 Task: Look for space in Paranavaí, Brazil from 6th September, 2023 to 10th September, 2023 for 1 adult in price range Rs.9000 to Rs.17000. Place can be private room with 1  bedroom having 1 bed and 1 bathroom. Property type can be house, flat, guest house, hotel. Booking option can be shelf check-in. Required host language is Spanish.
Action: Mouse moved to (502, 151)
Screenshot: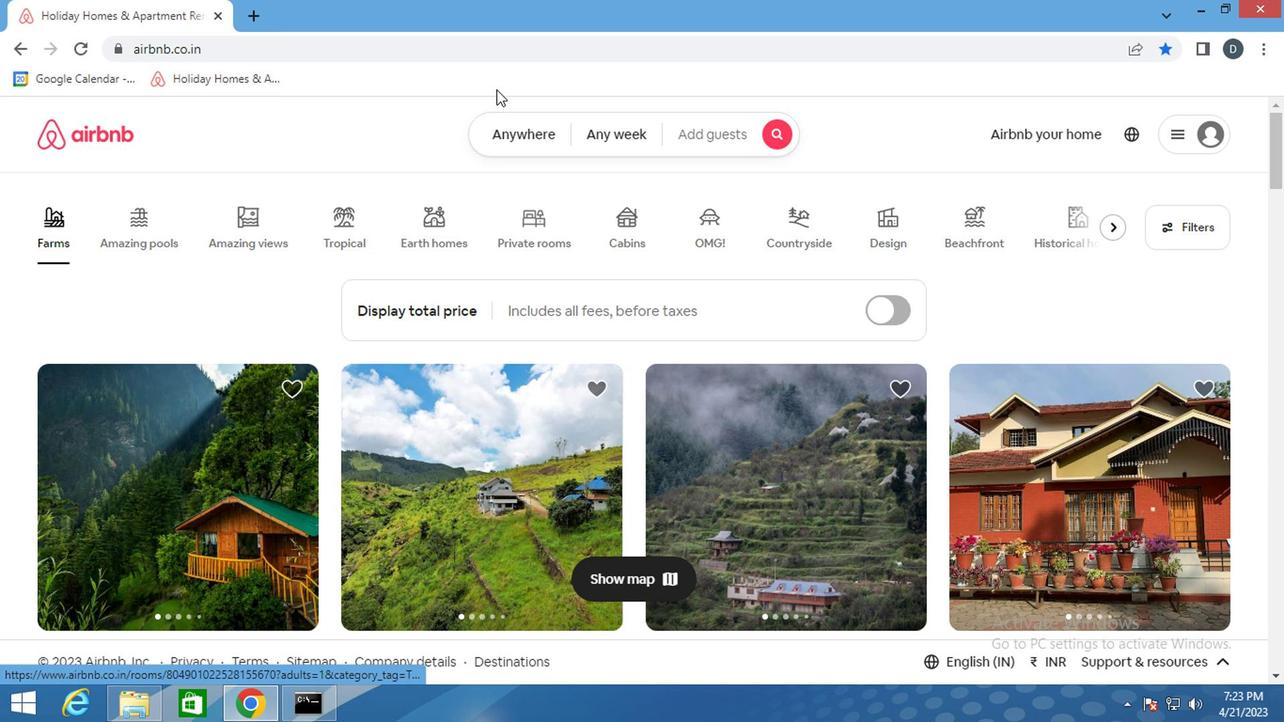 
Action: Mouse pressed left at (502, 151)
Screenshot: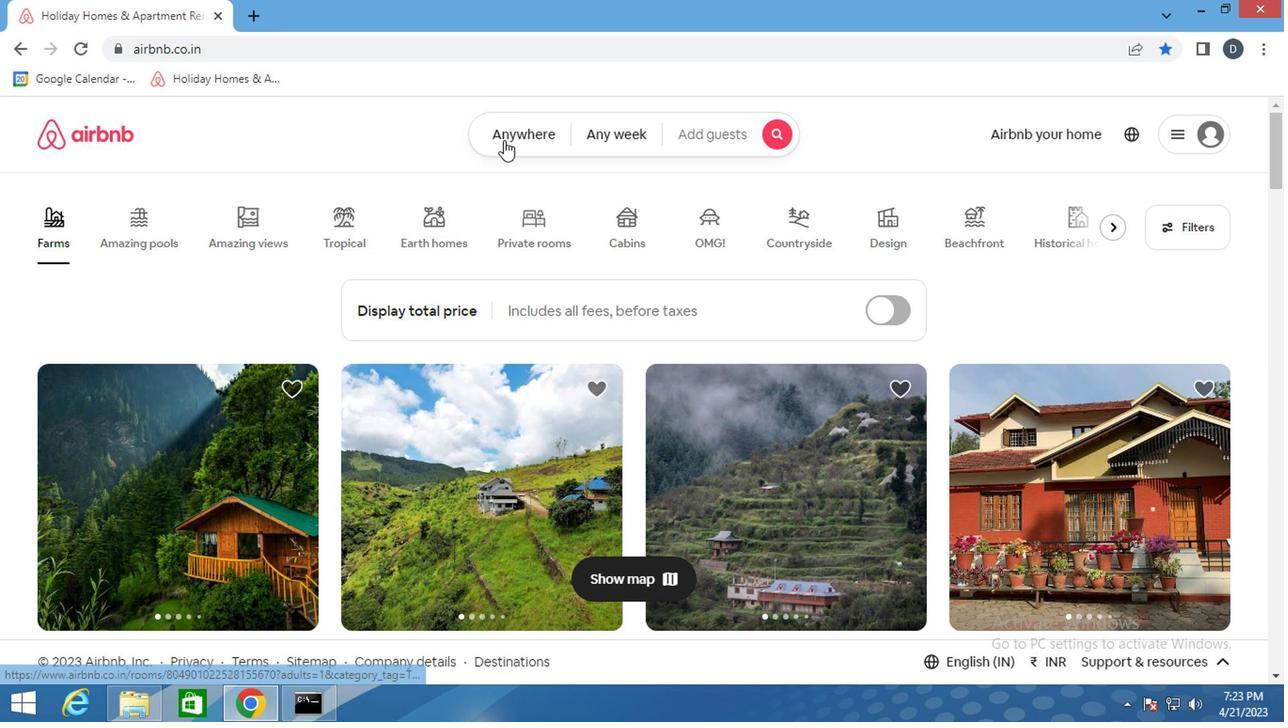 
Action: Mouse moved to (419, 218)
Screenshot: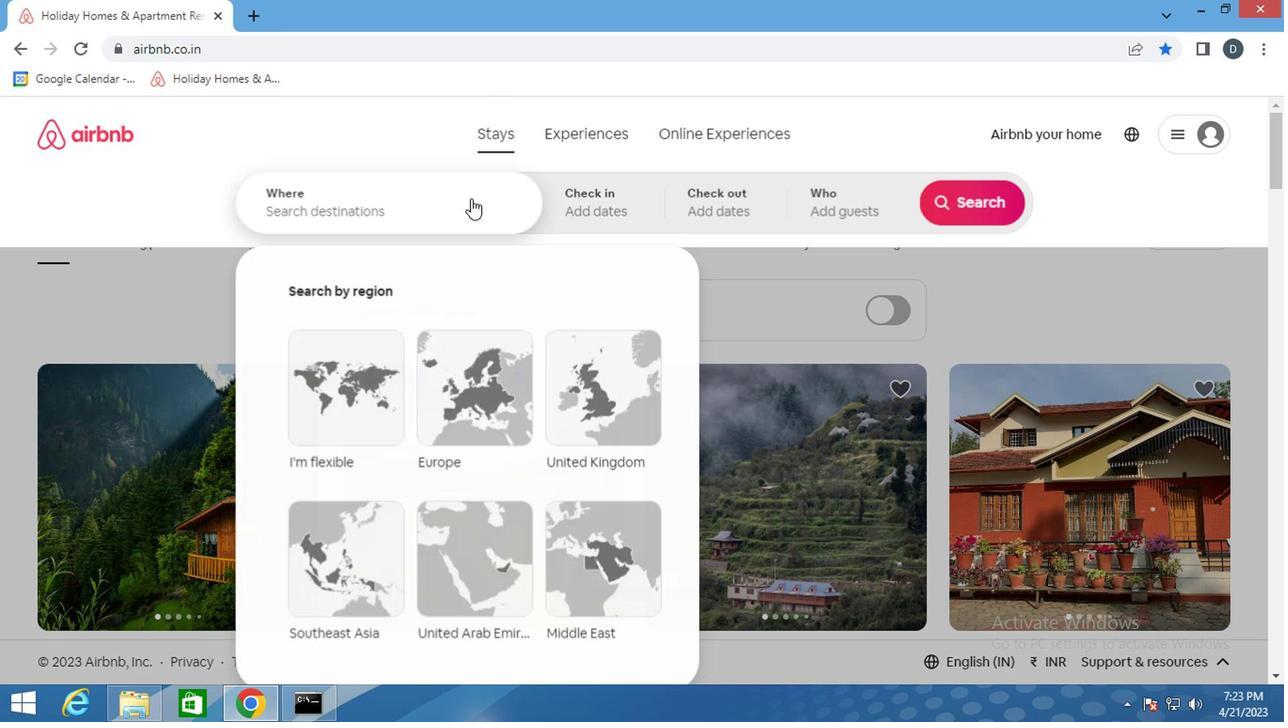 
Action: Mouse pressed left at (419, 218)
Screenshot: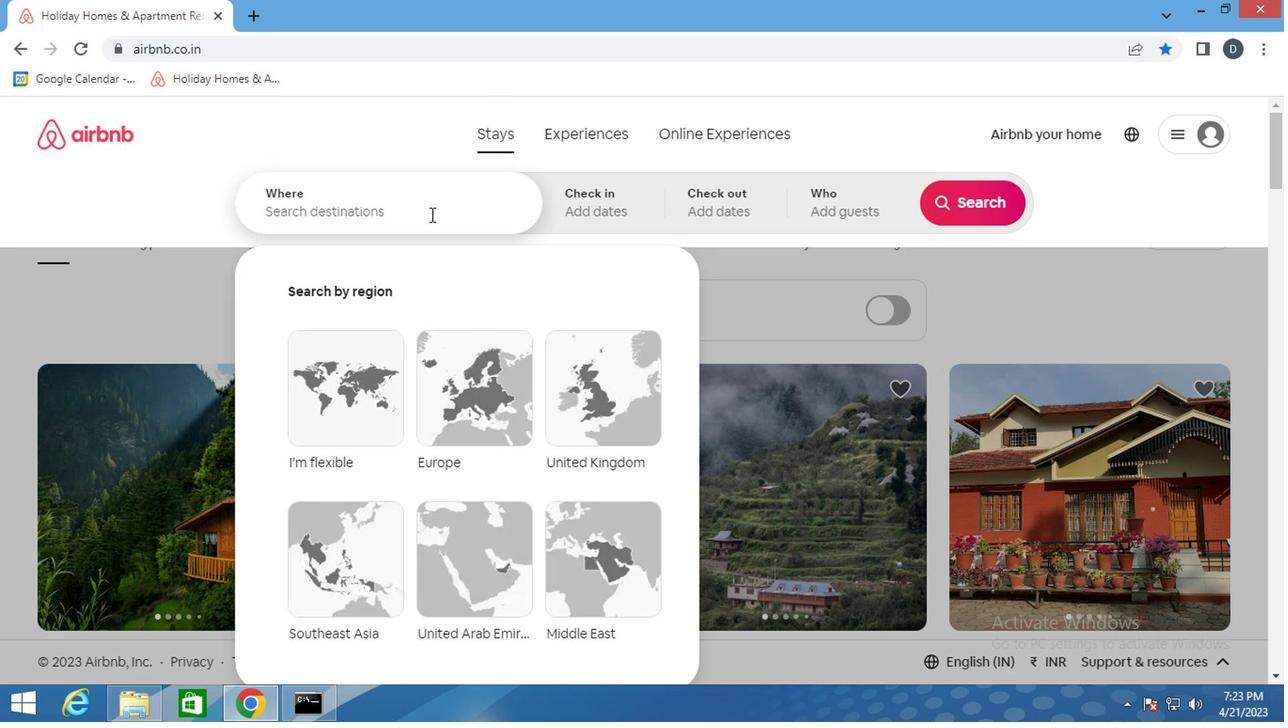 
Action: Key pressed <Key.shift_r>Parana
Screenshot: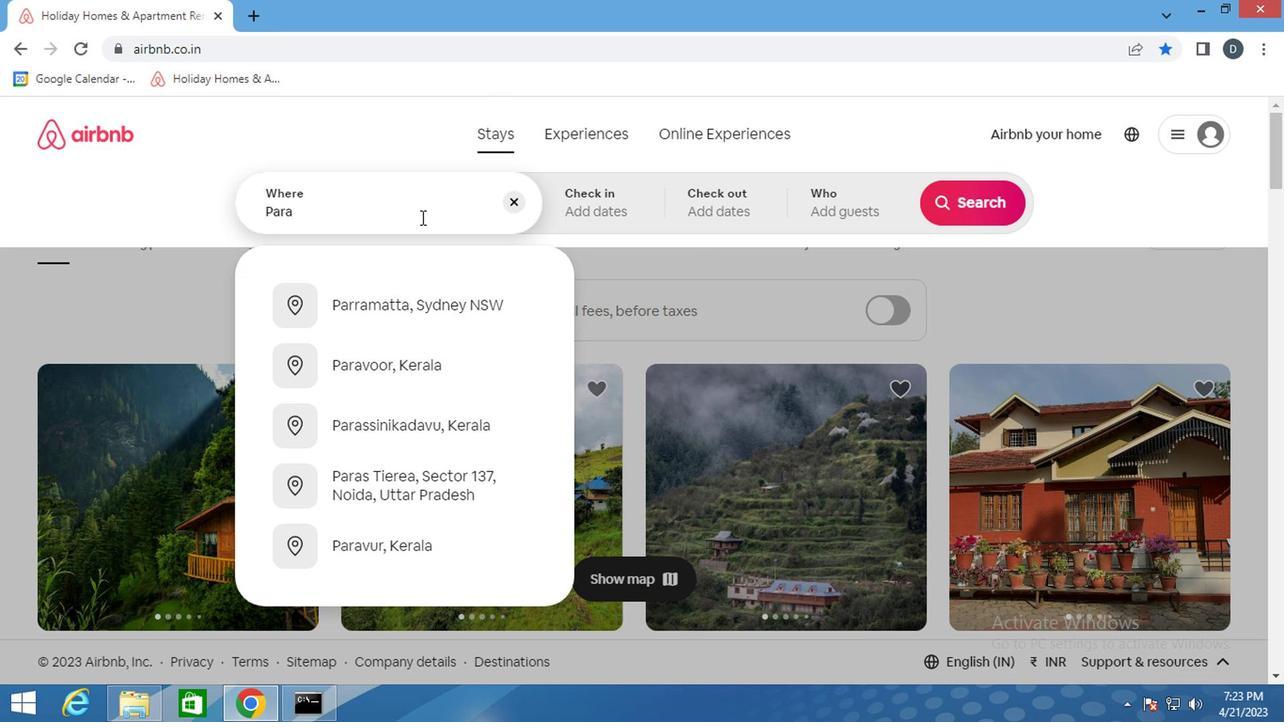 
Action: Mouse moved to (419, 218)
Screenshot: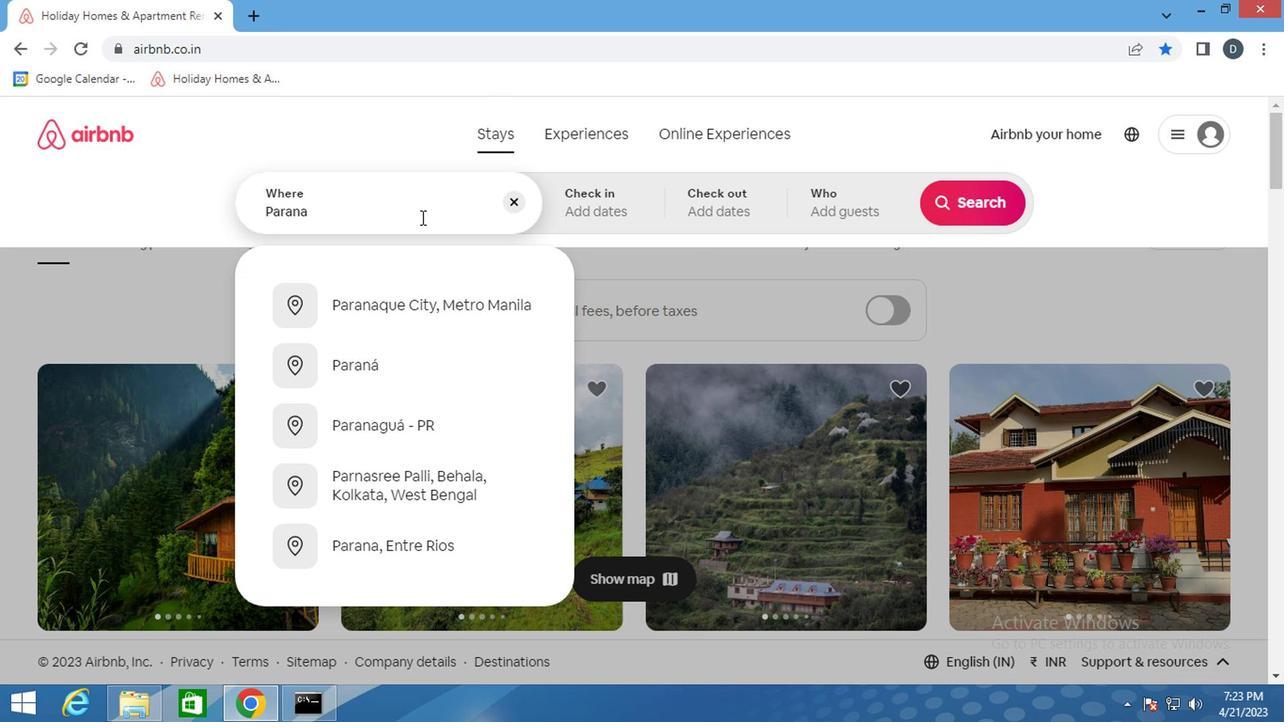
Action: Key pressed vai,<Key.shift>BRAZIL<Key.enter>
Screenshot: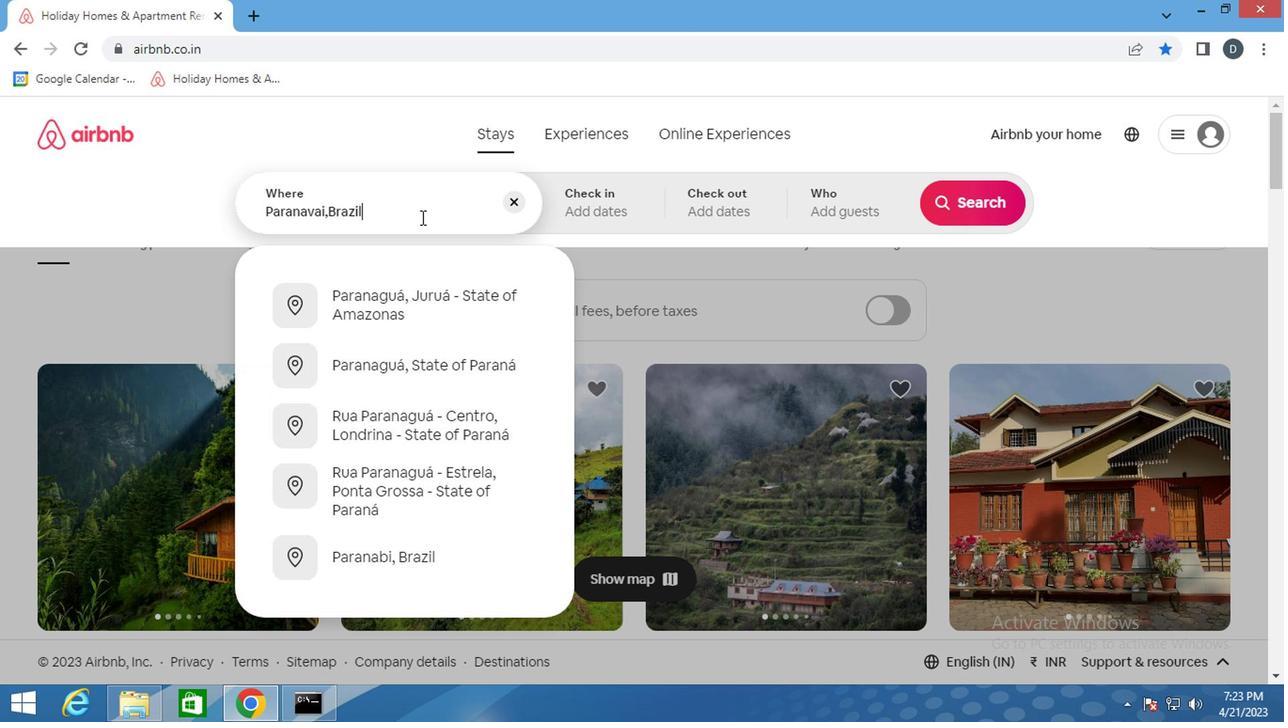 
Action: Mouse moved to (969, 352)
Screenshot: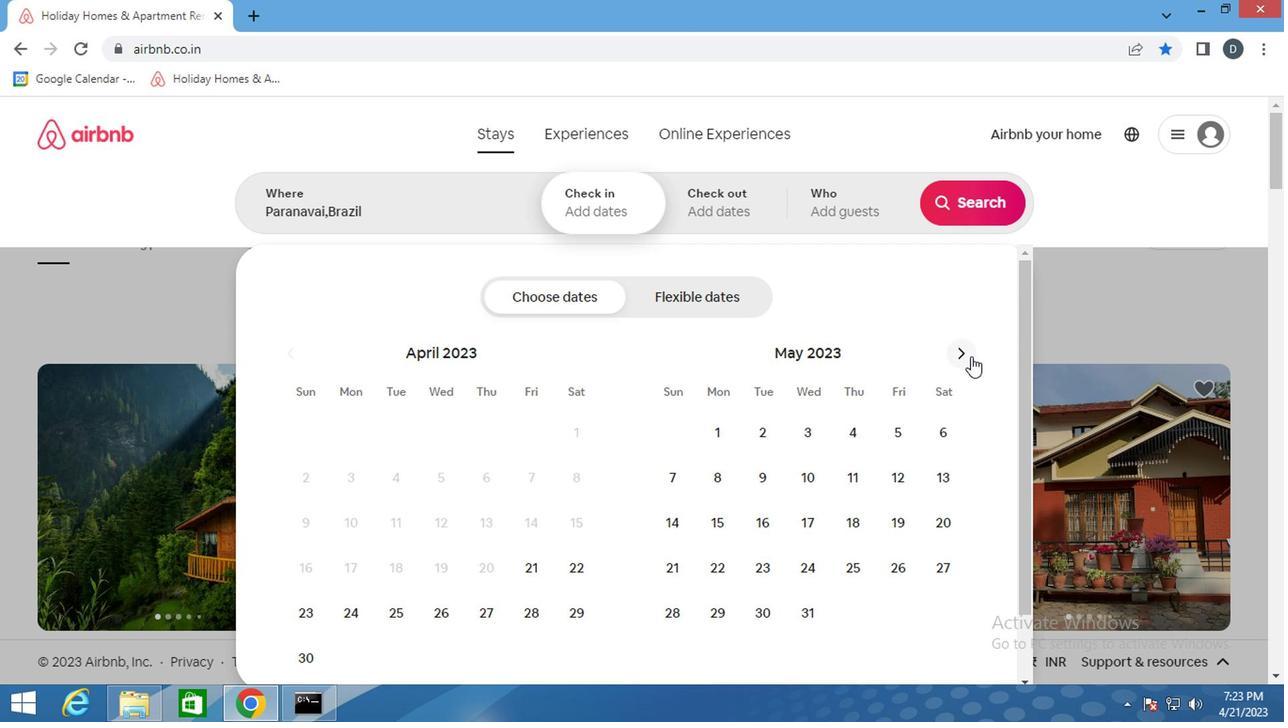 
Action: Mouse pressed left at (969, 352)
Screenshot: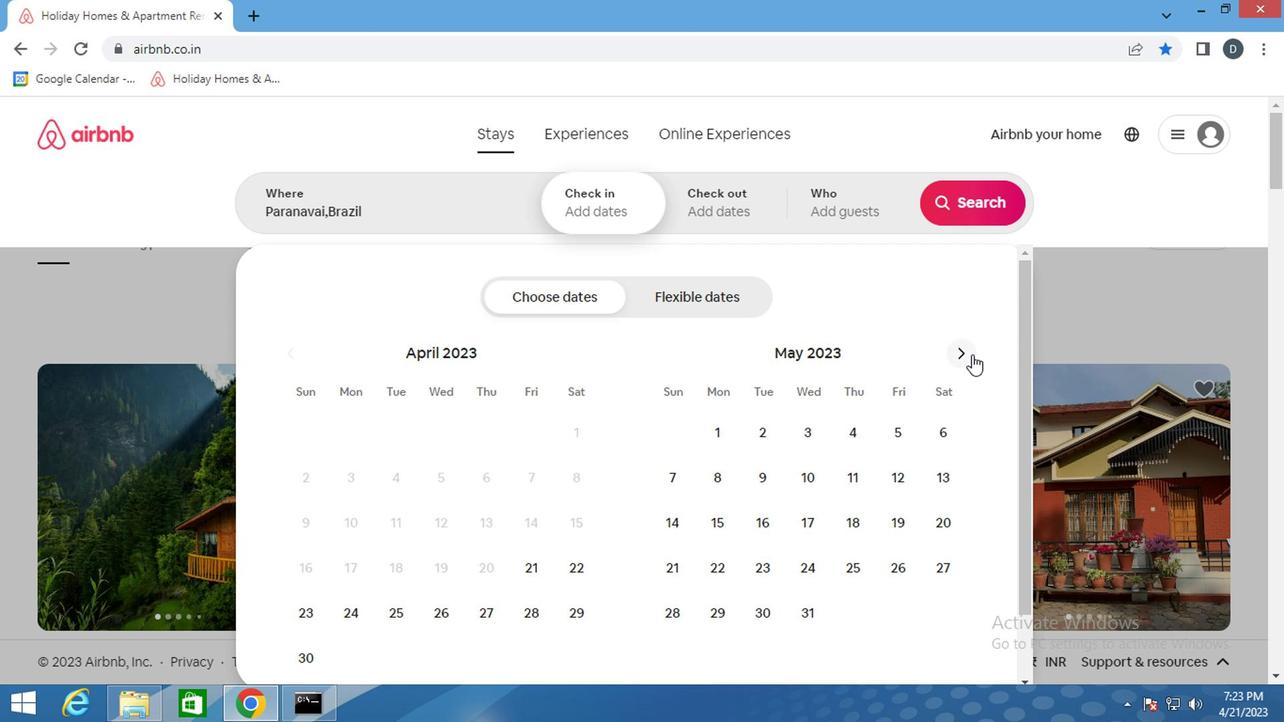 
Action: Mouse pressed left at (969, 352)
Screenshot: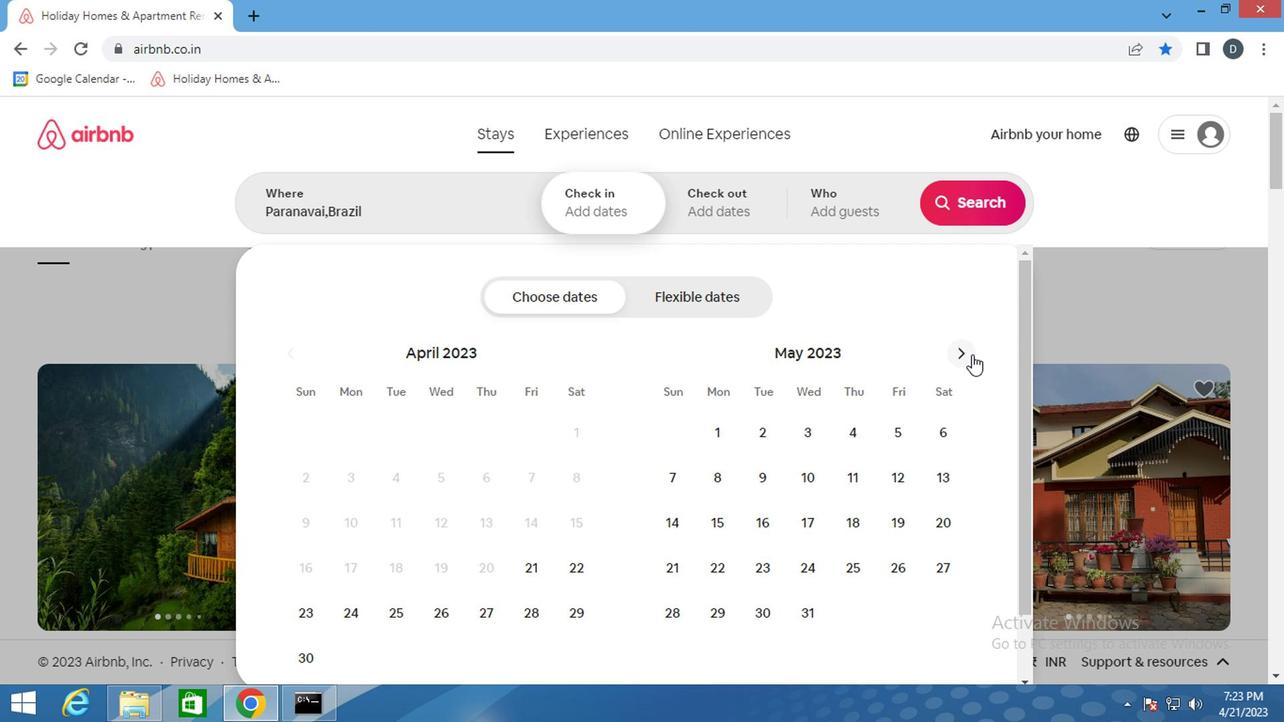 
Action: Mouse pressed left at (969, 352)
Screenshot: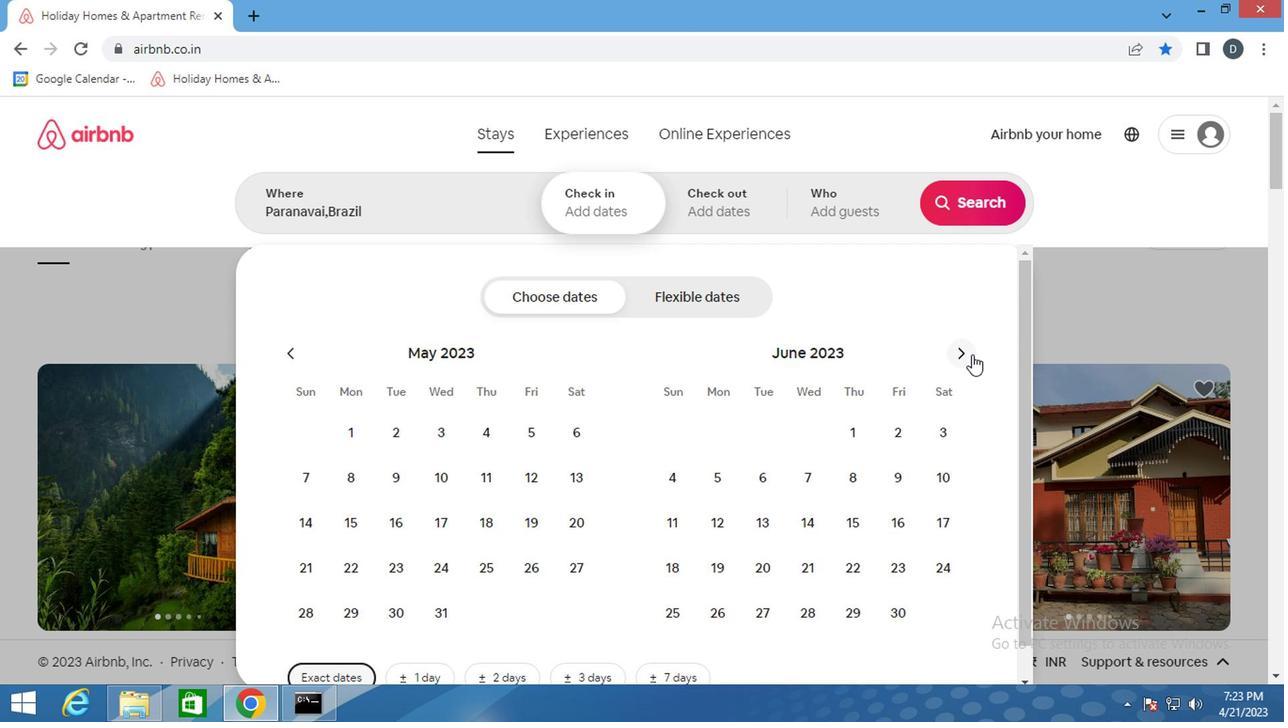 
Action: Mouse pressed left at (969, 352)
Screenshot: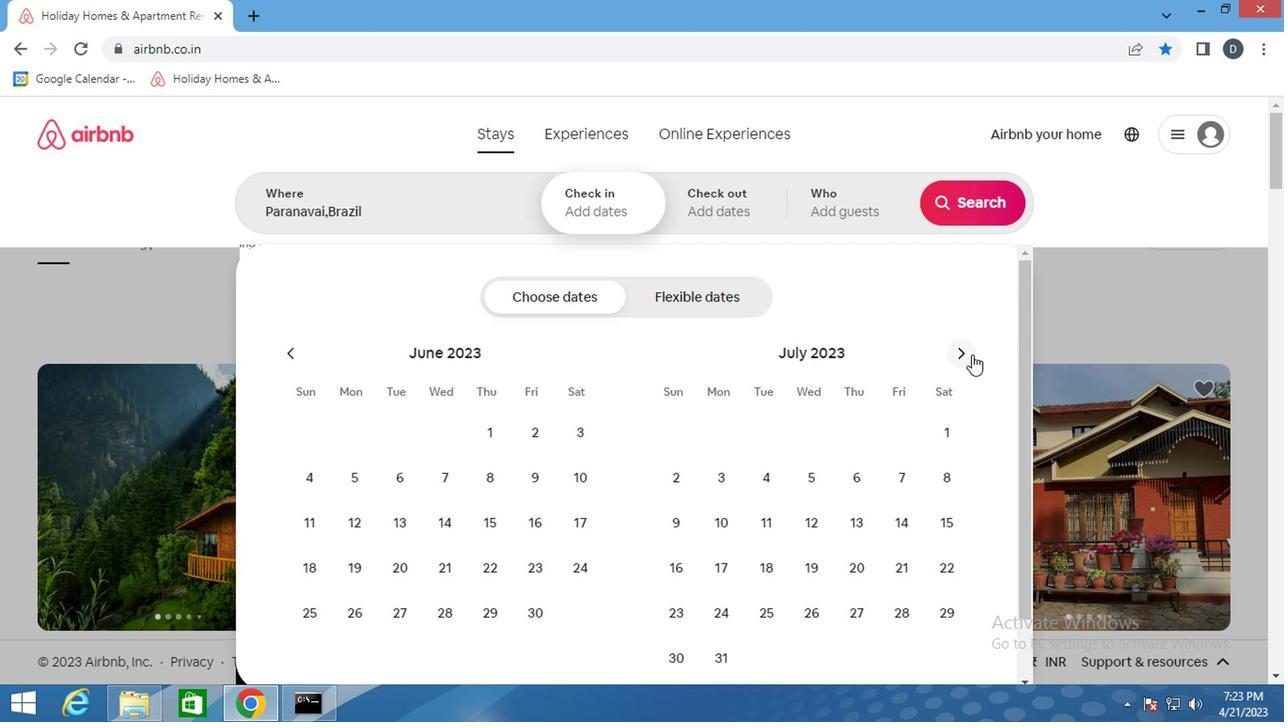 
Action: Mouse pressed left at (969, 352)
Screenshot: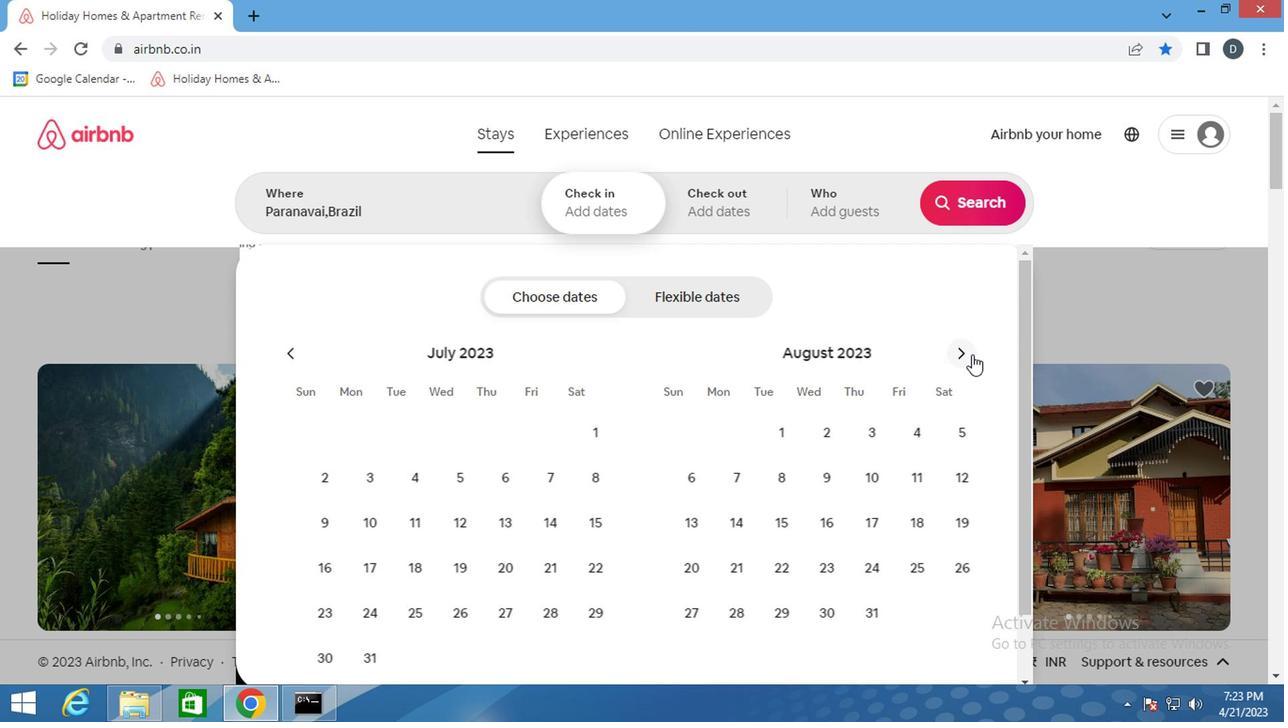 
Action: Mouse moved to (821, 458)
Screenshot: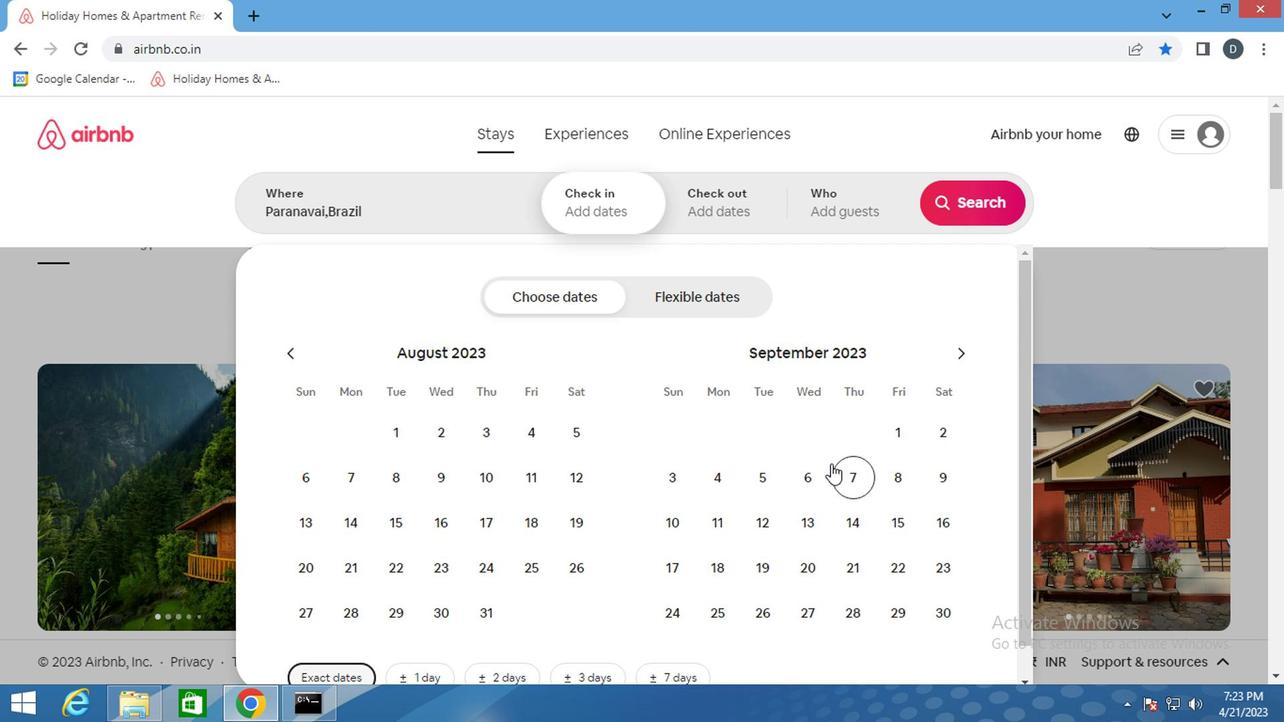 
Action: Mouse pressed left at (821, 458)
Screenshot: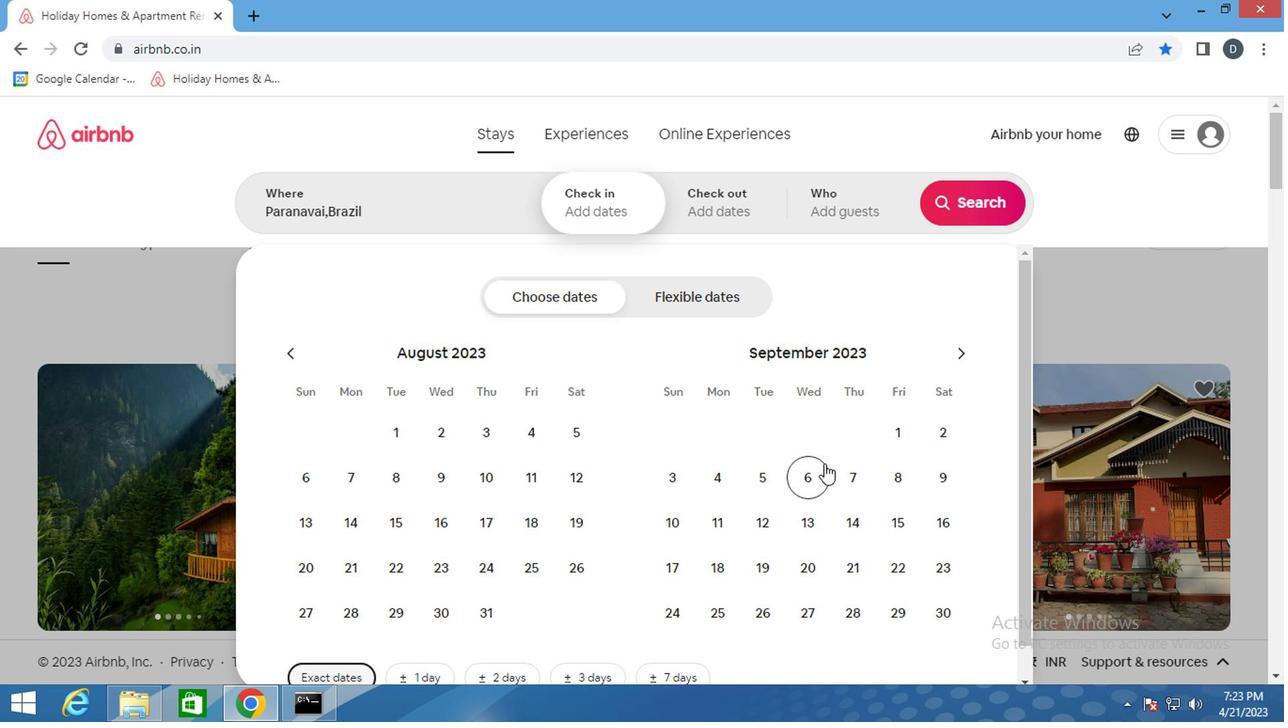 
Action: Mouse moved to (682, 517)
Screenshot: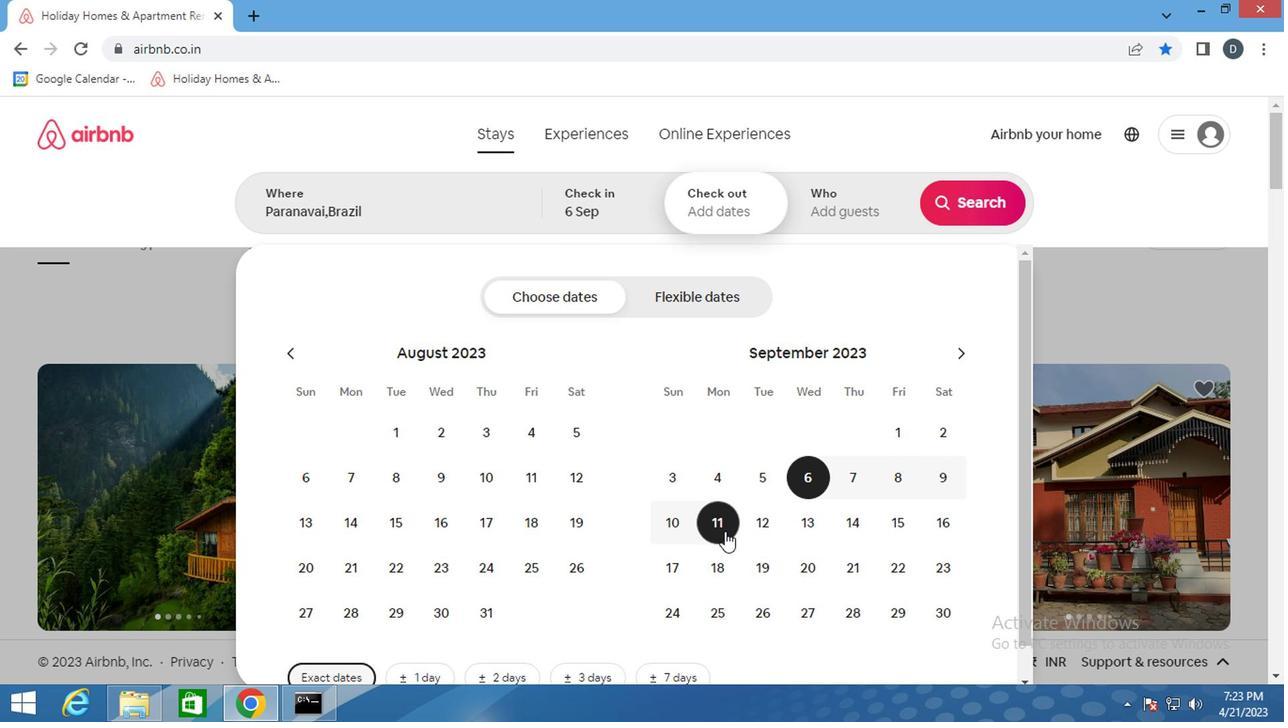 
Action: Mouse pressed left at (682, 517)
Screenshot: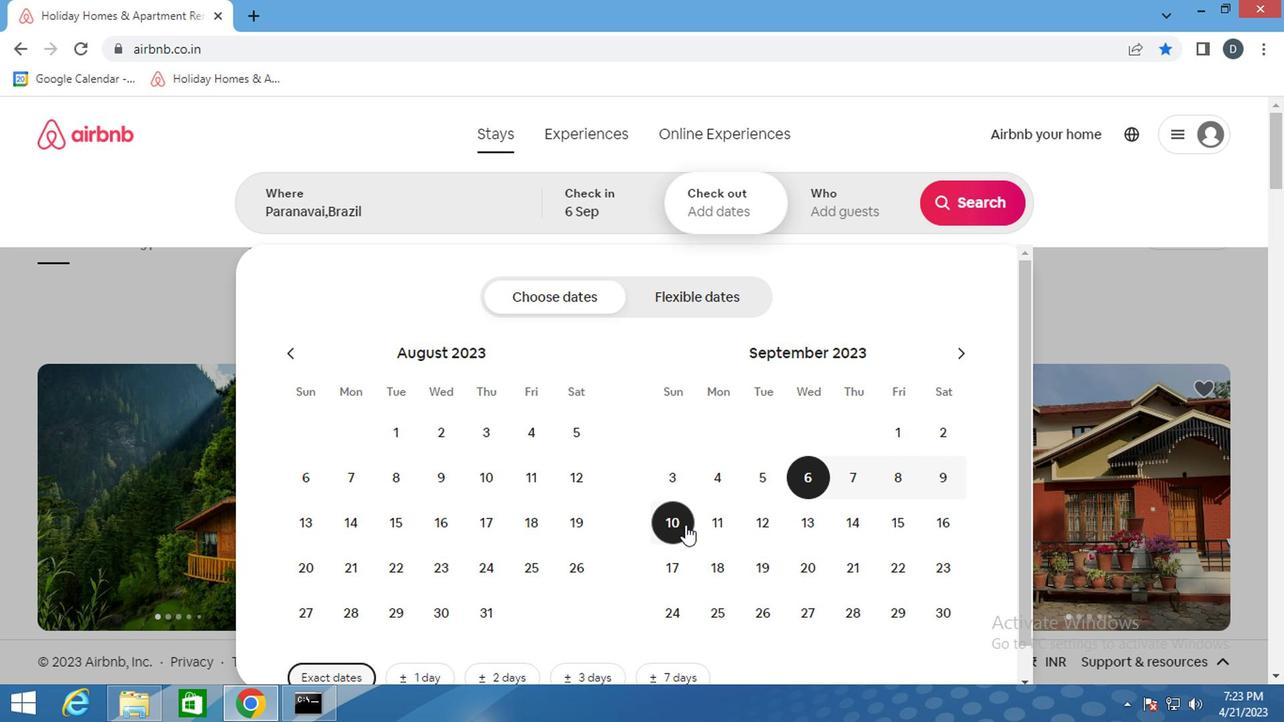 
Action: Mouse moved to (811, 184)
Screenshot: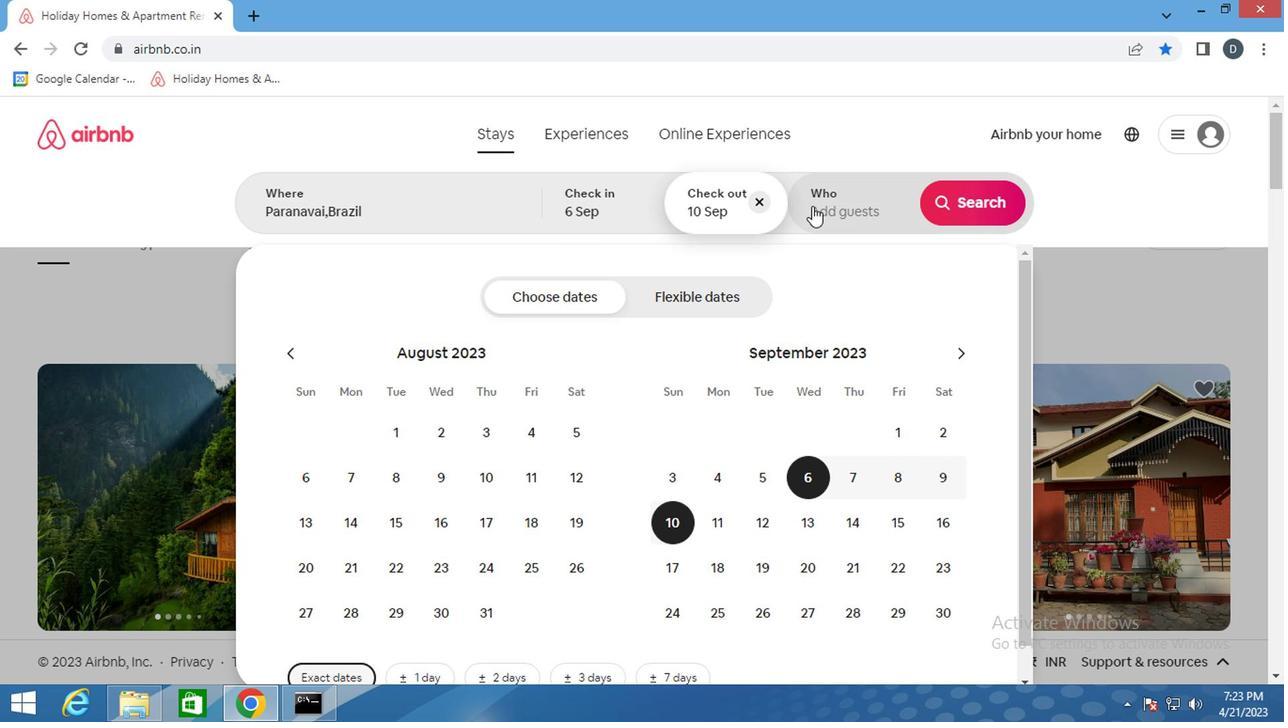 
Action: Mouse pressed left at (811, 184)
Screenshot: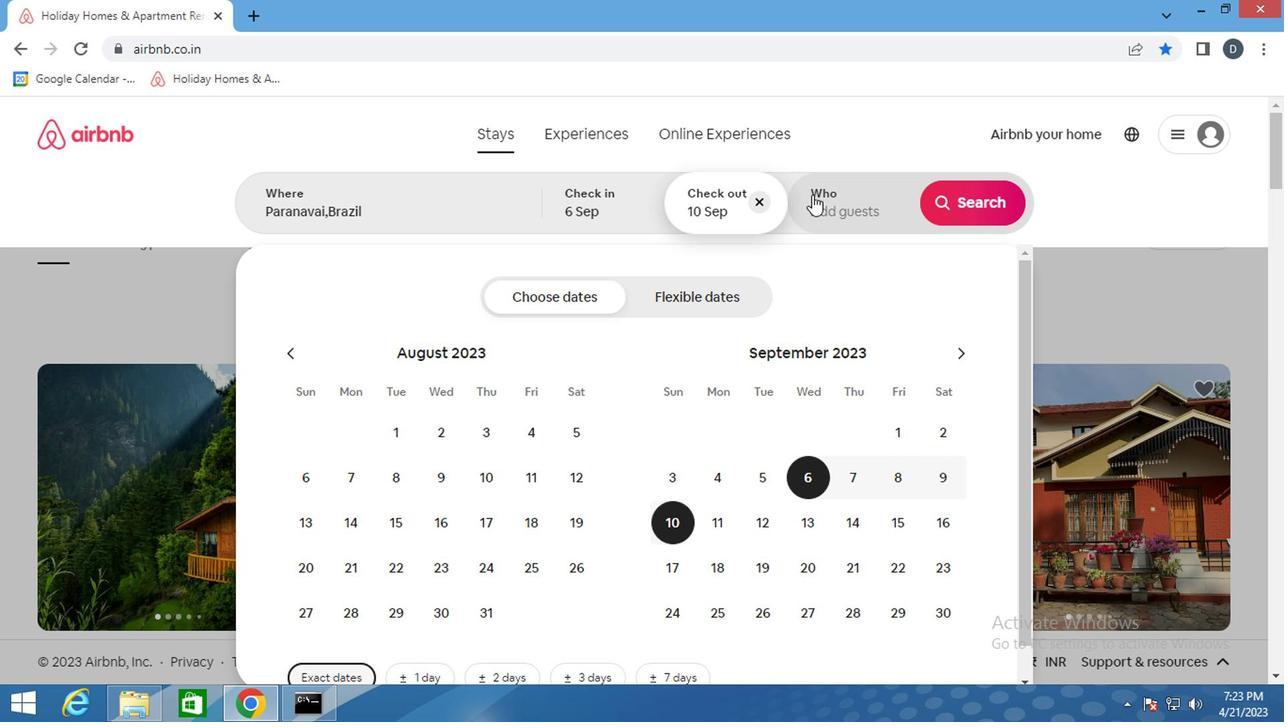 
Action: Mouse moved to (975, 302)
Screenshot: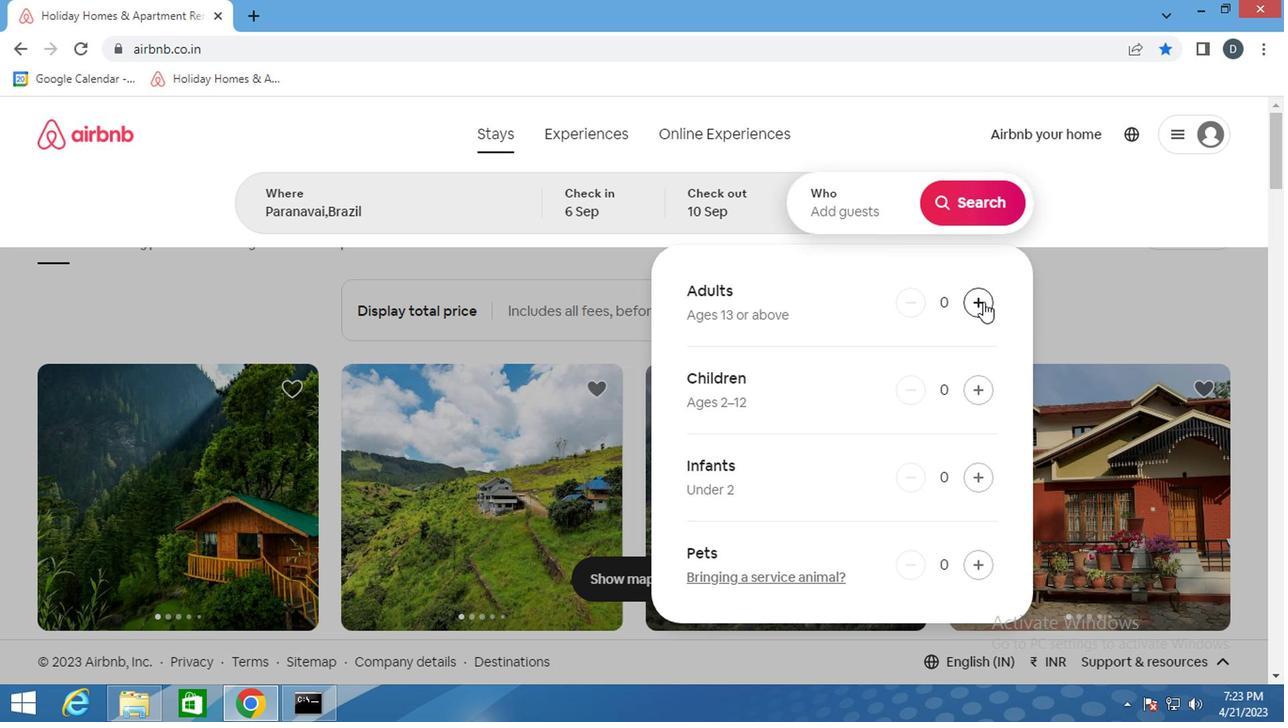 
Action: Mouse pressed left at (975, 302)
Screenshot: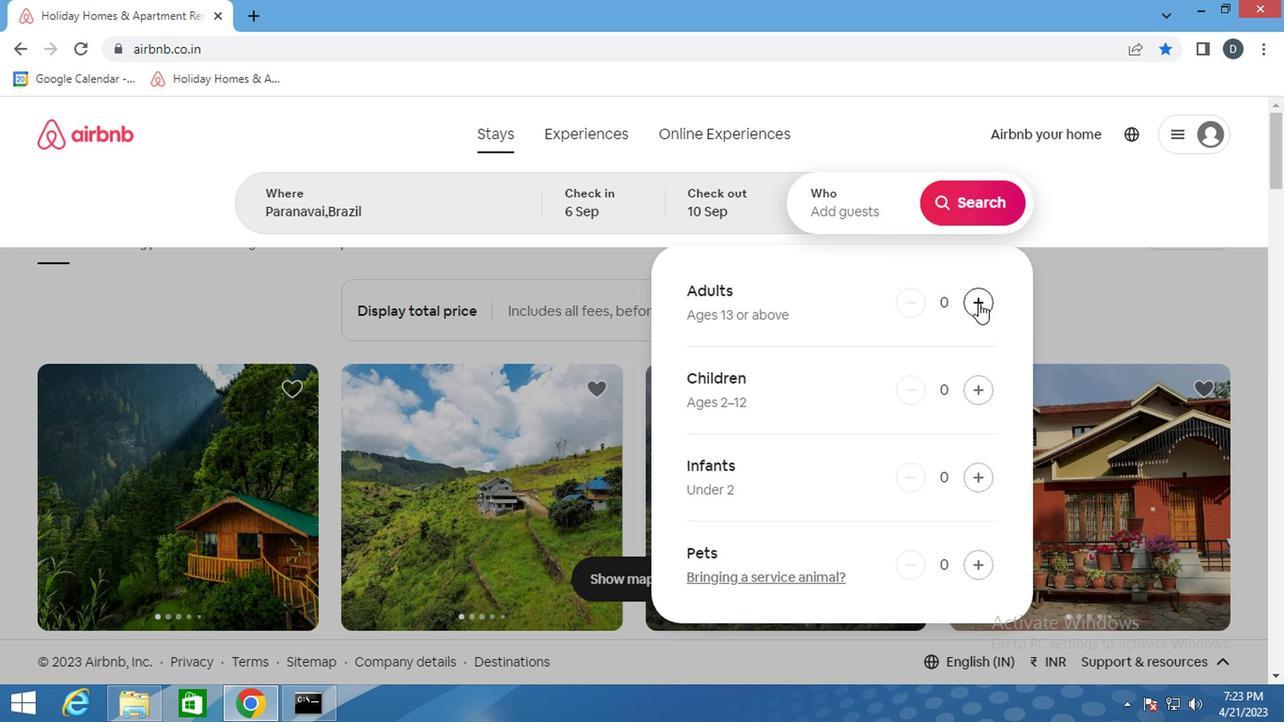 
Action: Mouse moved to (969, 206)
Screenshot: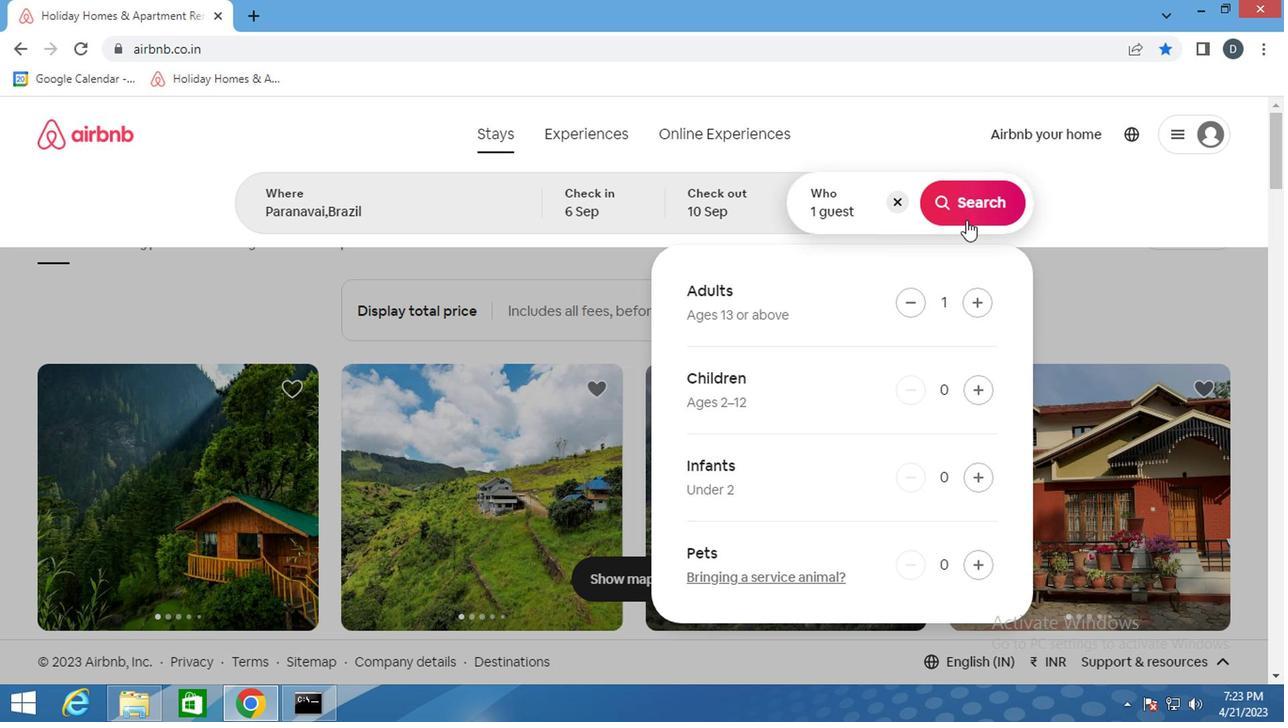 
Action: Mouse pressed left at (969, 206)
Screenshot: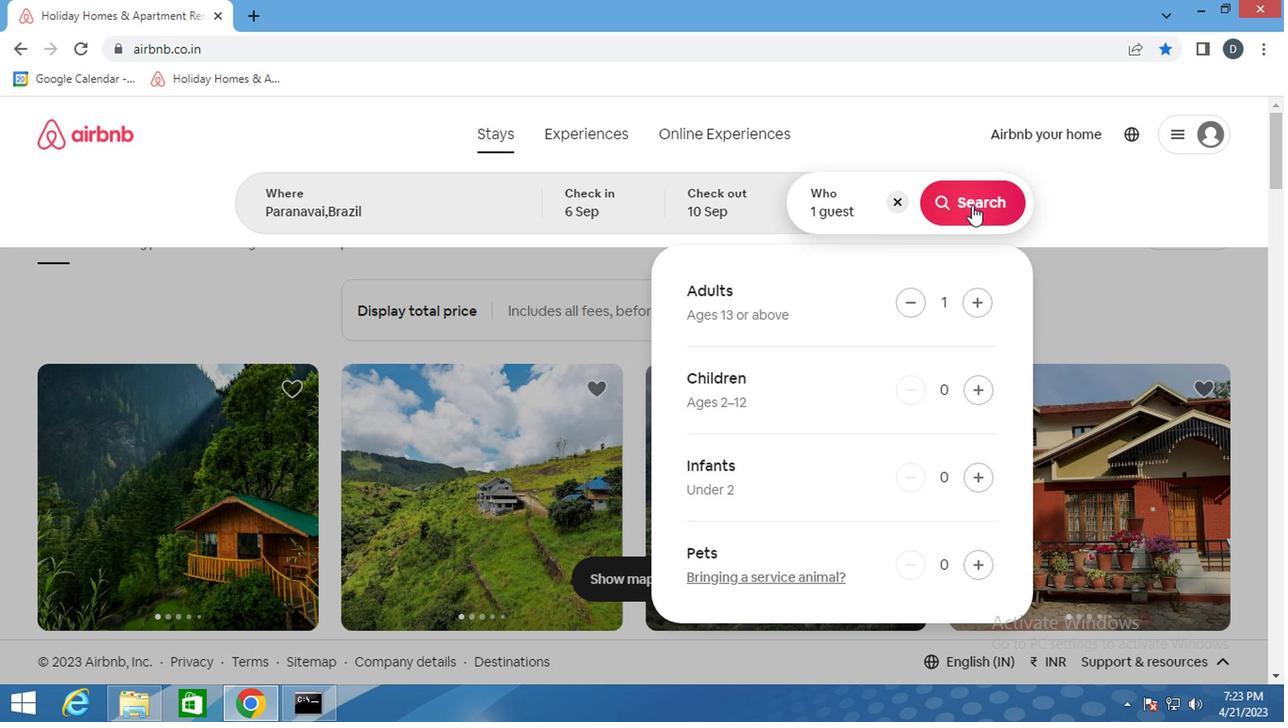 
Action: Mouse moved to (1213, 213)
Screenshot: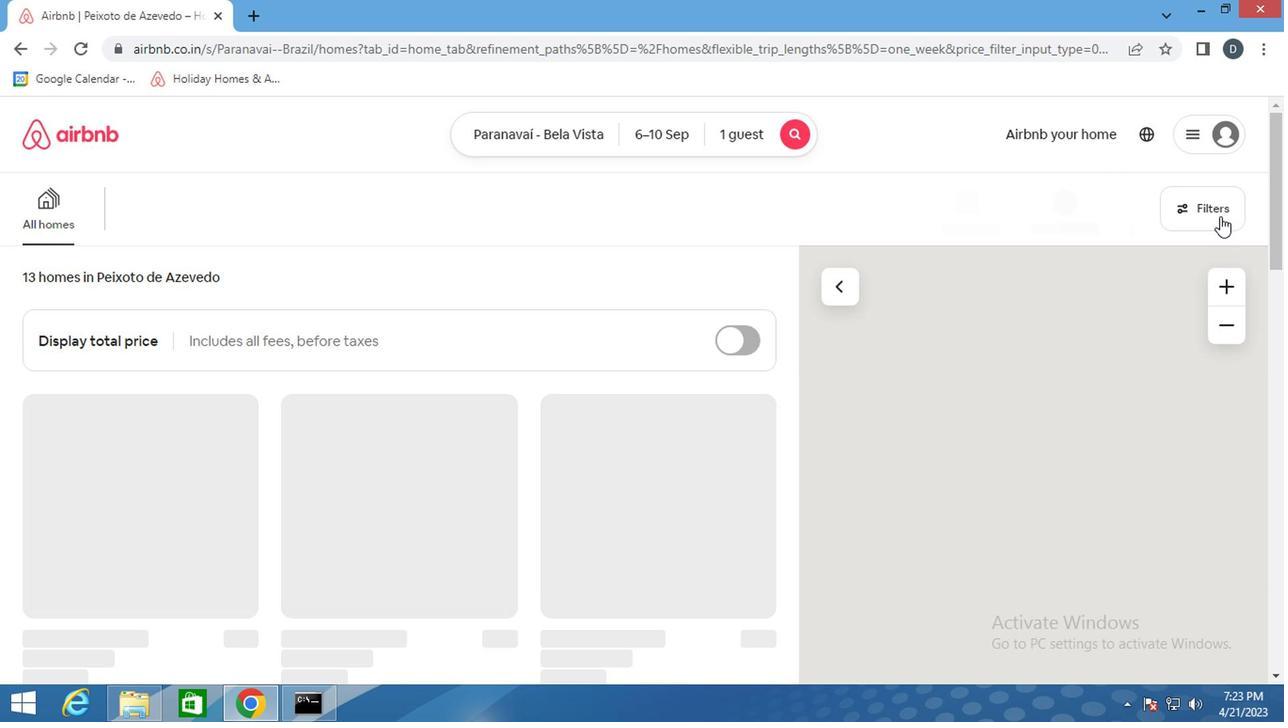 
Action: Mouse pressed left at (1213, 213)
Screenshot: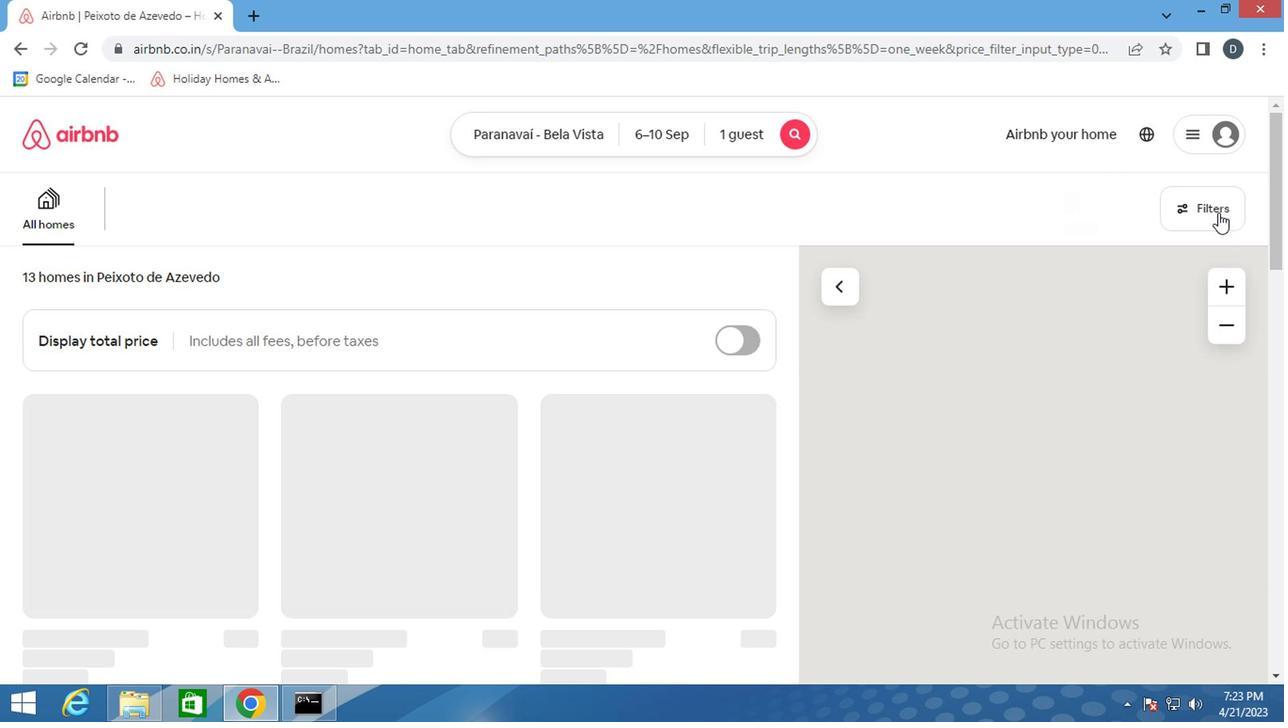 
Action: Mouse moved to (410, 433)
Screenshot: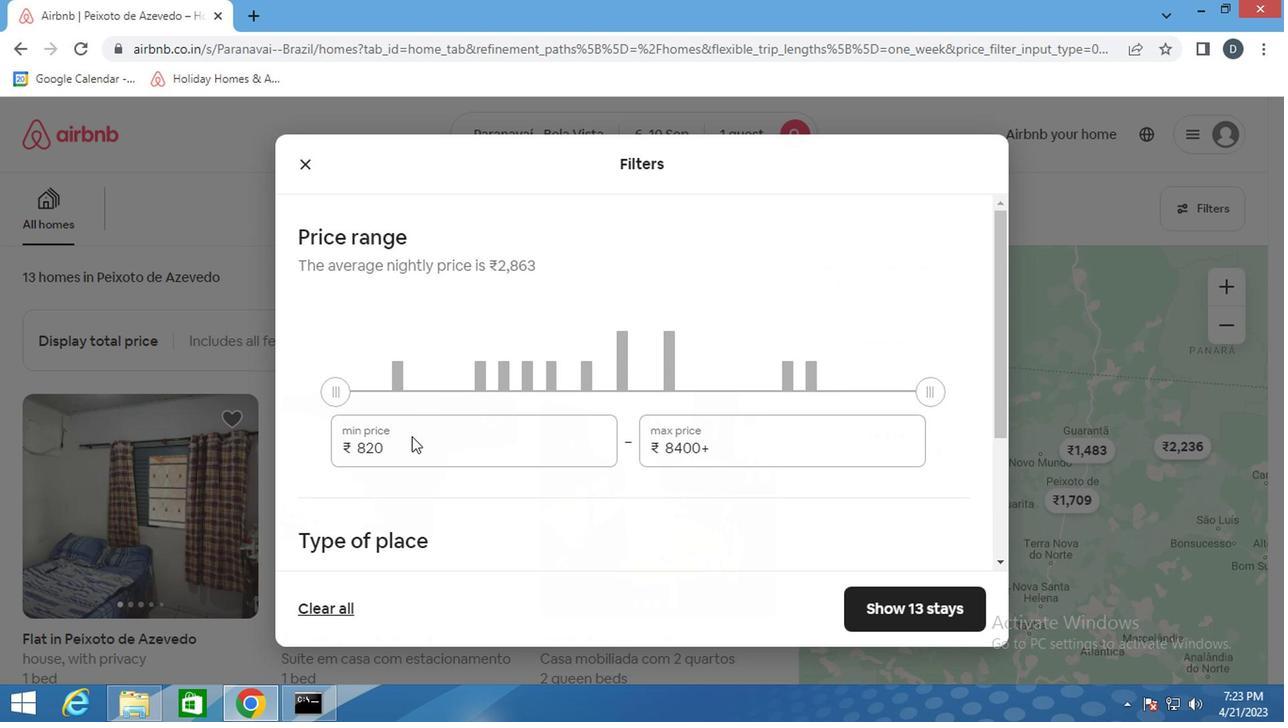 
Action: Mouse pressed left at (410, 433)
Screenshot: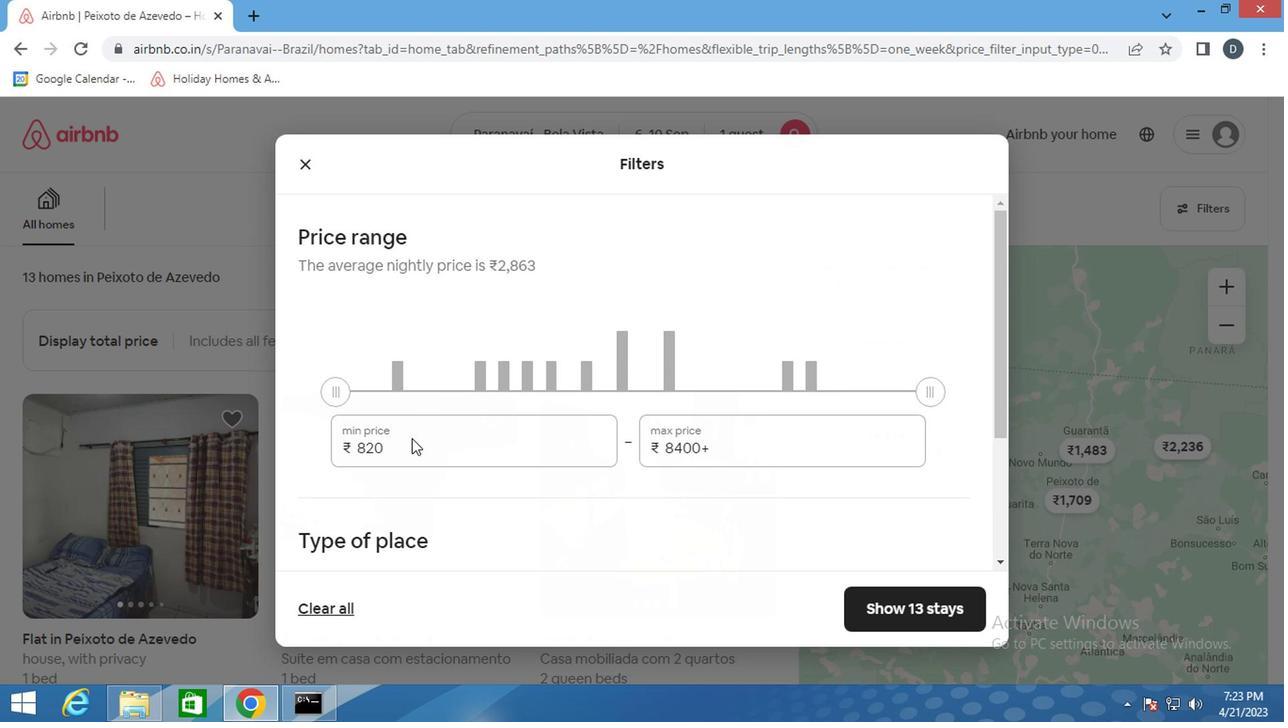 
Action: Mouse moved to (408, 439)
Screenshot: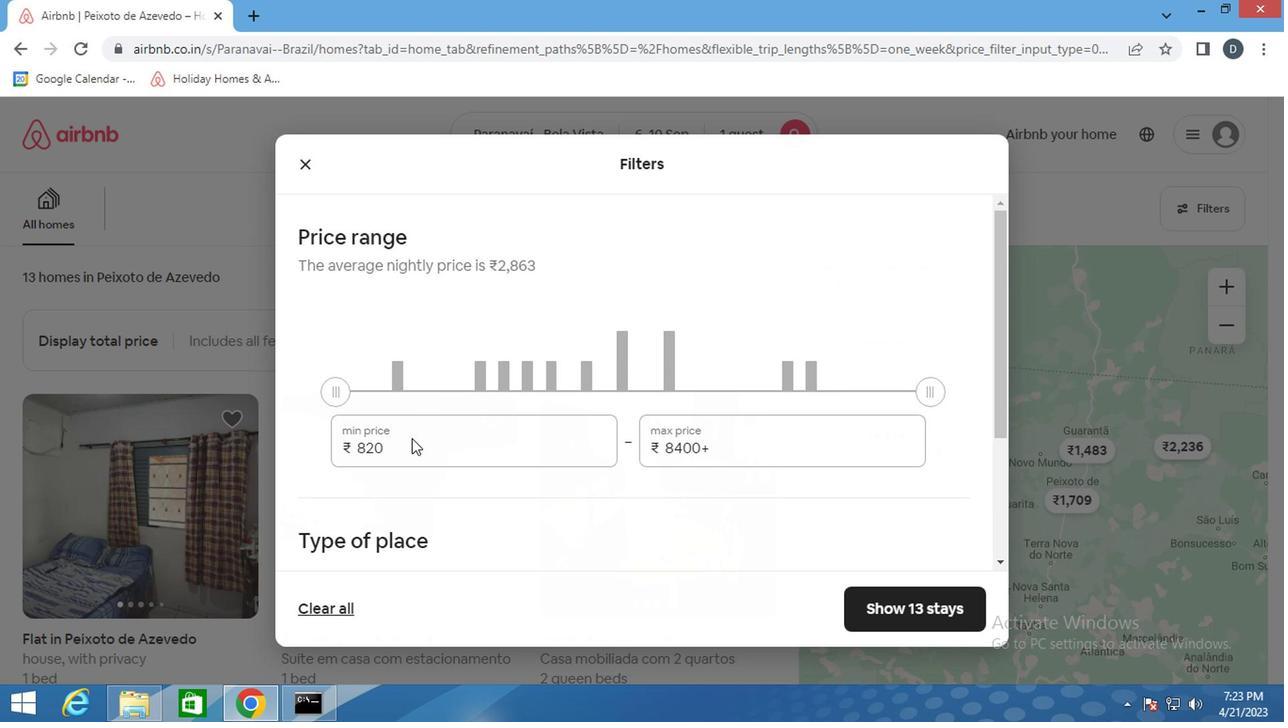 
Action: Mouse pressed left at (408, 439)
Screenshot: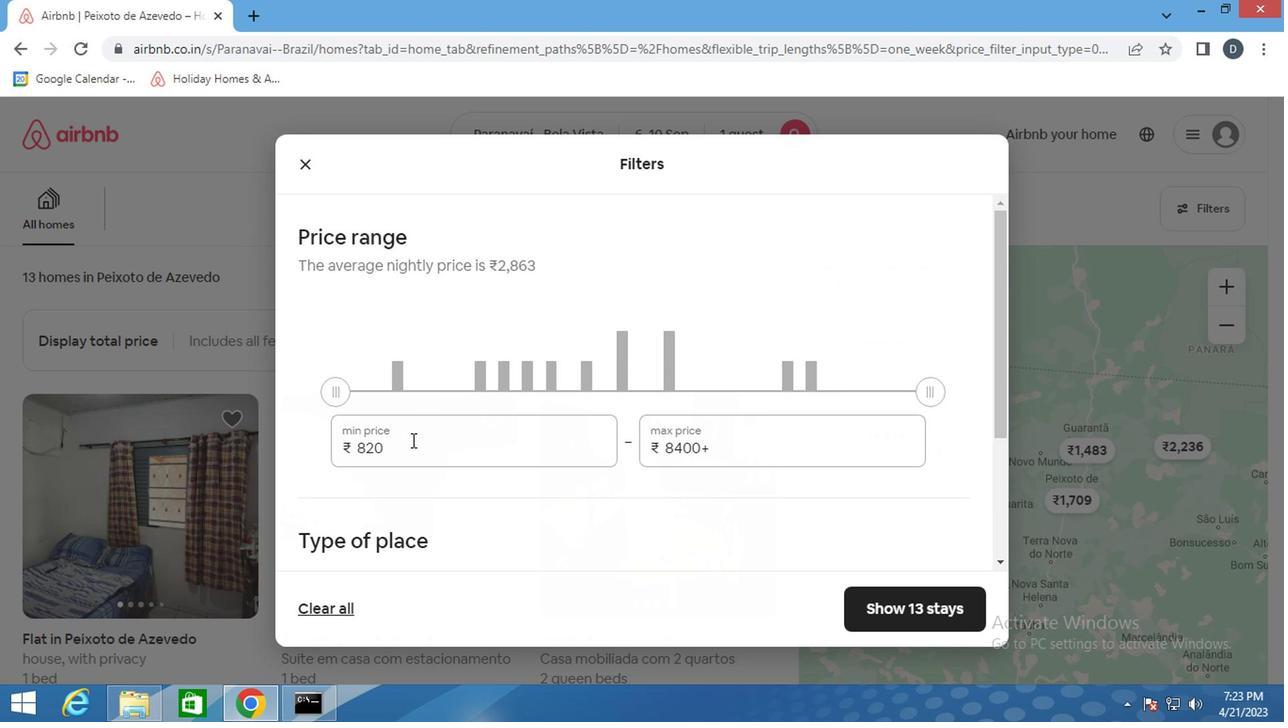 
Action: Mouse moved to (408, 442)
Screenshot: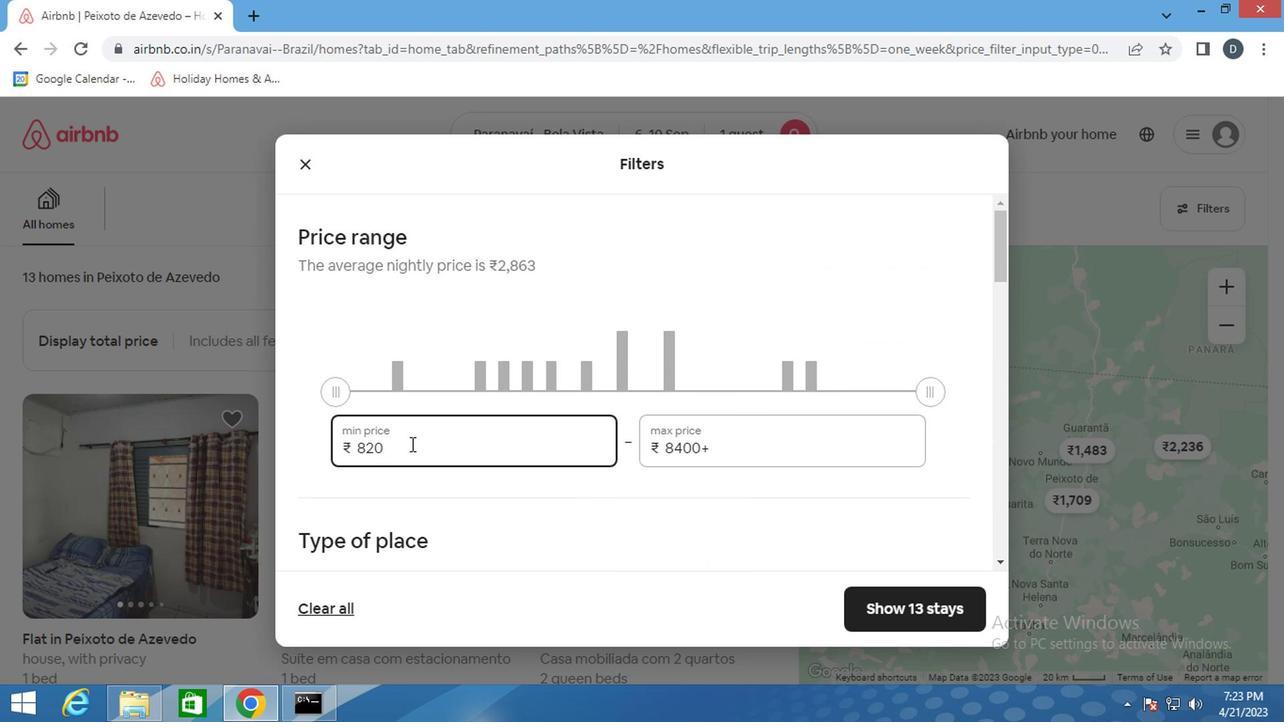 
Action: Mouse pressed left at (408, 442)
Screenshot: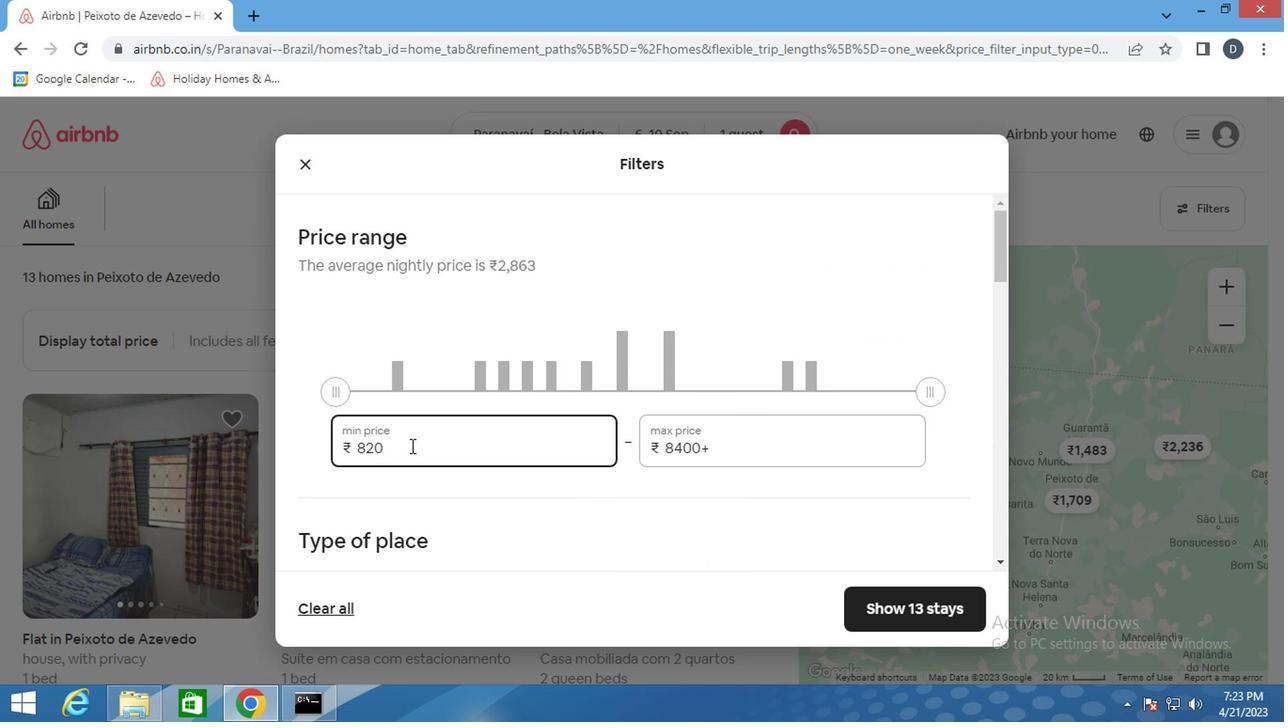 
Action: Mouse pressed left at (408, 442)
Screenshot: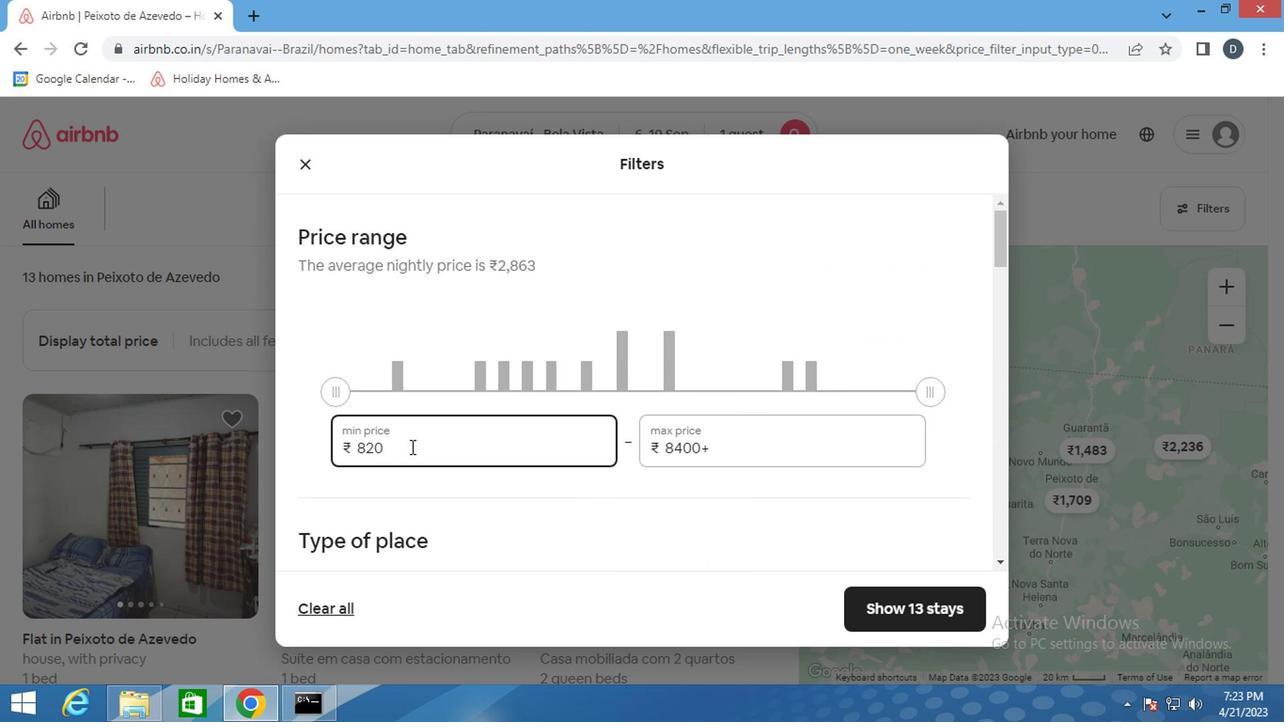 
Action: Key pressed 9000<Key.tab>ctrl+Actrl+1700
Screenshot: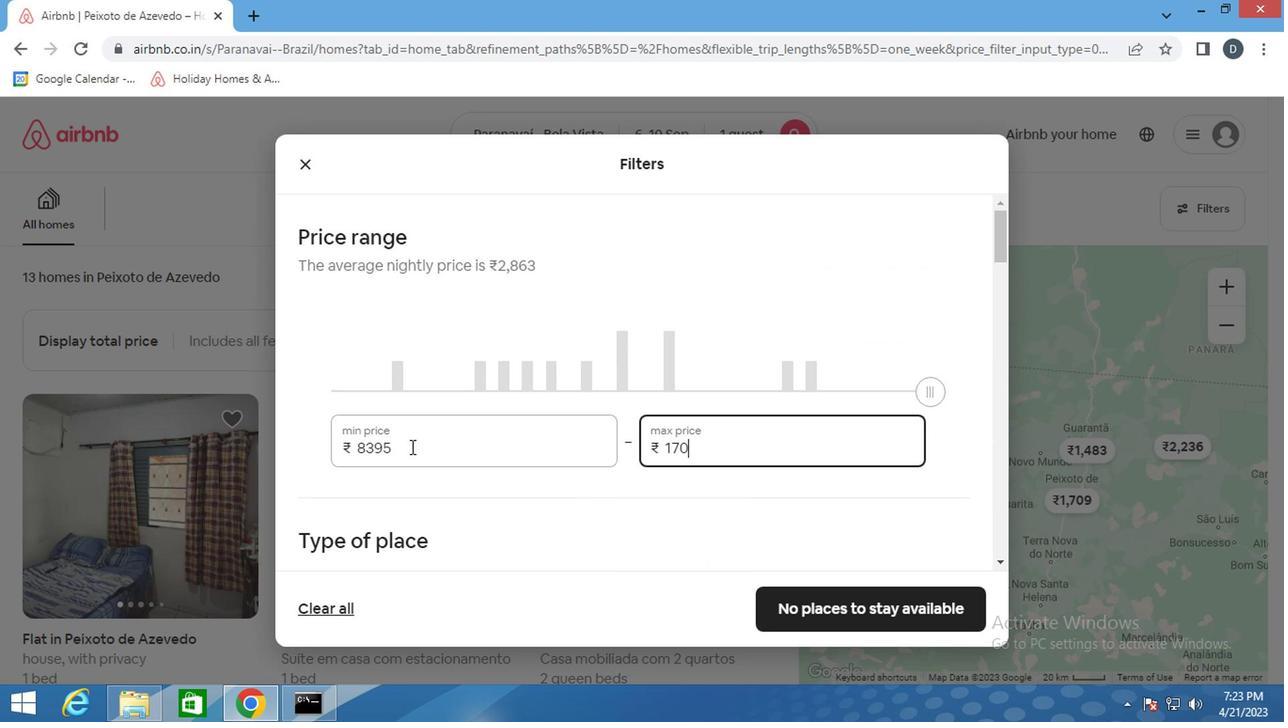 
Action: Mouse moved to (605, 464)
Screenshot: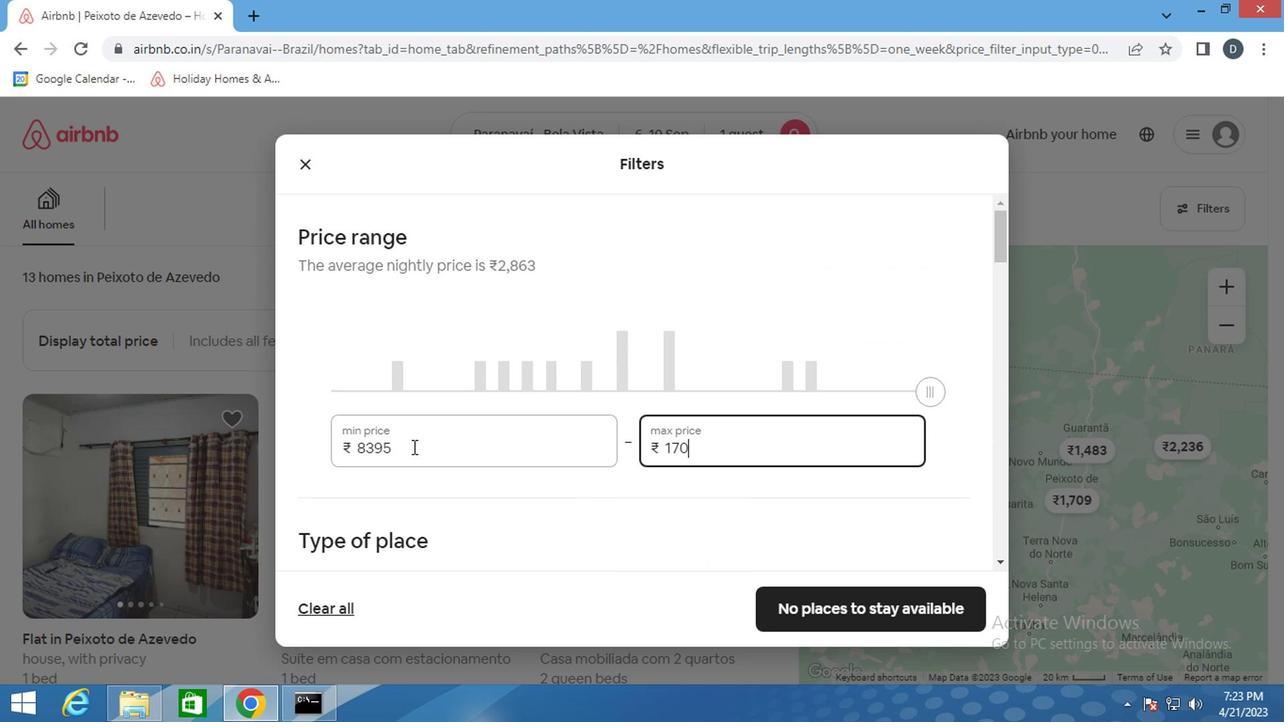 
Action: Key pressed 0
Screenshot: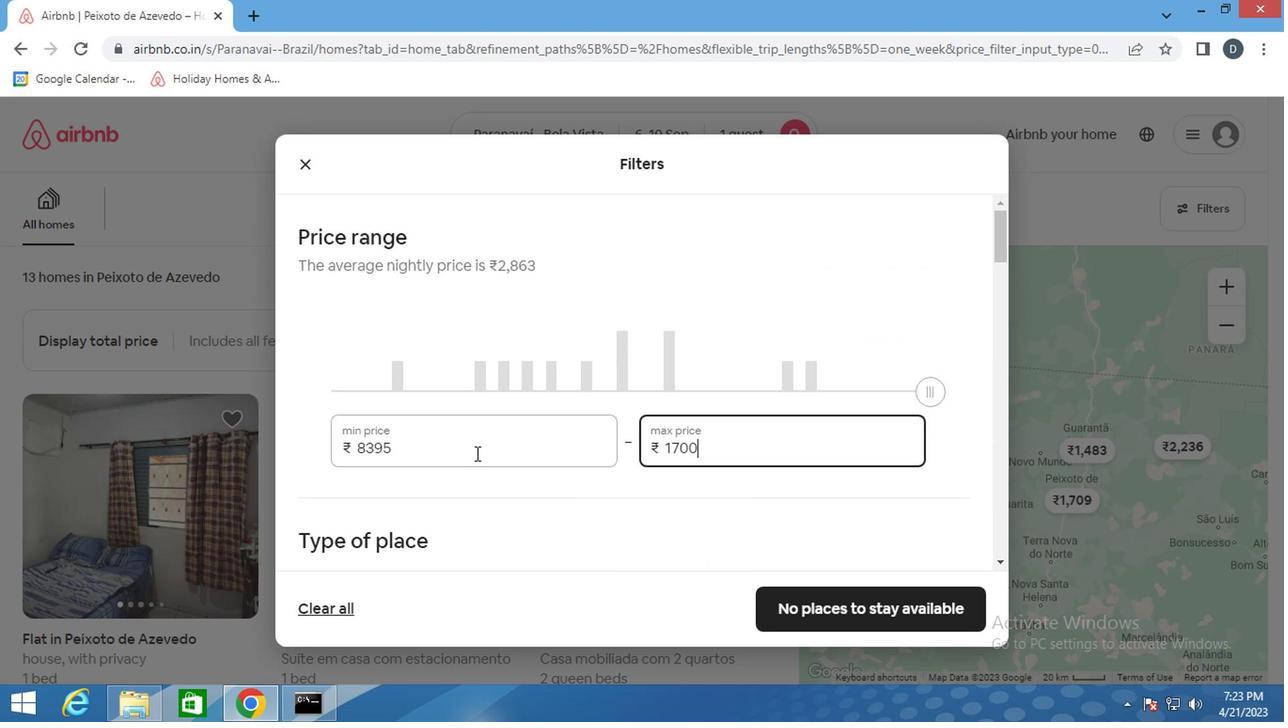 
Action: Mouse moved to (675, 465)
Screenshot: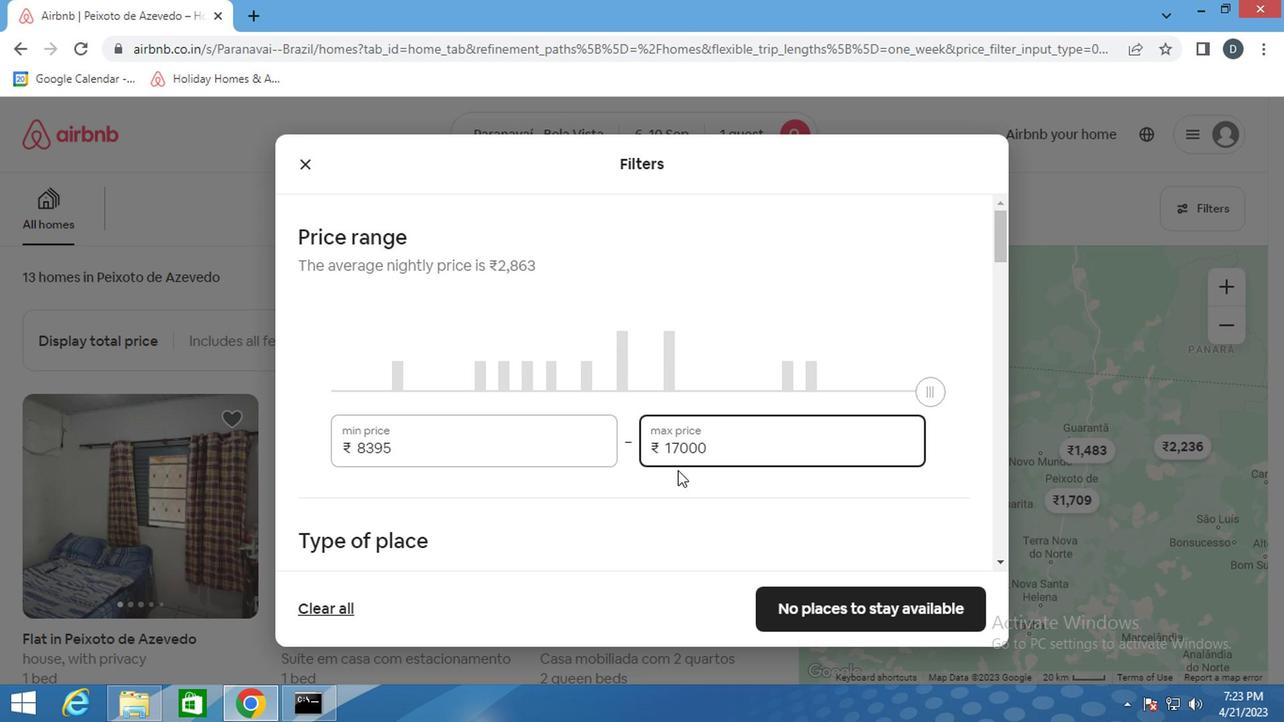 
Action: Mouse scrolled (675, 464) with delta (0, 0)
Screenshot: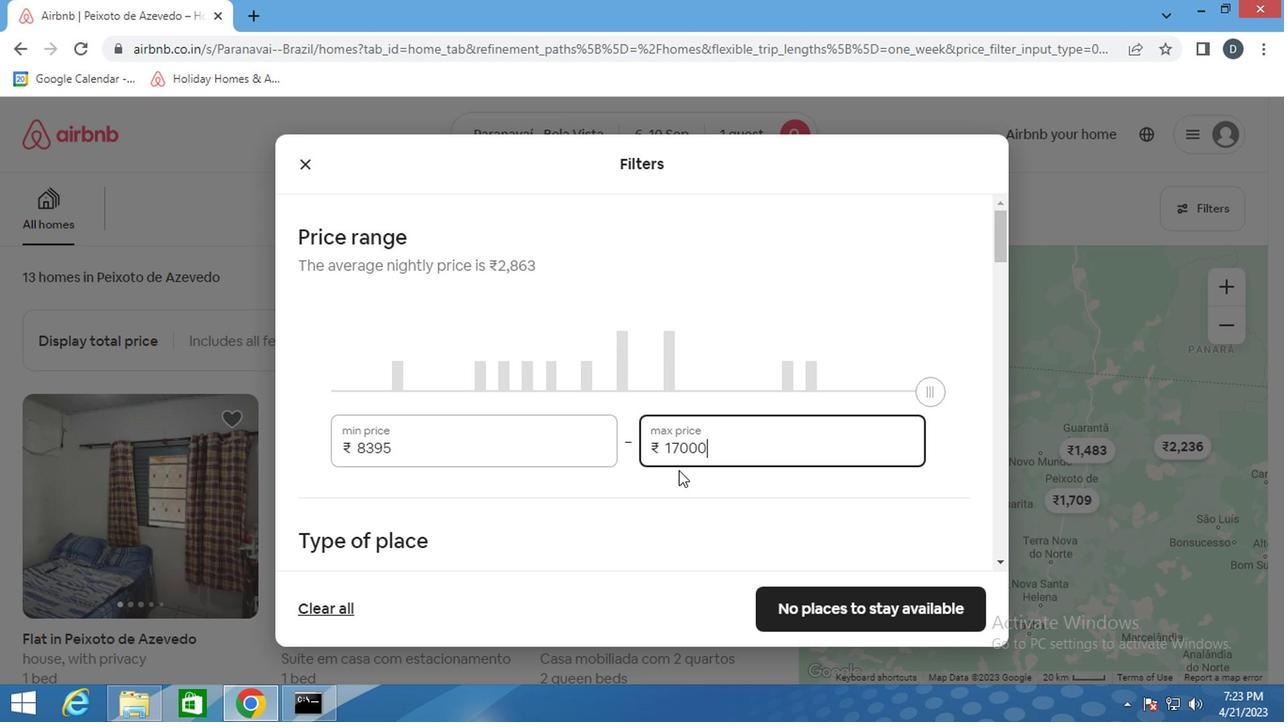 
Action: Mouse scrolled (675, 464) with delta (0, 0)
Screenshot: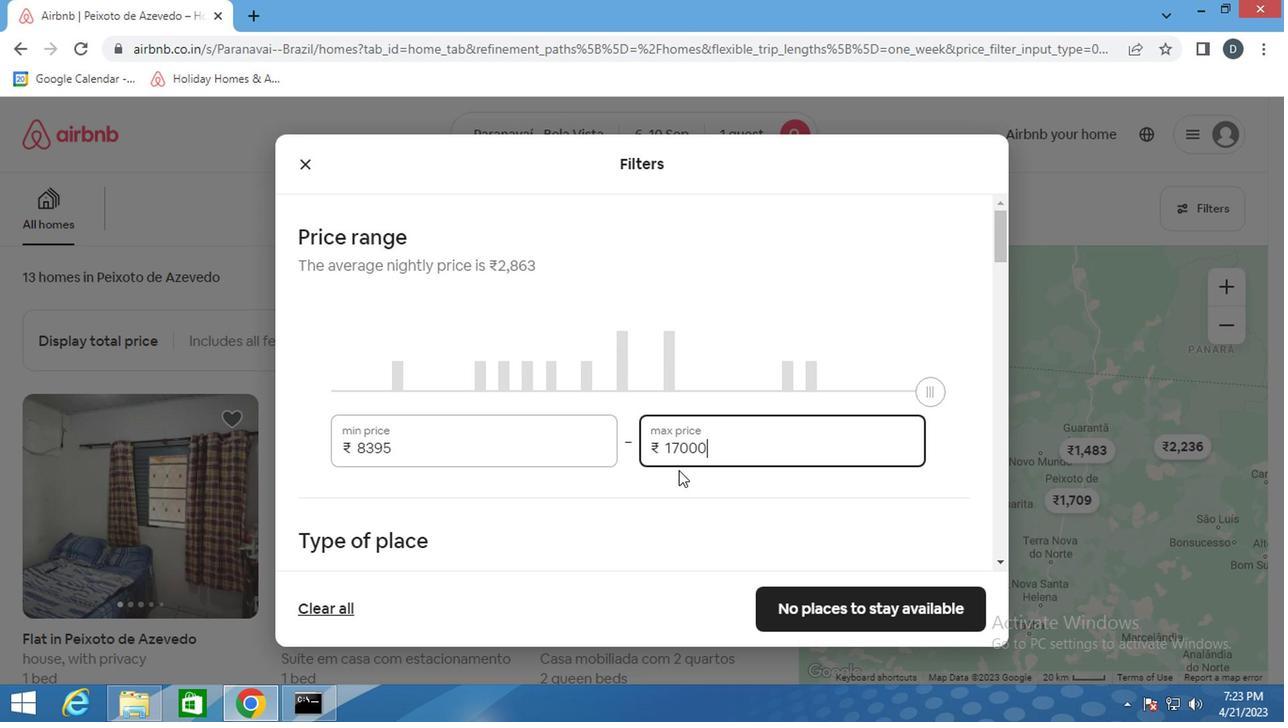 
Action: Mouse moved to (805, 407)
Screenshot: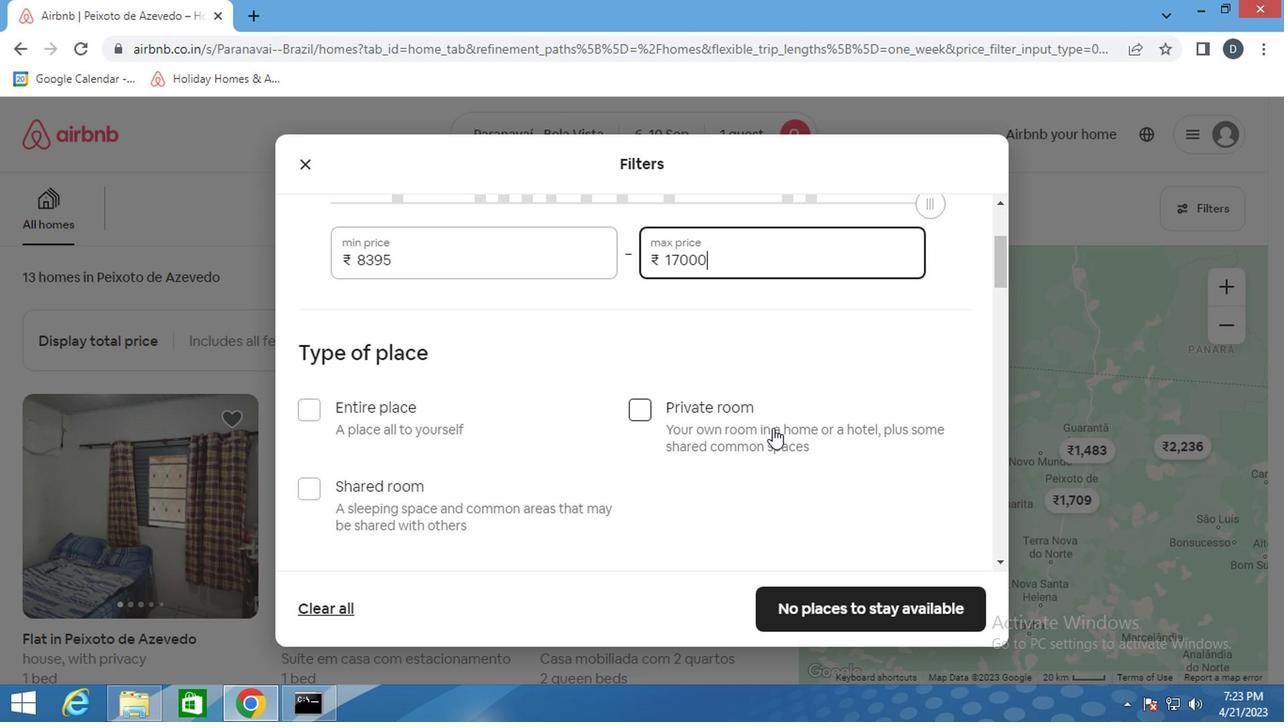 
Action: Mouse pressed left at (805, 407)
Screenshot: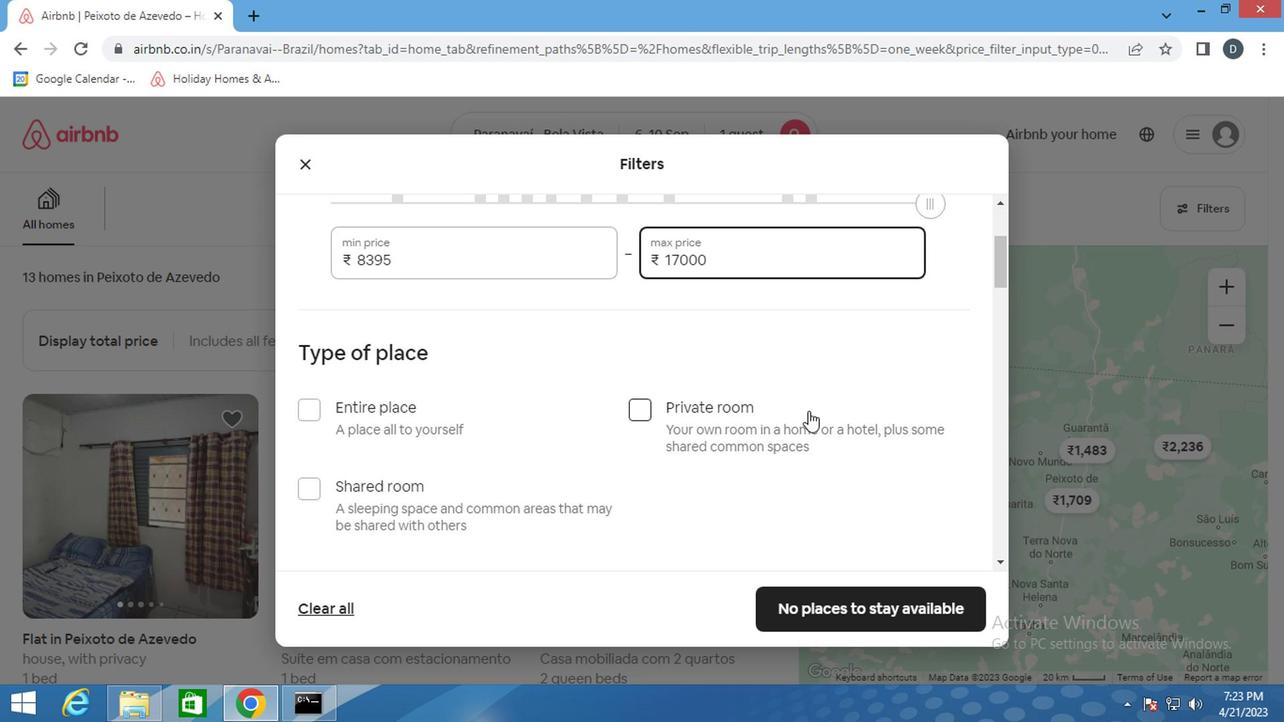 
Action: Mouse moved to (639, 430)
Screenshot: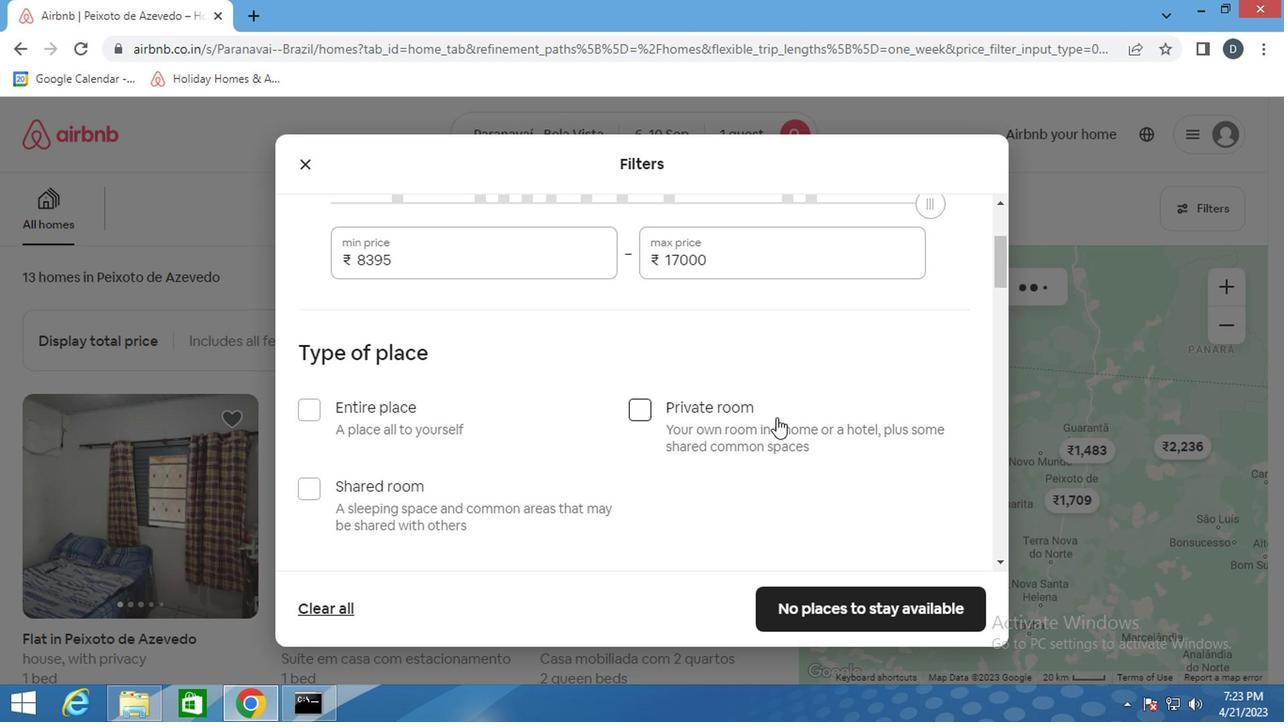
Action: Mouse scrolled (639, 429) with delta (0, 0)
Screenshot: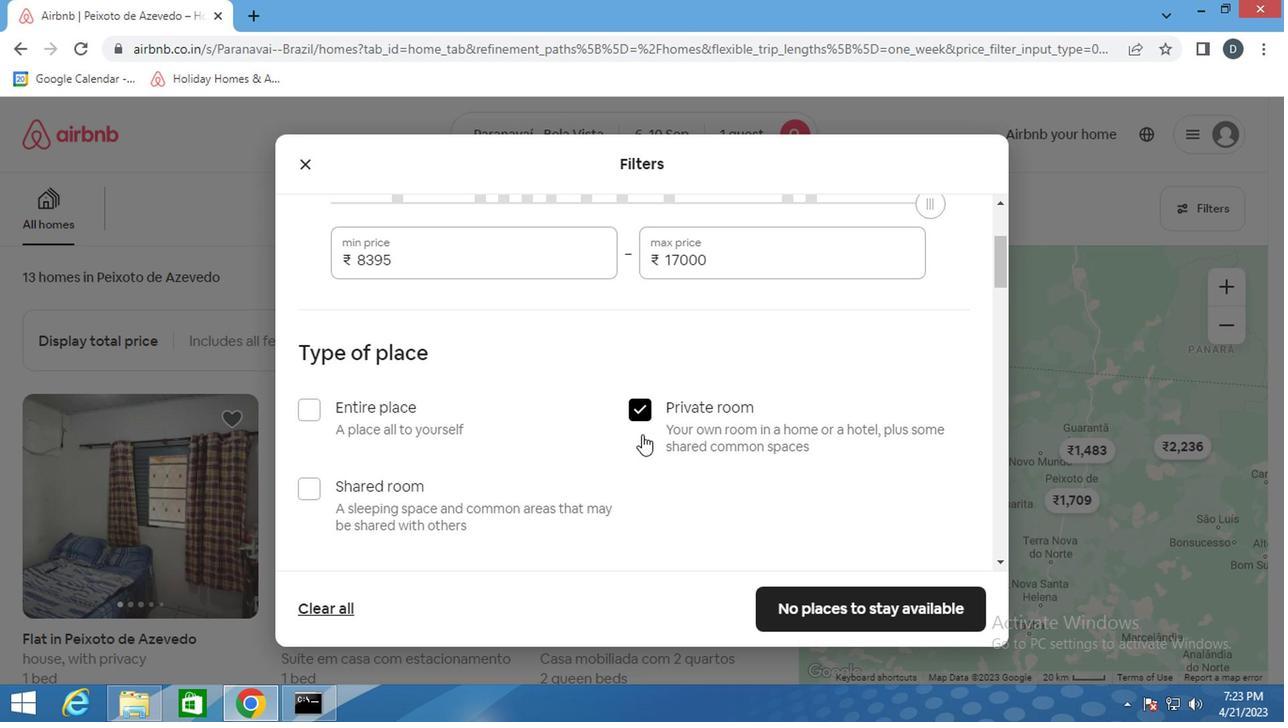 
Action: Mouse scrolled (639, 429) with delta (0, 0)
Screenshot: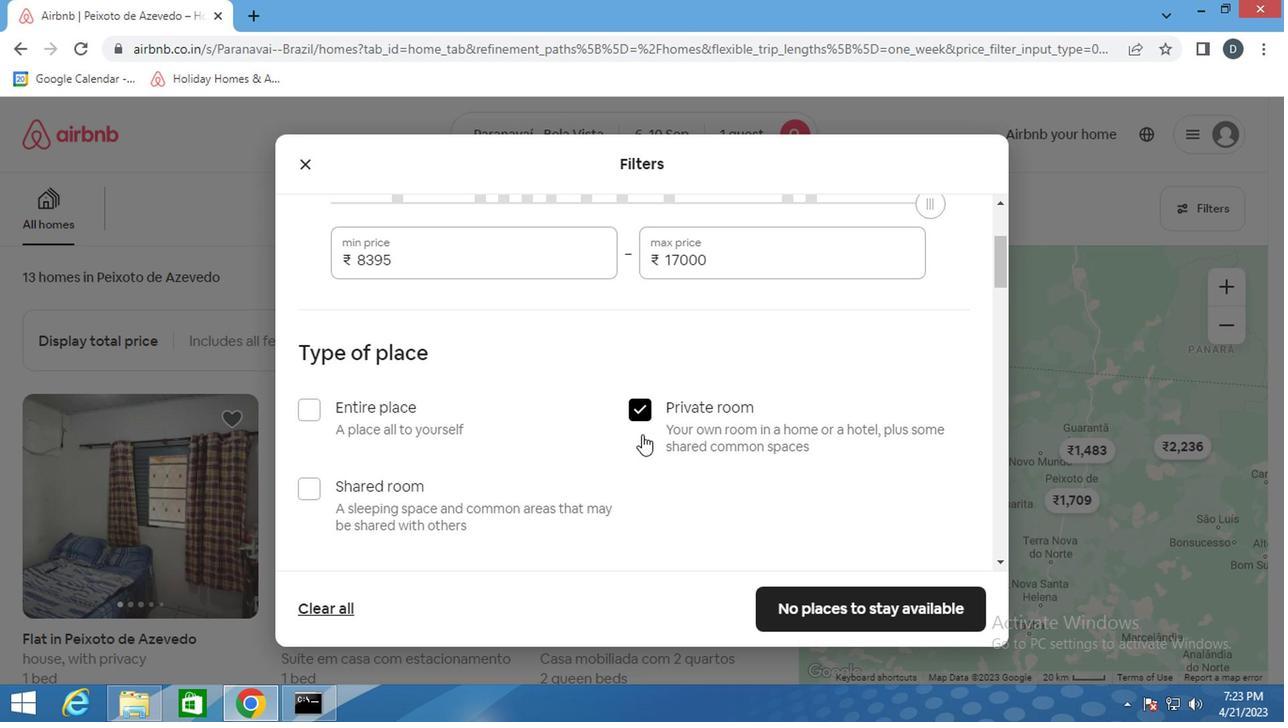 
Action: Mouse moved to (500, 406)
Screenshot: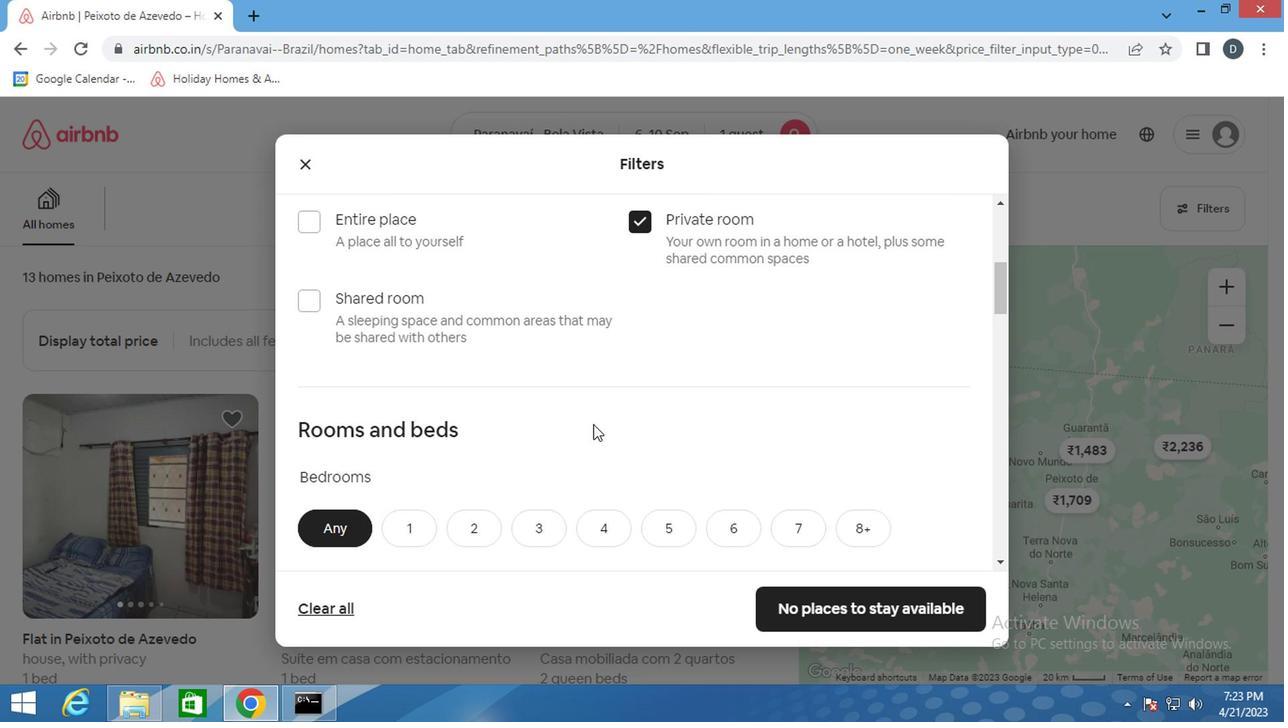 
Action: Mouse scrolled (500, 405) with delta (0, 0)
Screenshot: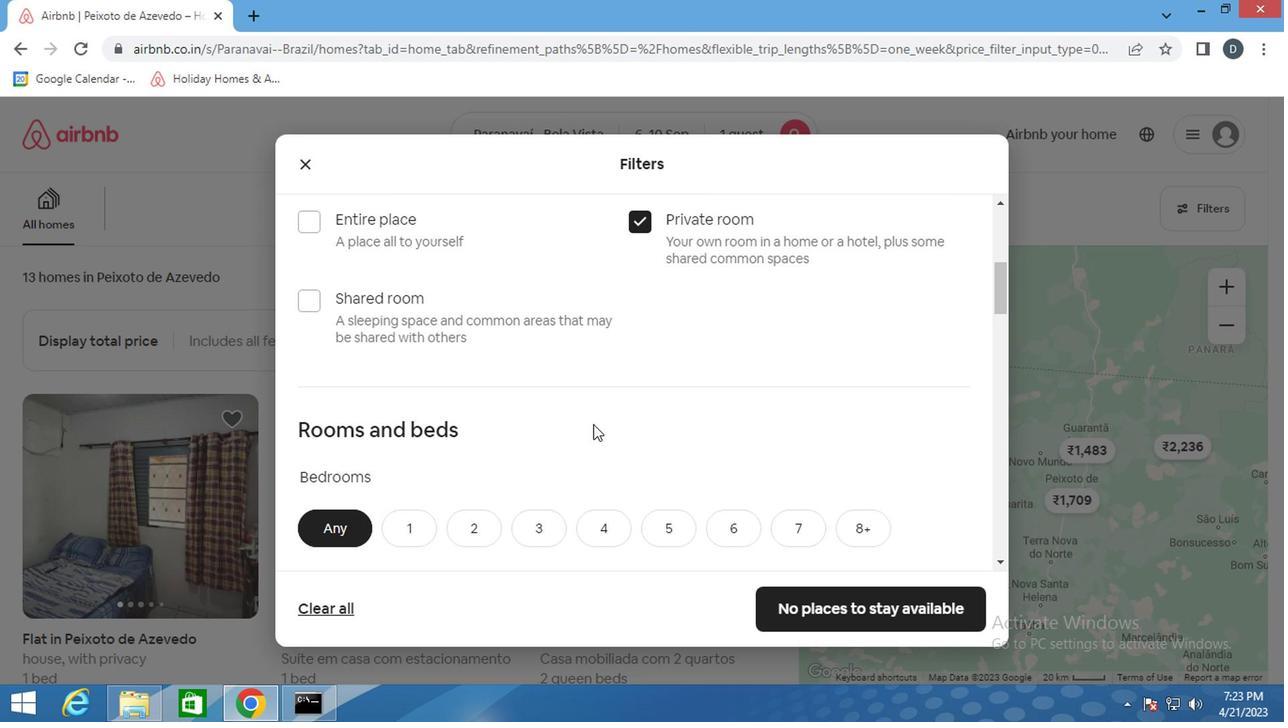 
Action: Mouse moved to (486, 406)
Screenshot: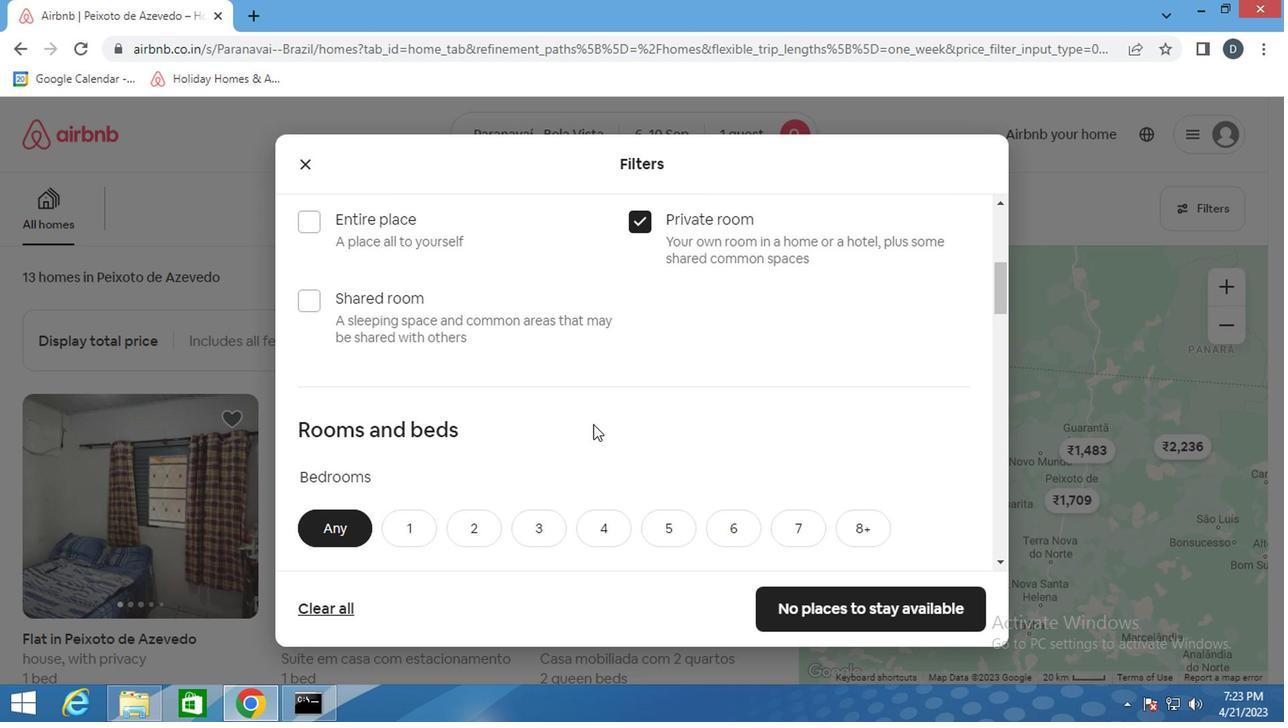 
Action: Mouse scrolled (486, 405) with delta (0, 0)
Screenshot: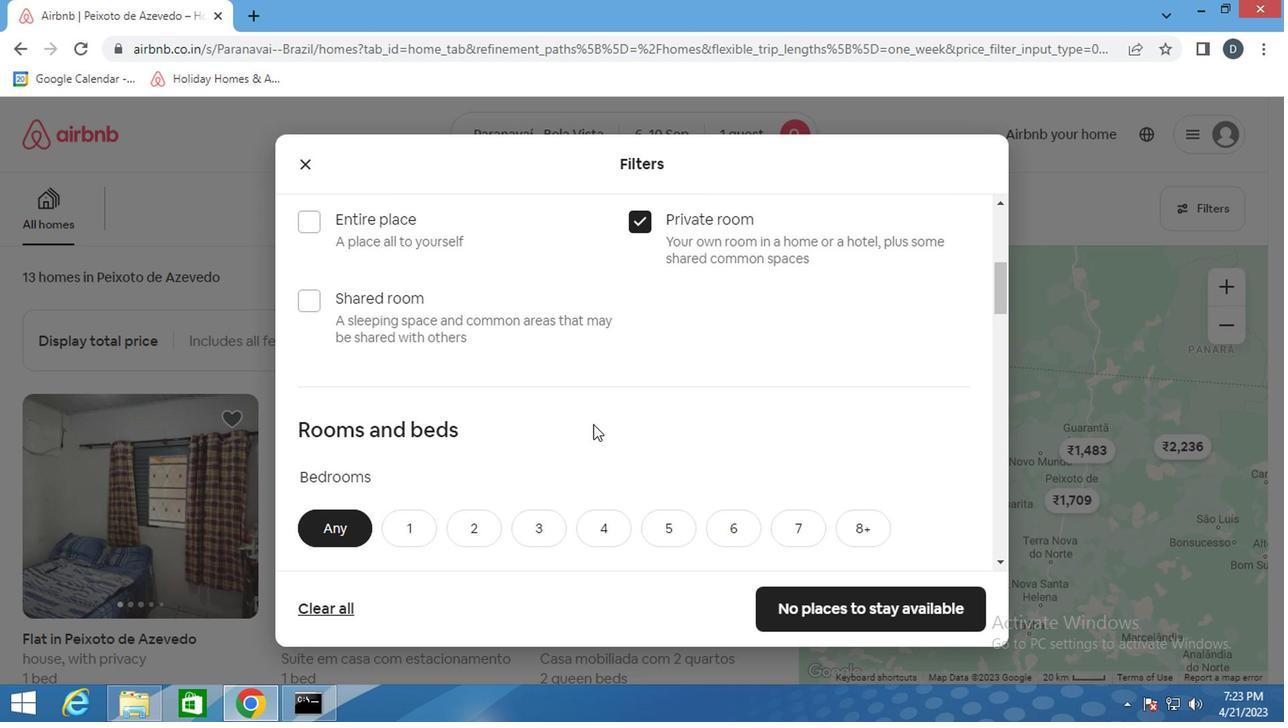 
Action: Mouse moved to (422, 335)
Screenshot: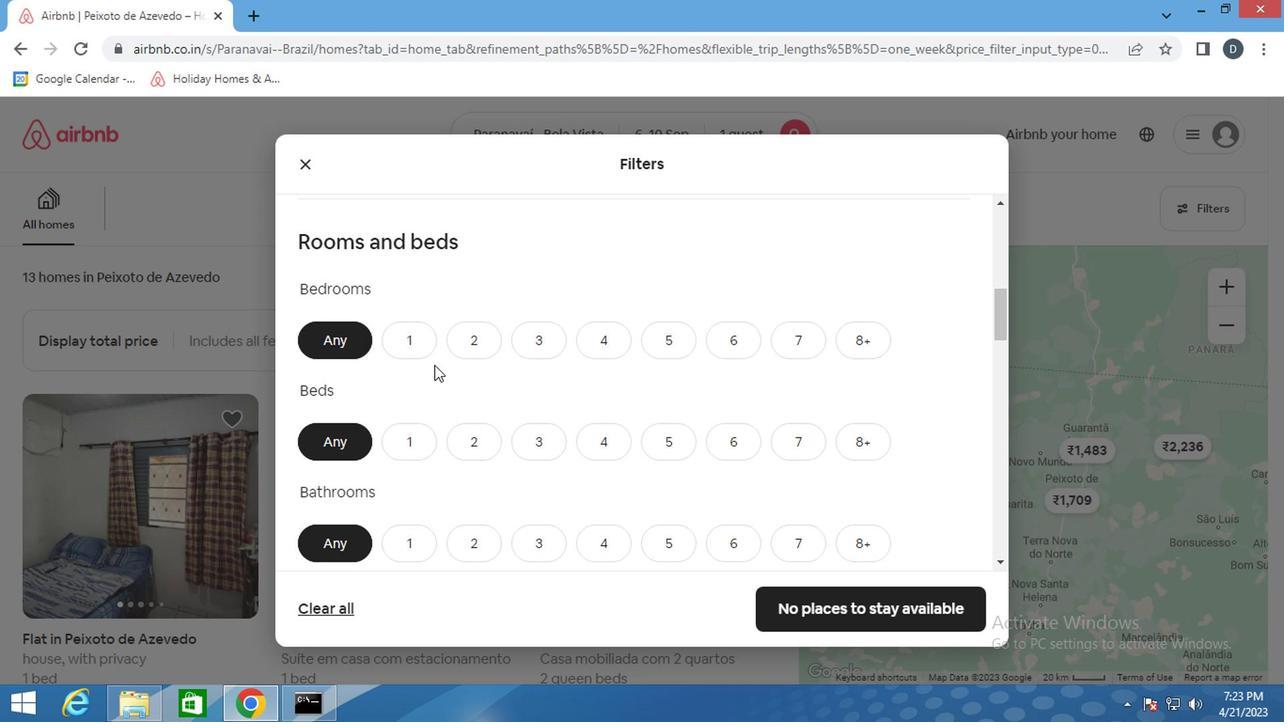 
Action: Mouse pressed left at (422, 335)
Screenshot: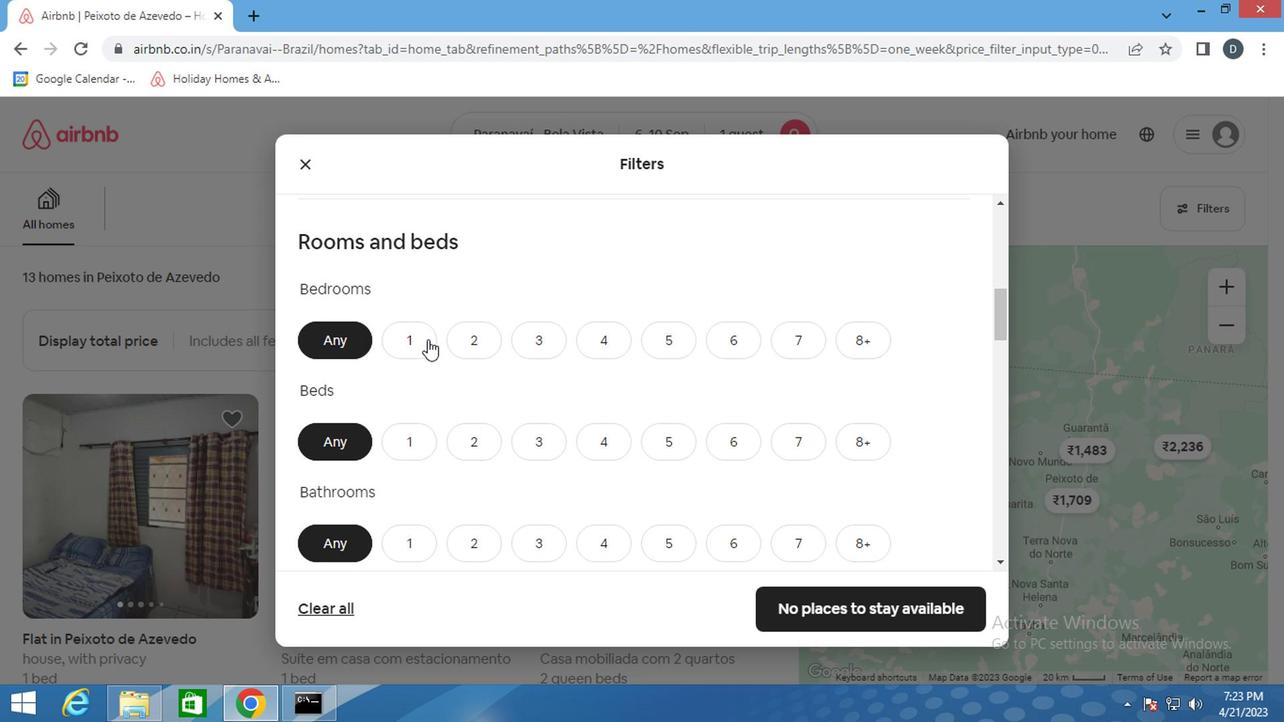
Action: Mouse moved to (401, 426)
Screenshot: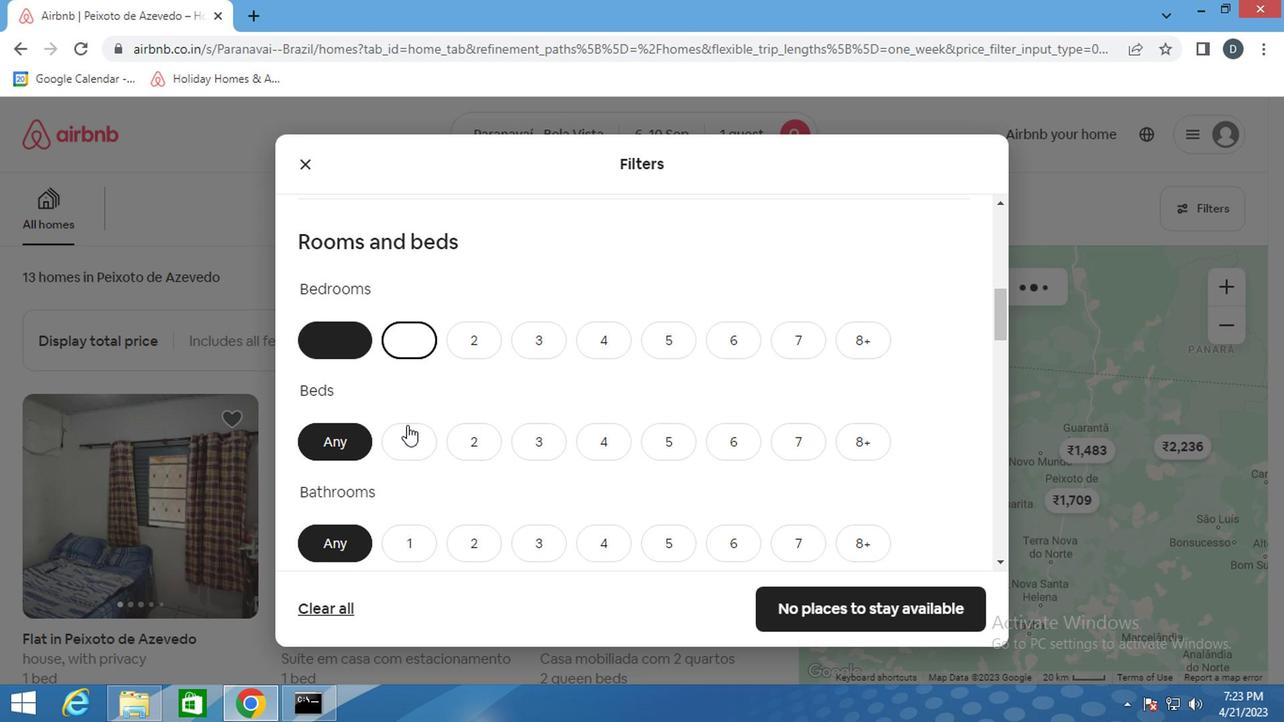 
Action: Mouse pressed left at (401, 426)
Screenshot: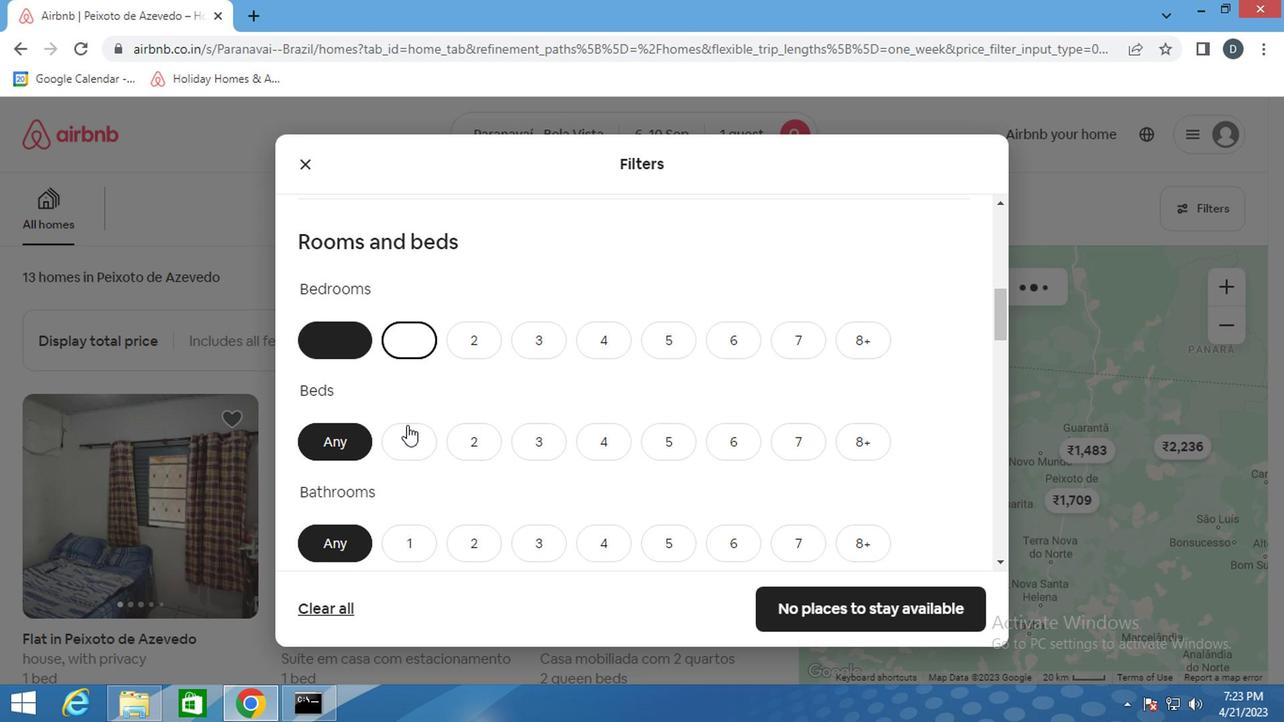 
Action: Mouse moved to (416, 532)
Screenshot: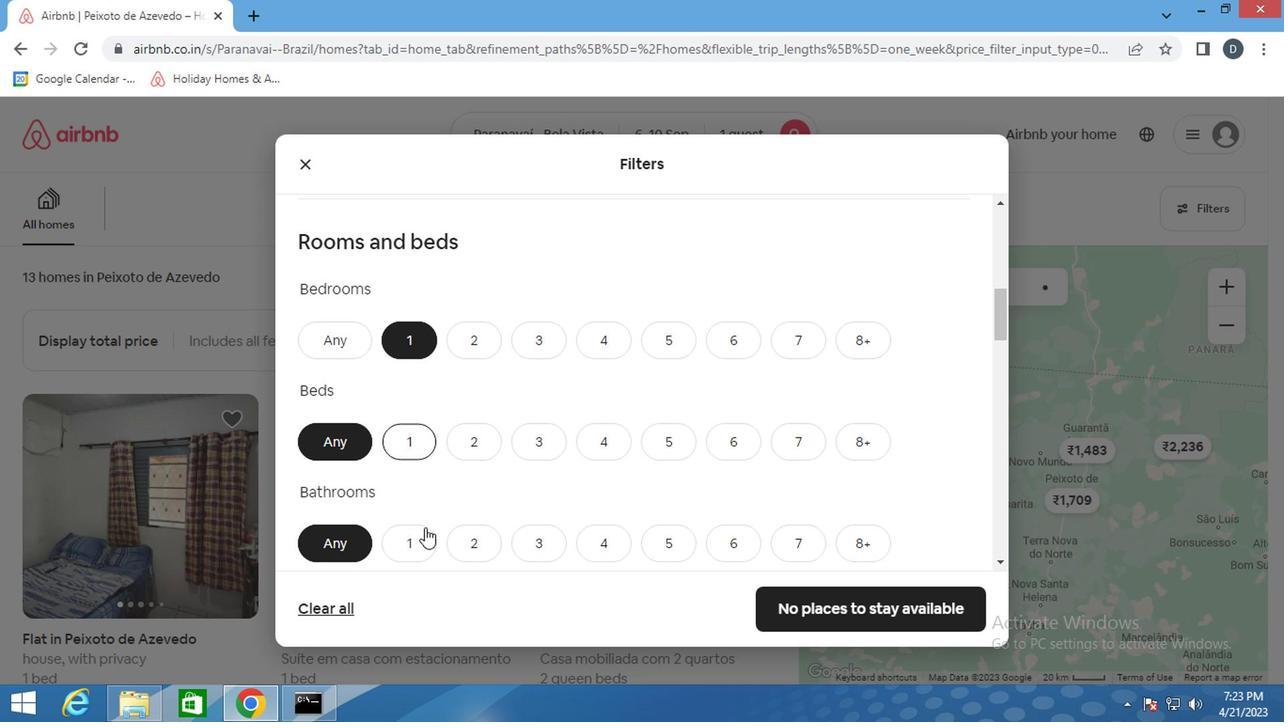
Action: Mouse pressed left at (416, 532)
Screenshot: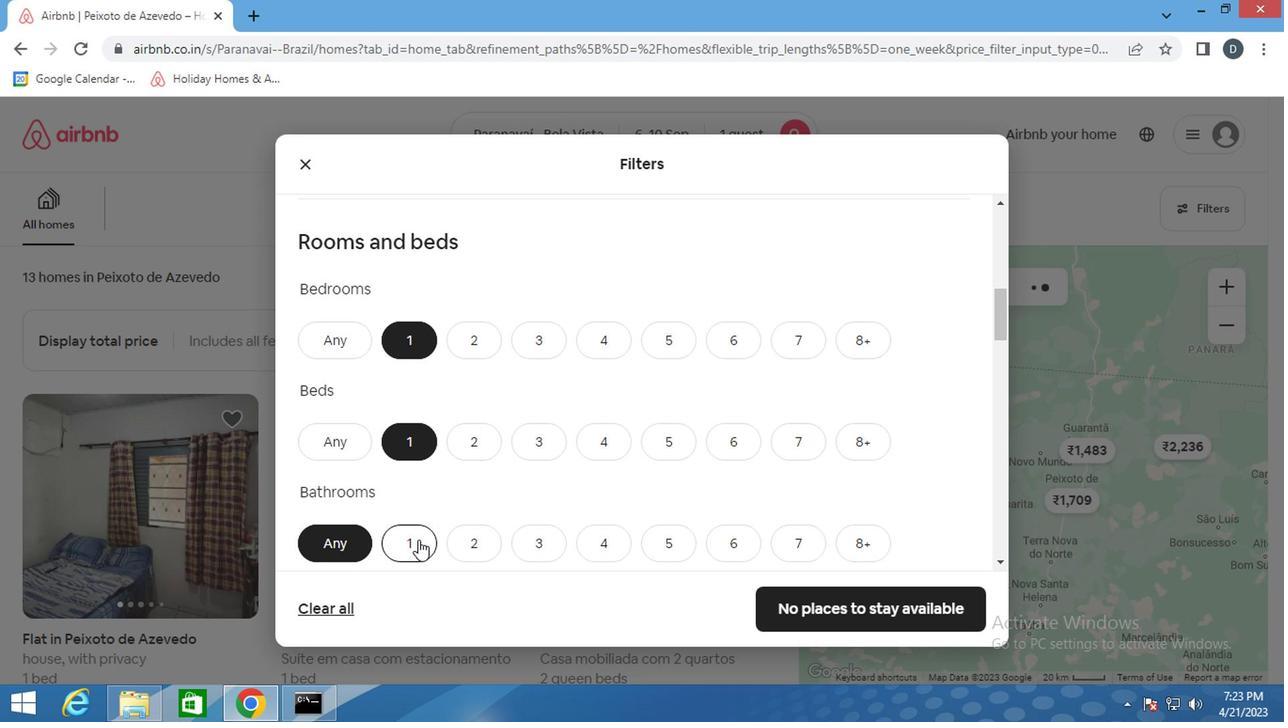 
Action: Mouse moved to (557, 452)
Screenshot: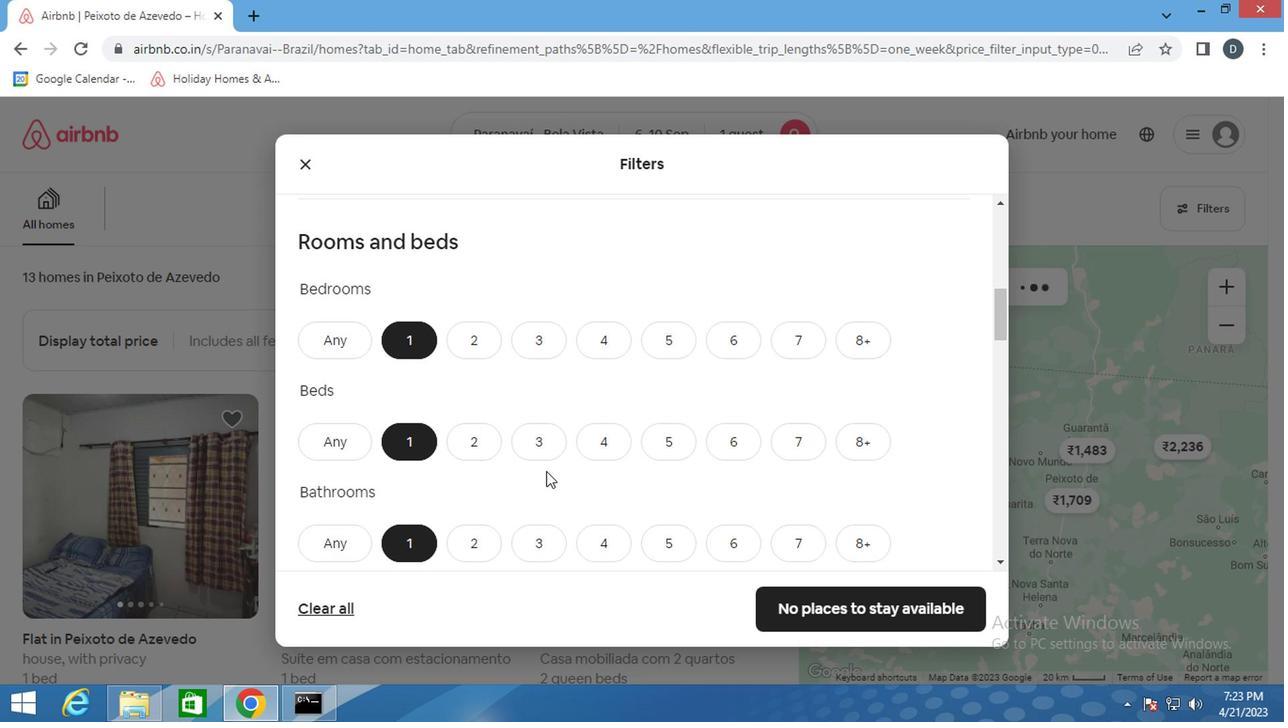 
Action: Mouse scrolled (557, 451) with delta (0, -1)
Screenshot: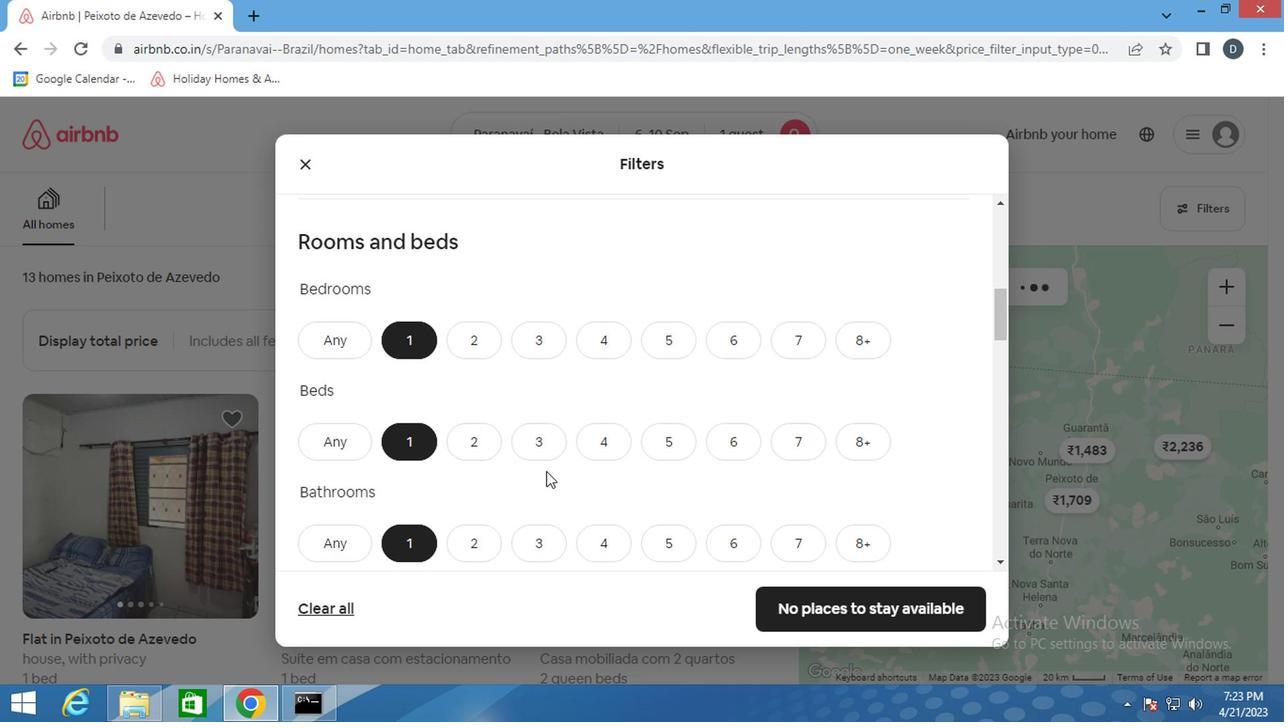 
Action: Mouse scrolled (557, 451) with delta (0, -1)
Screenshot: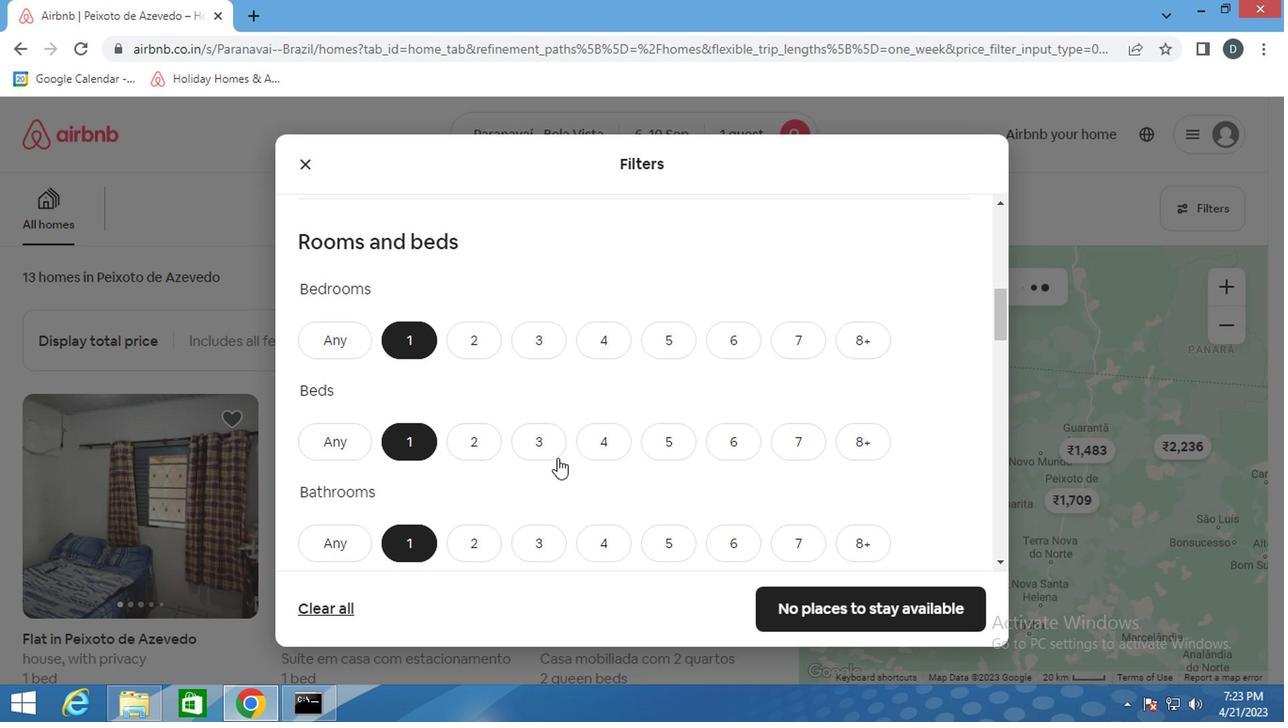 
Action: Mouse scrolled (557, 451) with delta (0, -1)
Screenshot: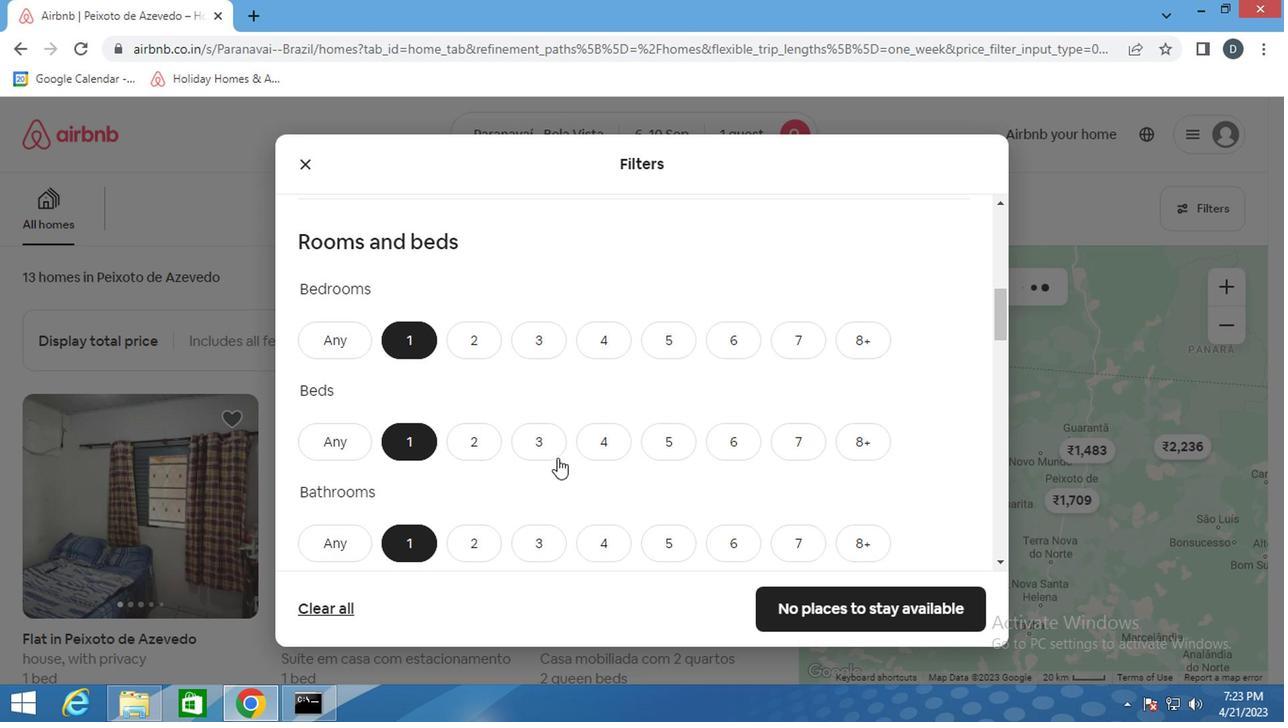 
Action: Mouse moved to (411, 447)
Screenshot: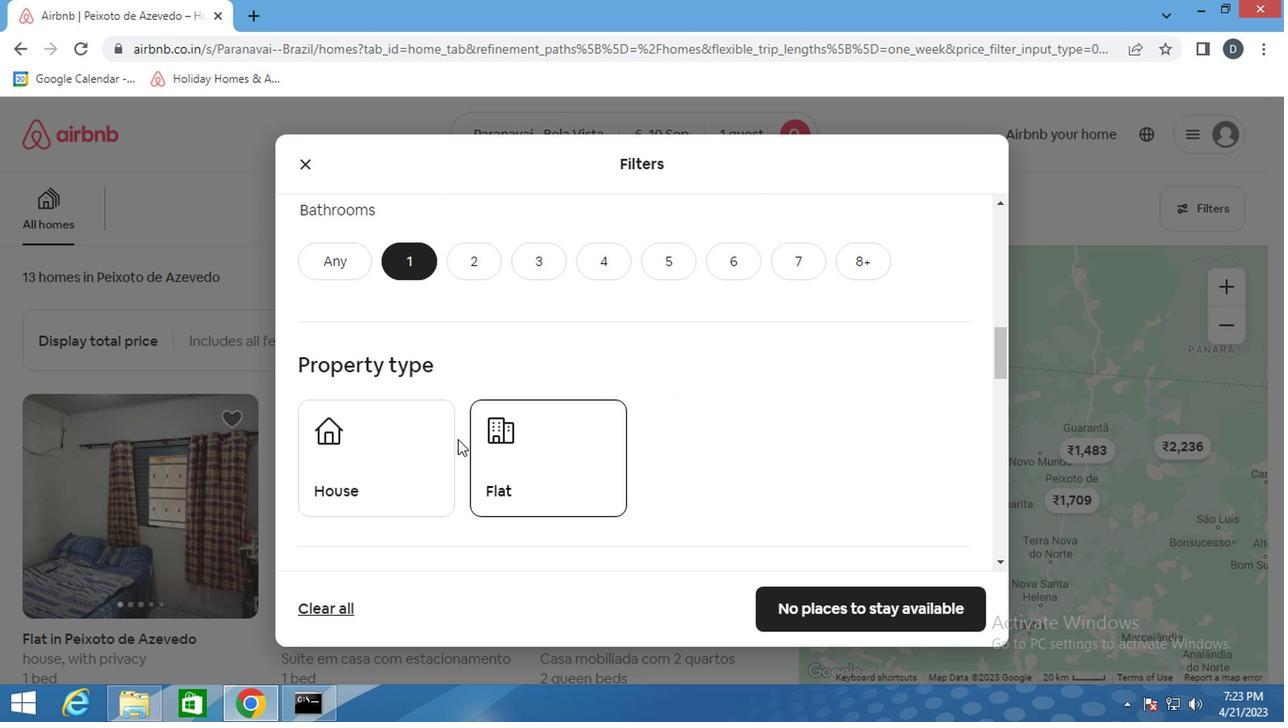 
Action: Mouse pressed left at (411, 447)
Screenshot: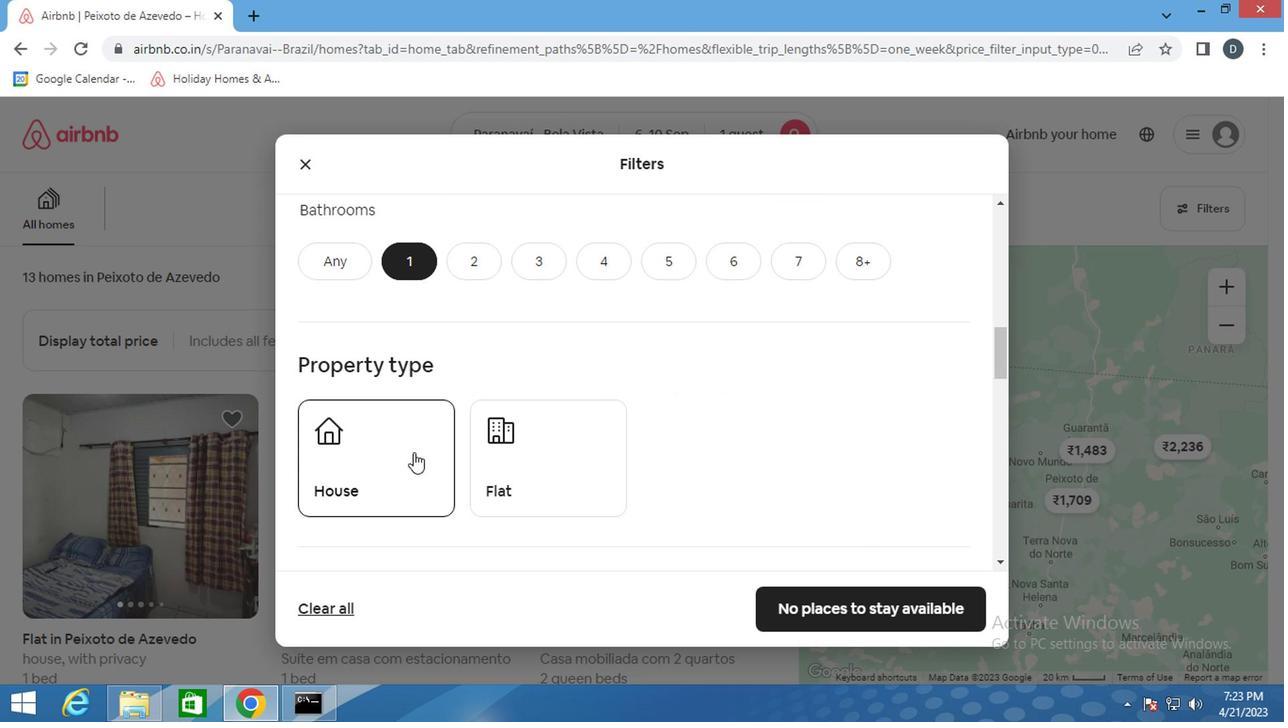 
Action: Mouse moved to (530, 453)
Screenshot: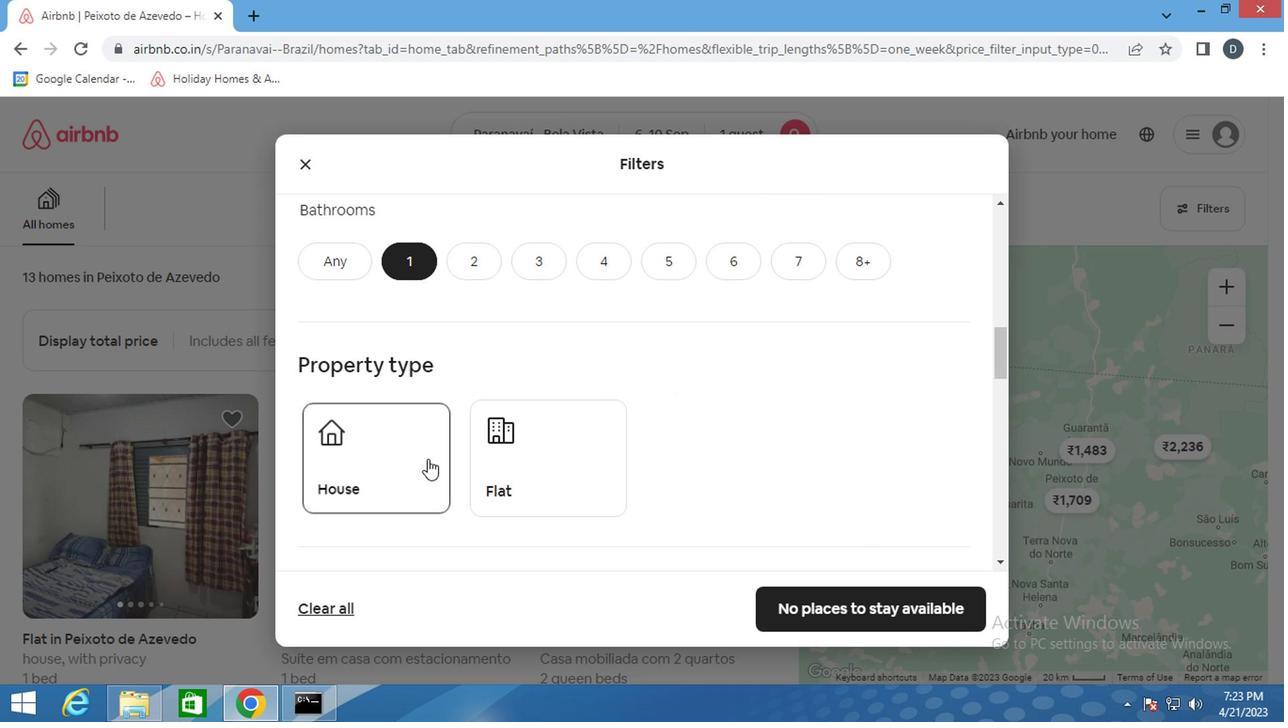 
Action: Mouse pressed left at (530, 453)
Screenshot: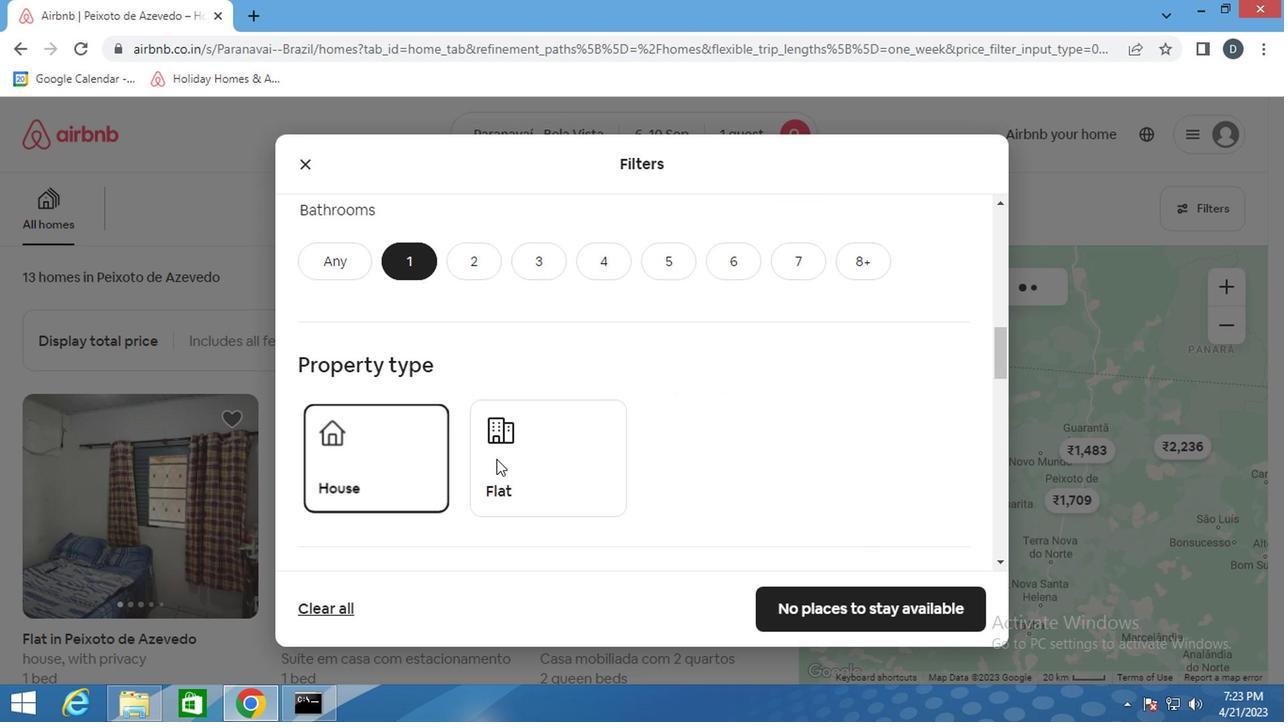 
Action: Mouse moved to (756, 419)
Screenshot: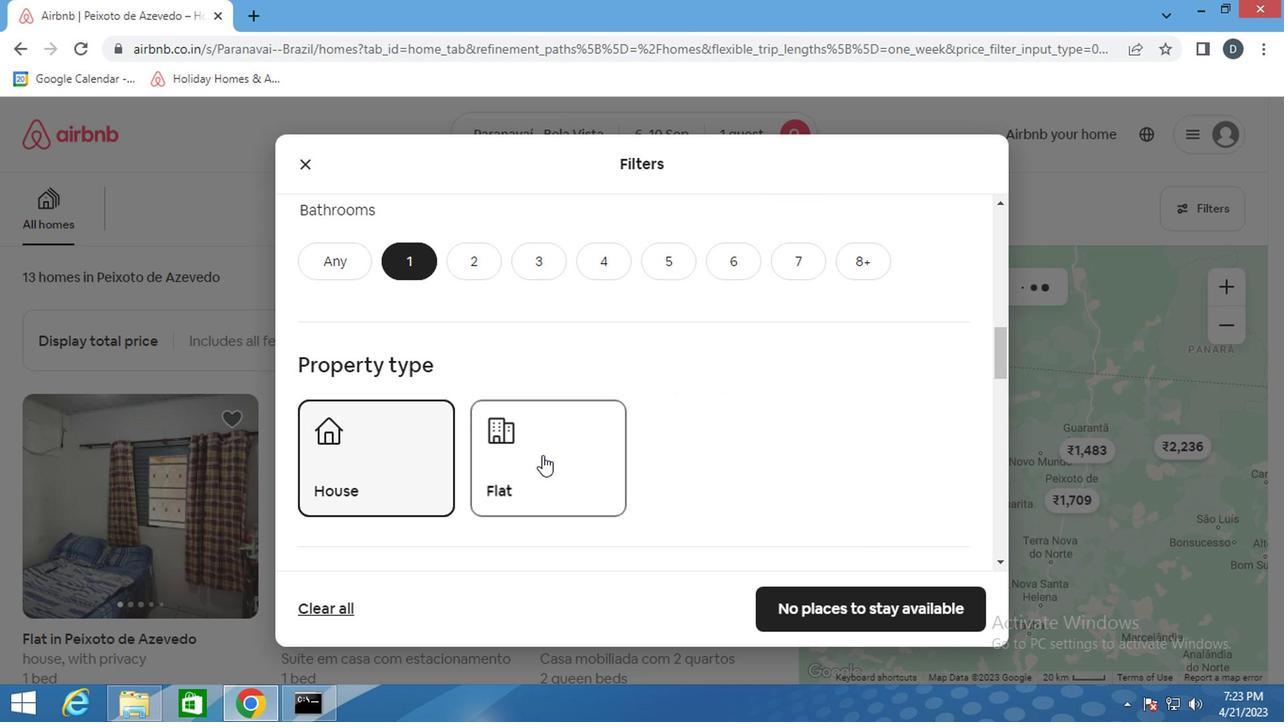 
Action: Mouse scrolled (756, 418) with delta (0, -1)
Screenshot: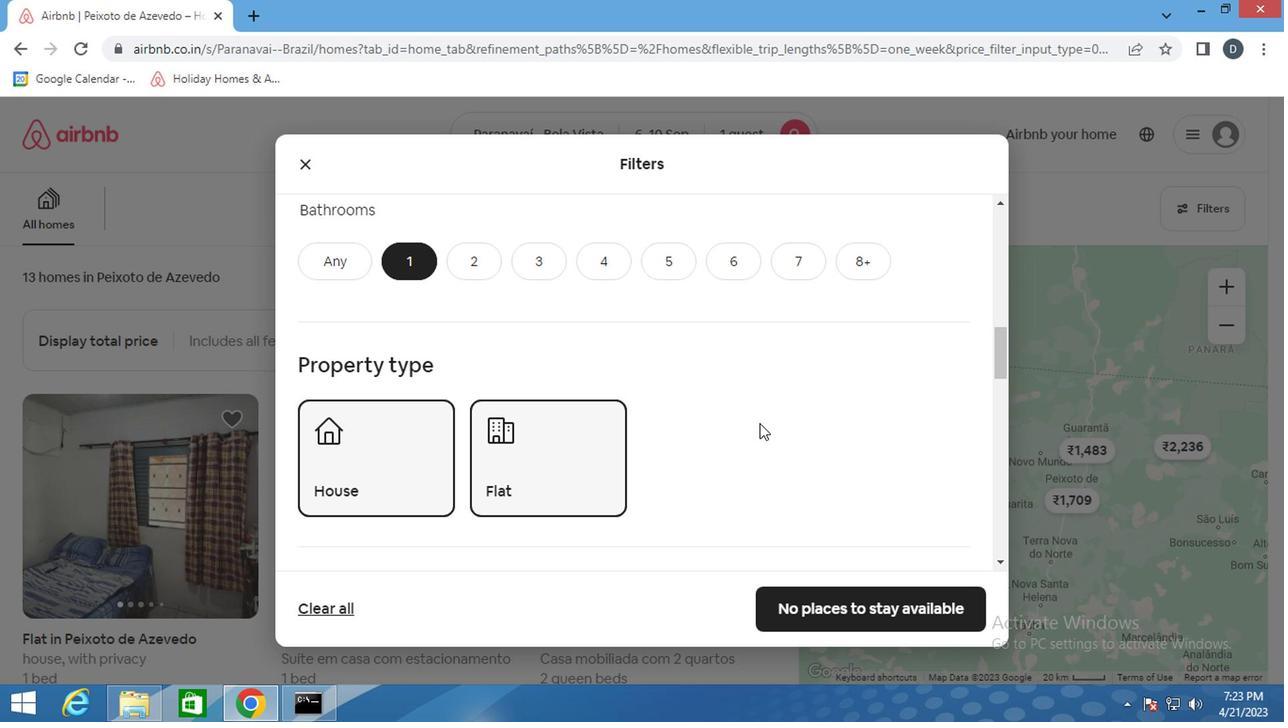 
Action: Mouse scrolled (756, 418) with delta (0, -1)
Screenshot: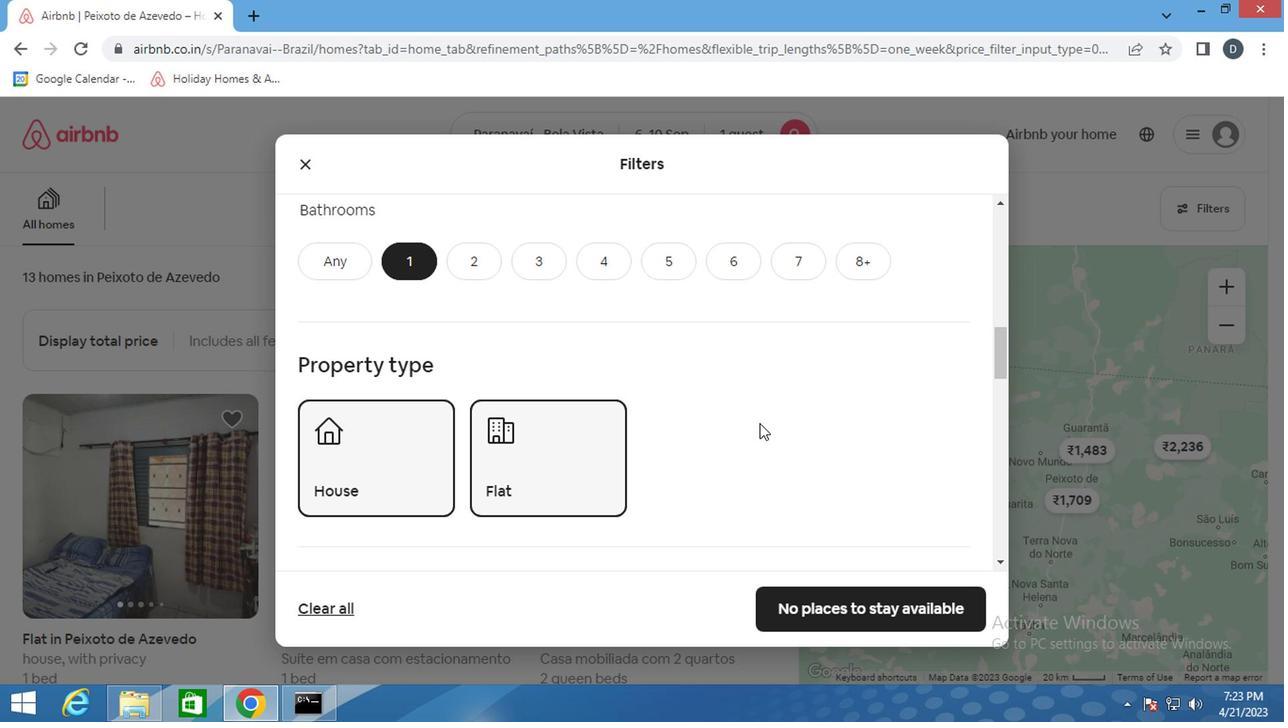 
Action: Mouse scrolled (756, 418) with delta (0, -1)
Screenshot: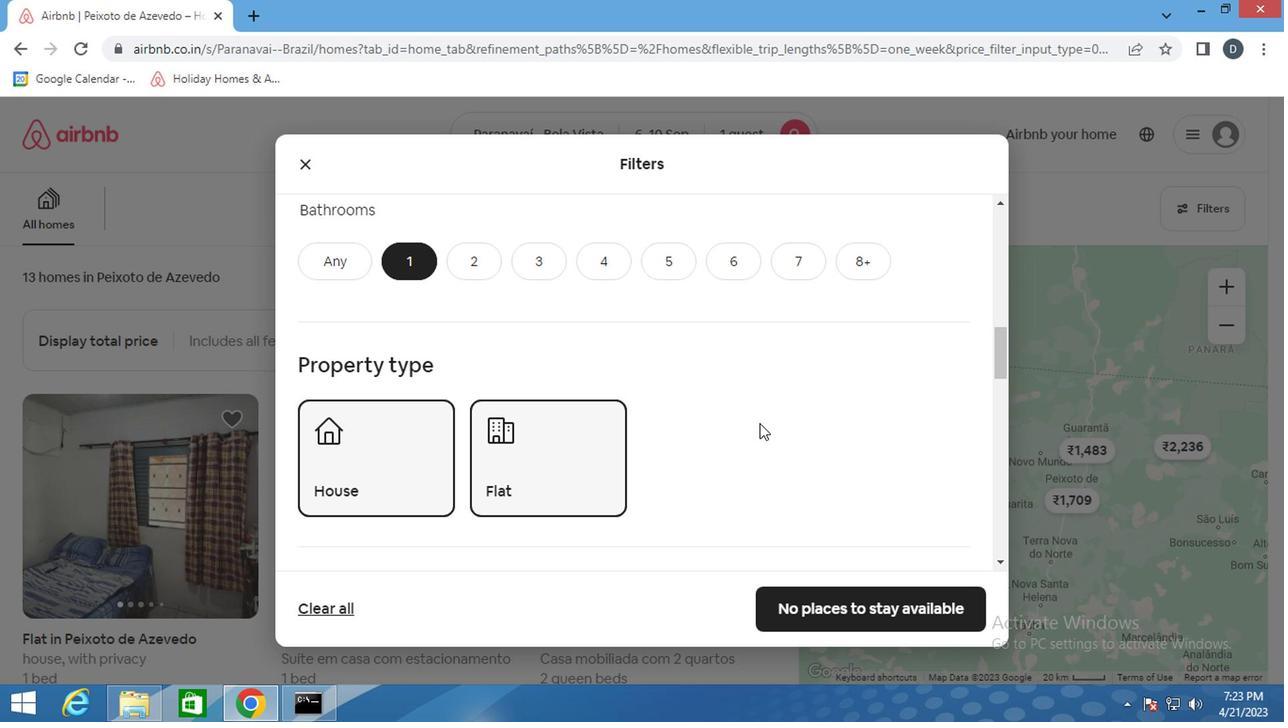 
Action: Mouse scrolled (756, 418) with delta (0, -1)
Screenshot: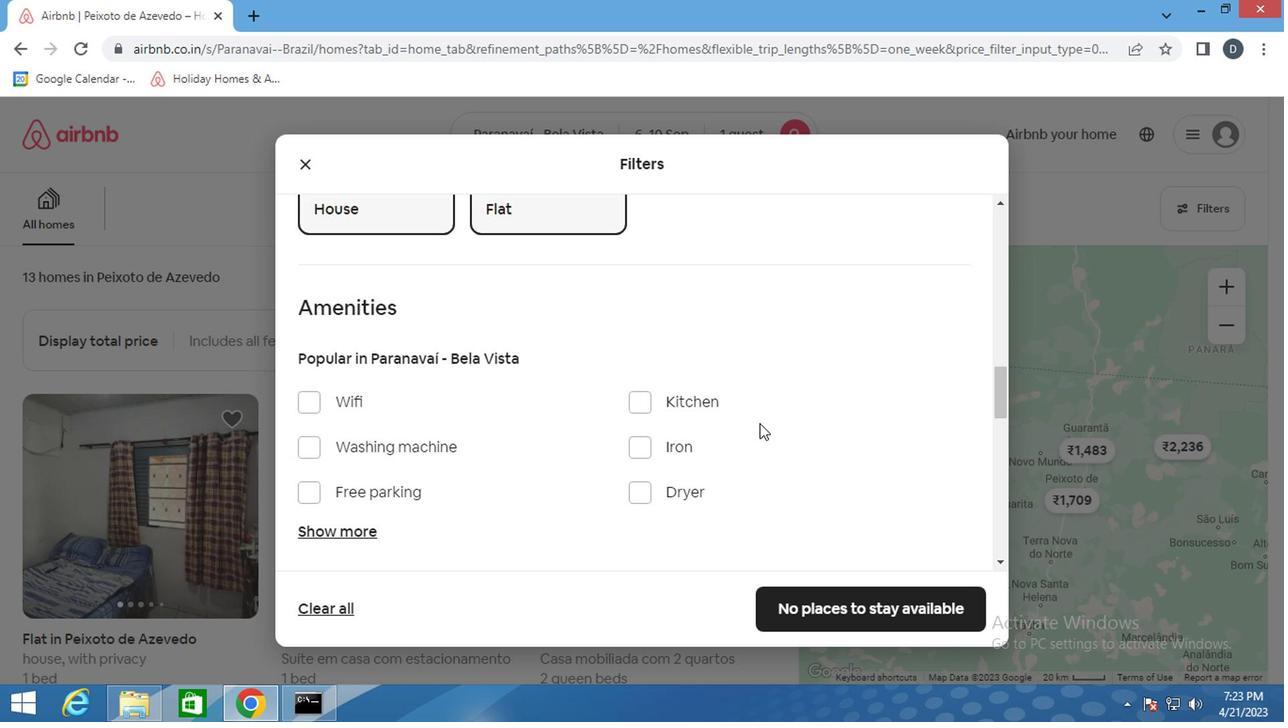 
Action: Mouse scrolled (756, 418) with delta (0, -1)
Screenshot: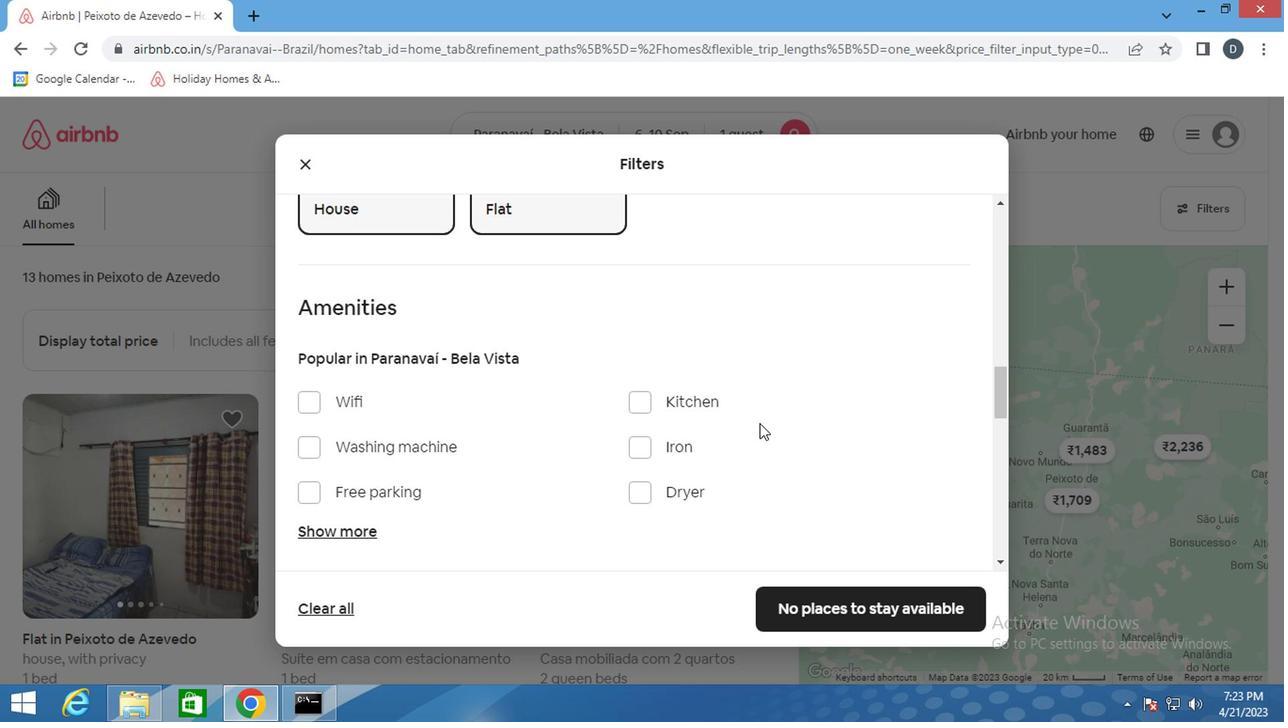 
Action: Mouse scrolled (756, 418) with delta (0, -1)
Screenshot: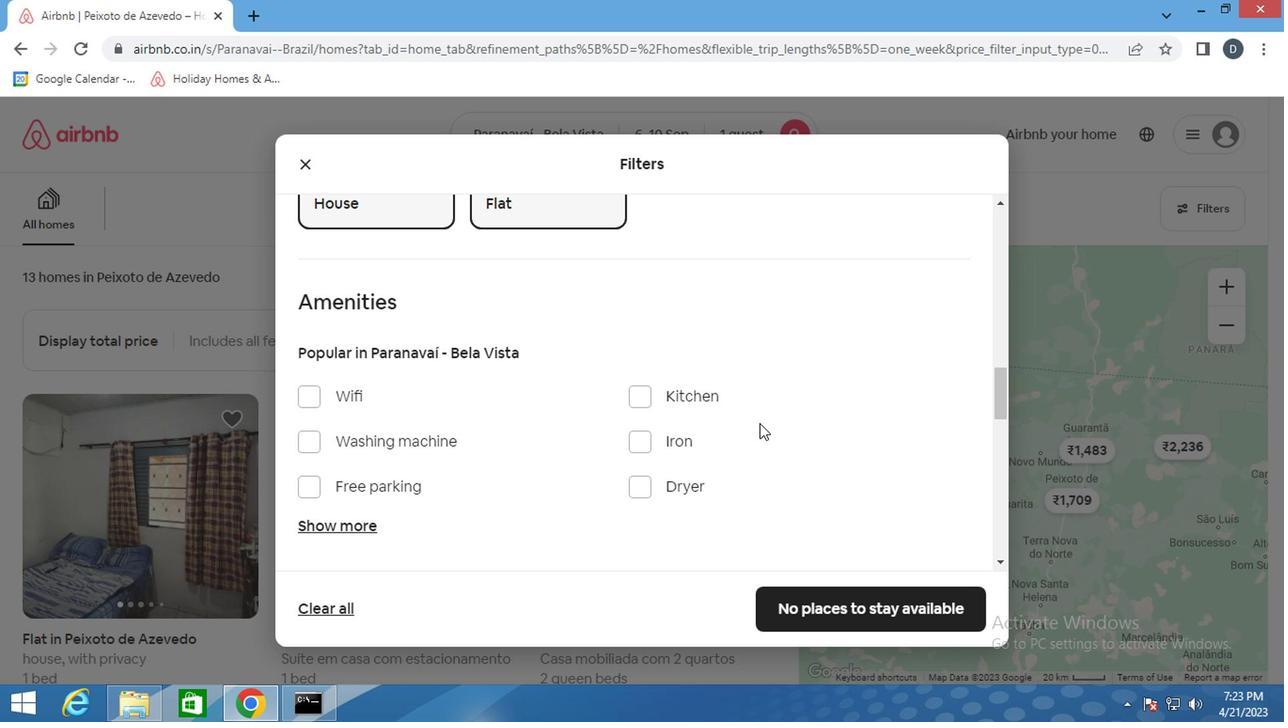 
Action: Mouse scrolled (756, 418) with delta (0, -1)
Screenshot: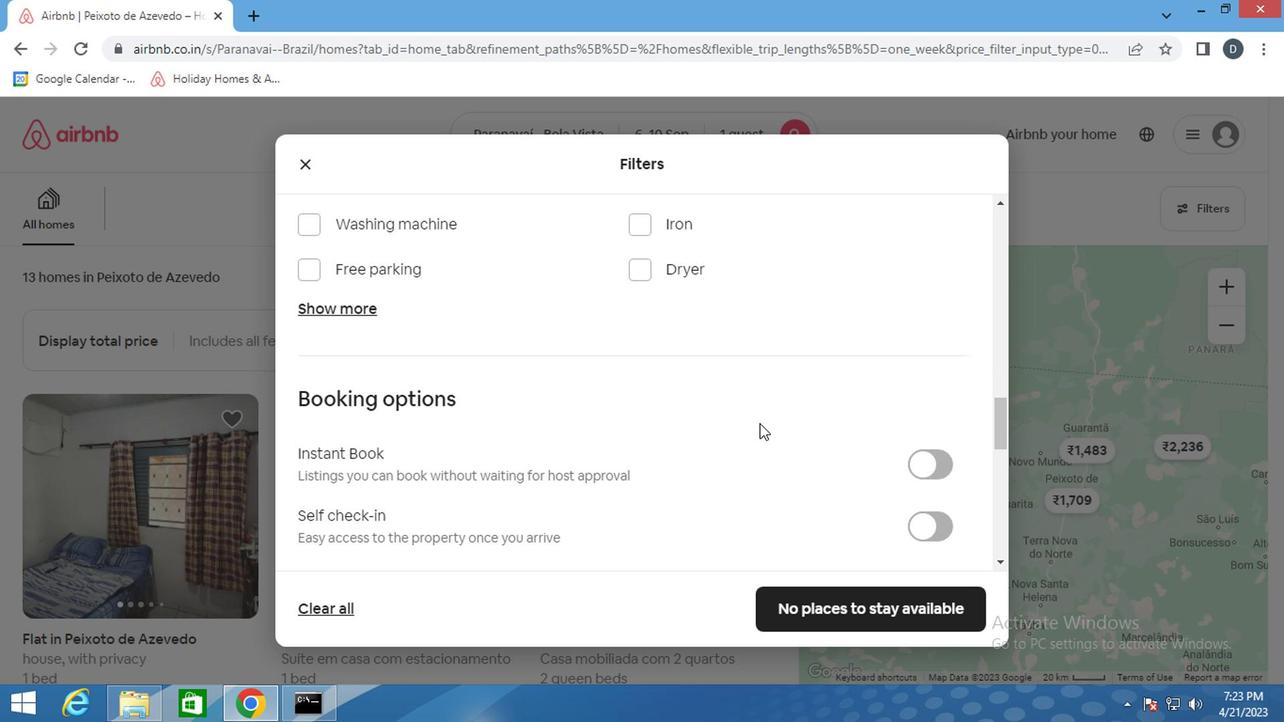 
Action: Mouse moved to (757, 419)
Screenshot: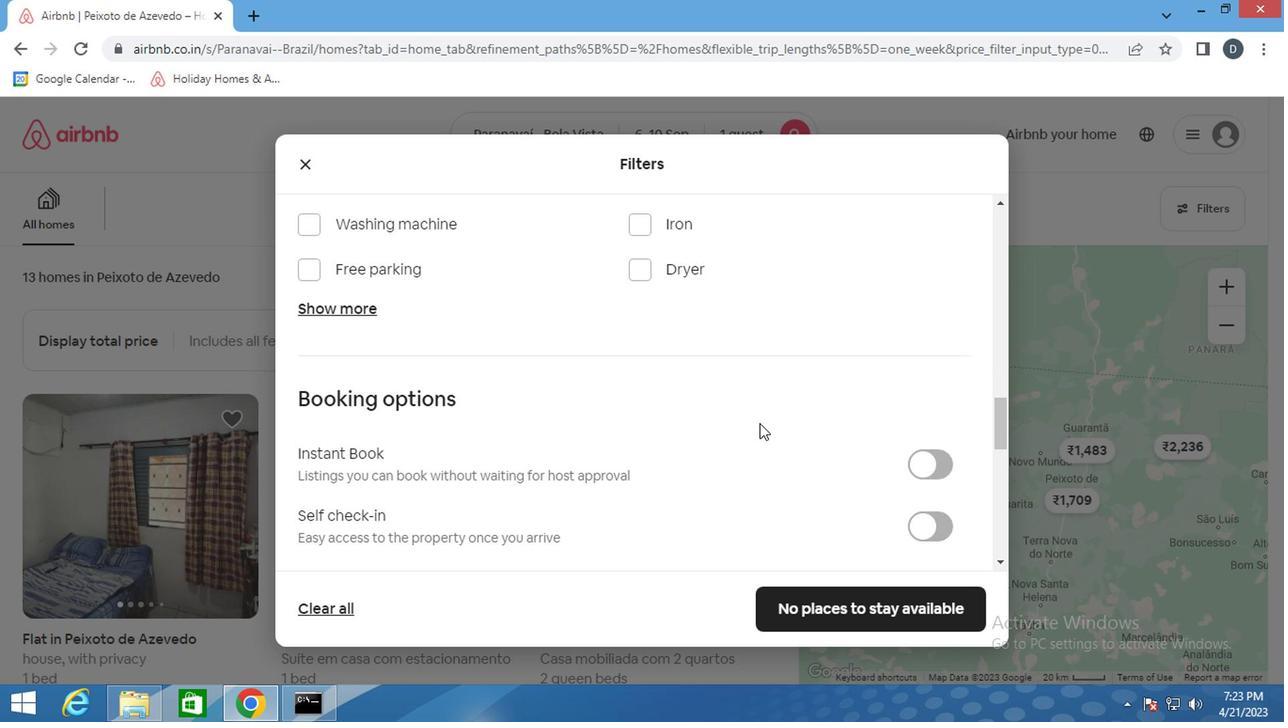 
Action: Mouse scrolled (757, 418) with delta (0, -1)
Screenshot: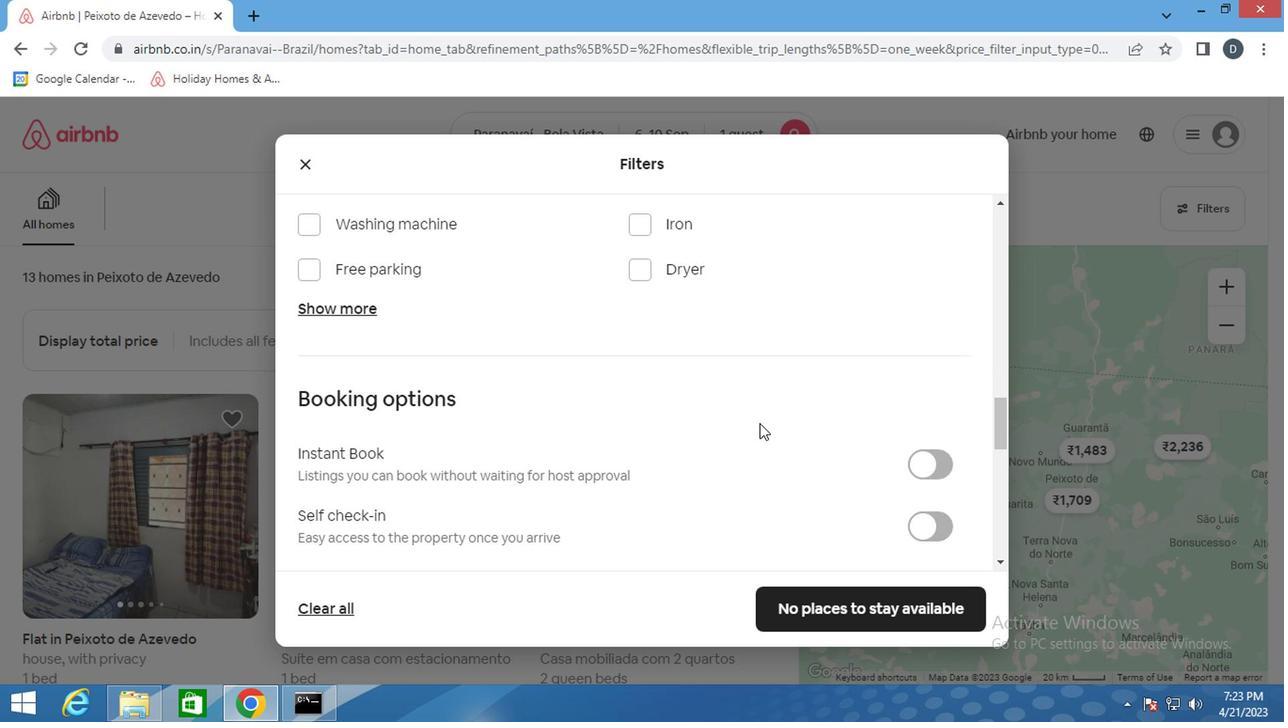 
Action: Mouse moved to (775, 414)
Screenshot: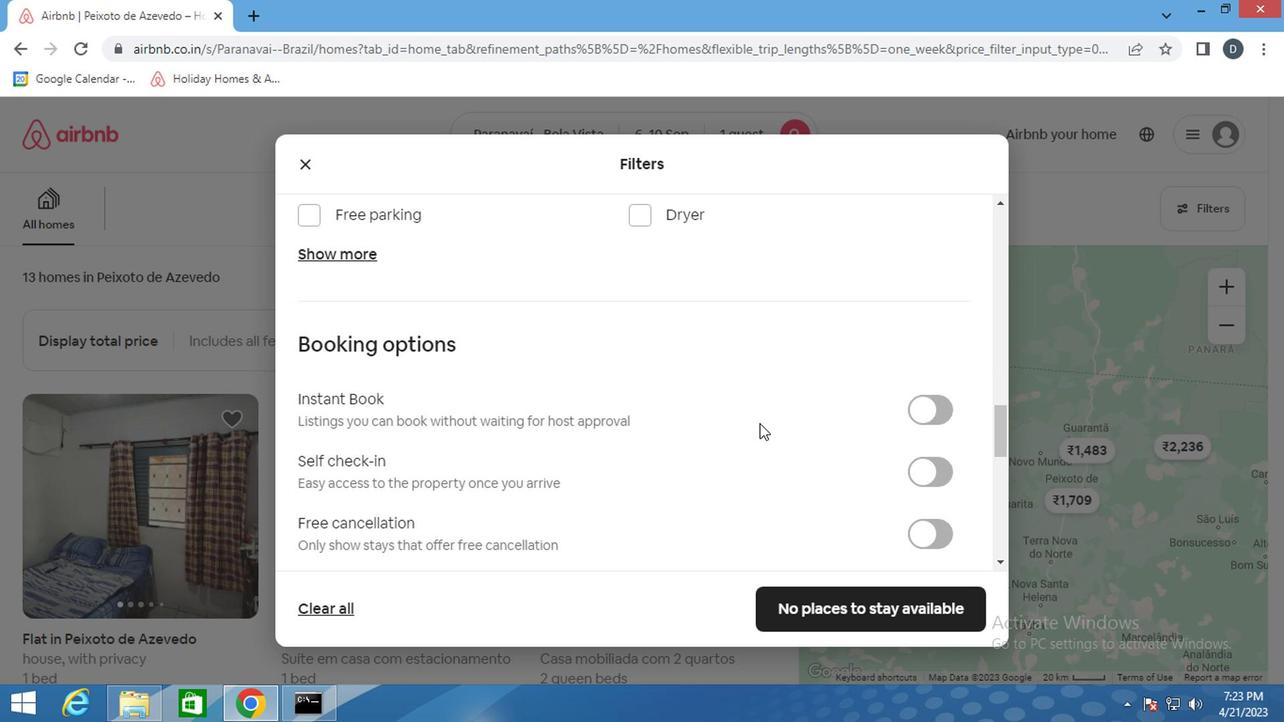 
Action: Mouse scrolled (775, 413) with delta (0, -1)
Screenshot: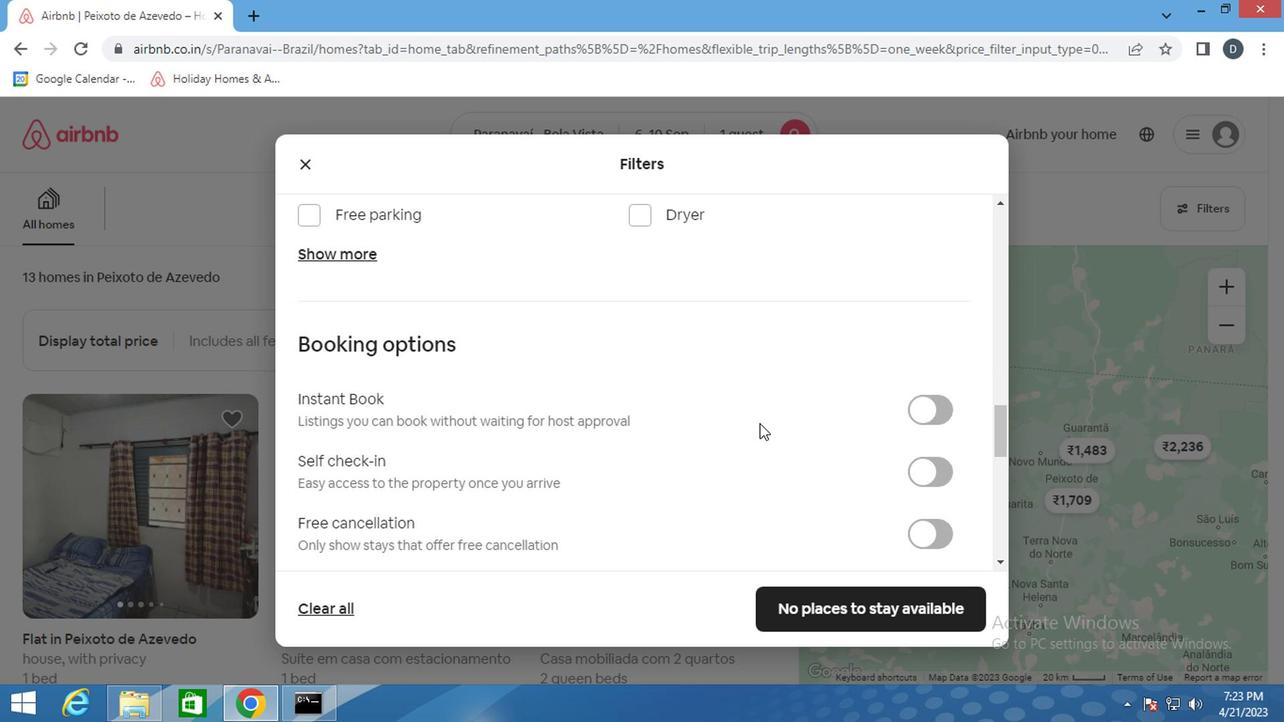 
Action: Mouse moved to (929, 201)
Screenshot: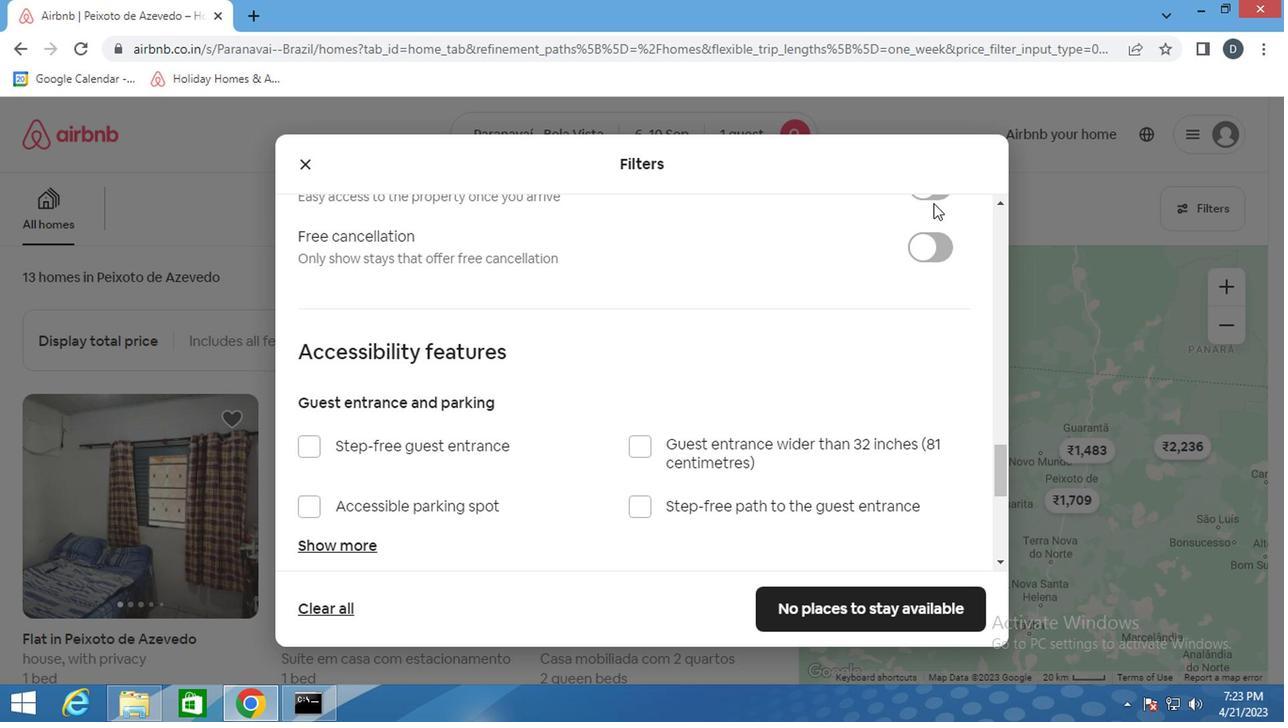 
Action: Mouse pressed left at (929, 201)
Screenshot: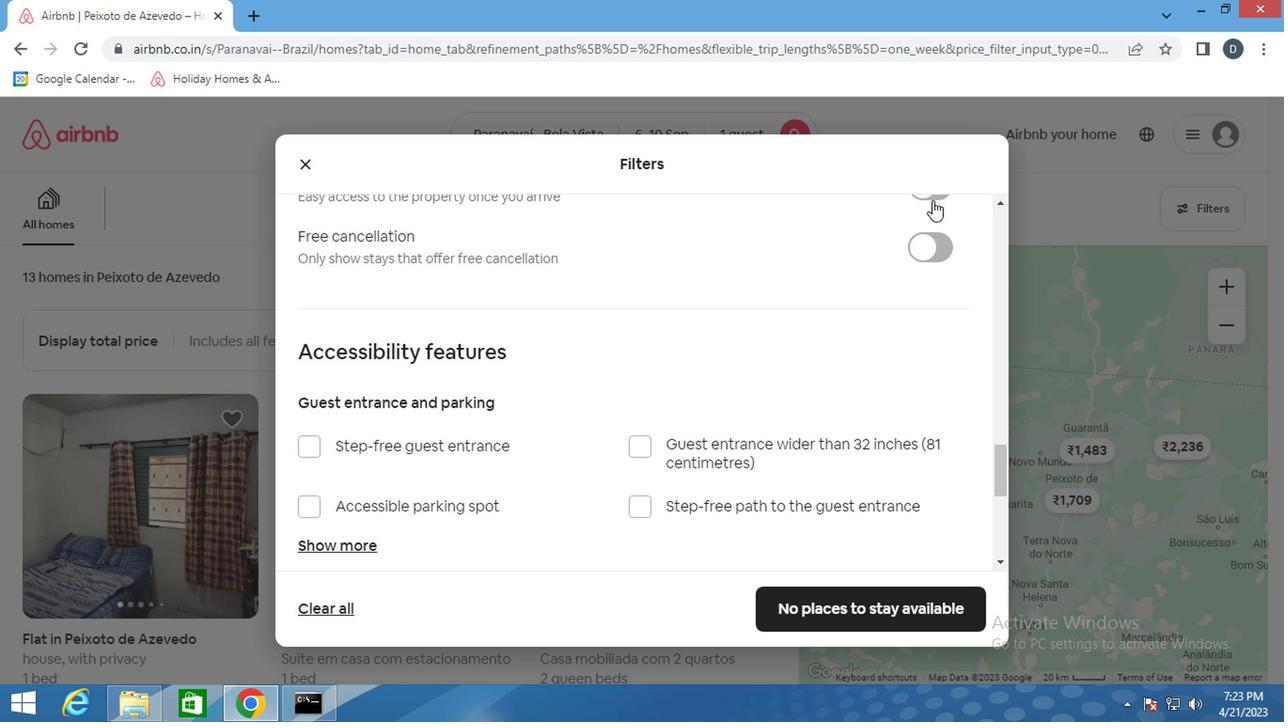 
Action: Mouse moved to (675, 414)
Screenshot: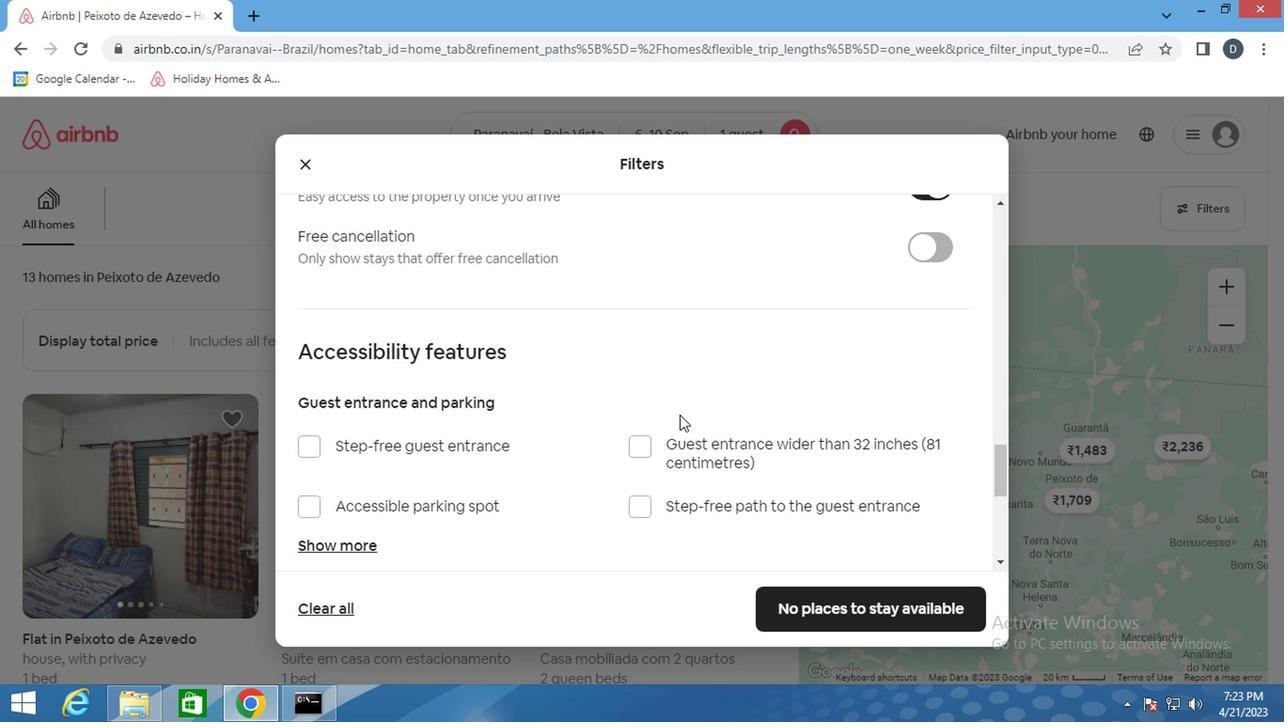 
Action: Mouse scrolled (675, 413) with delta (0, -1)
Screenshot: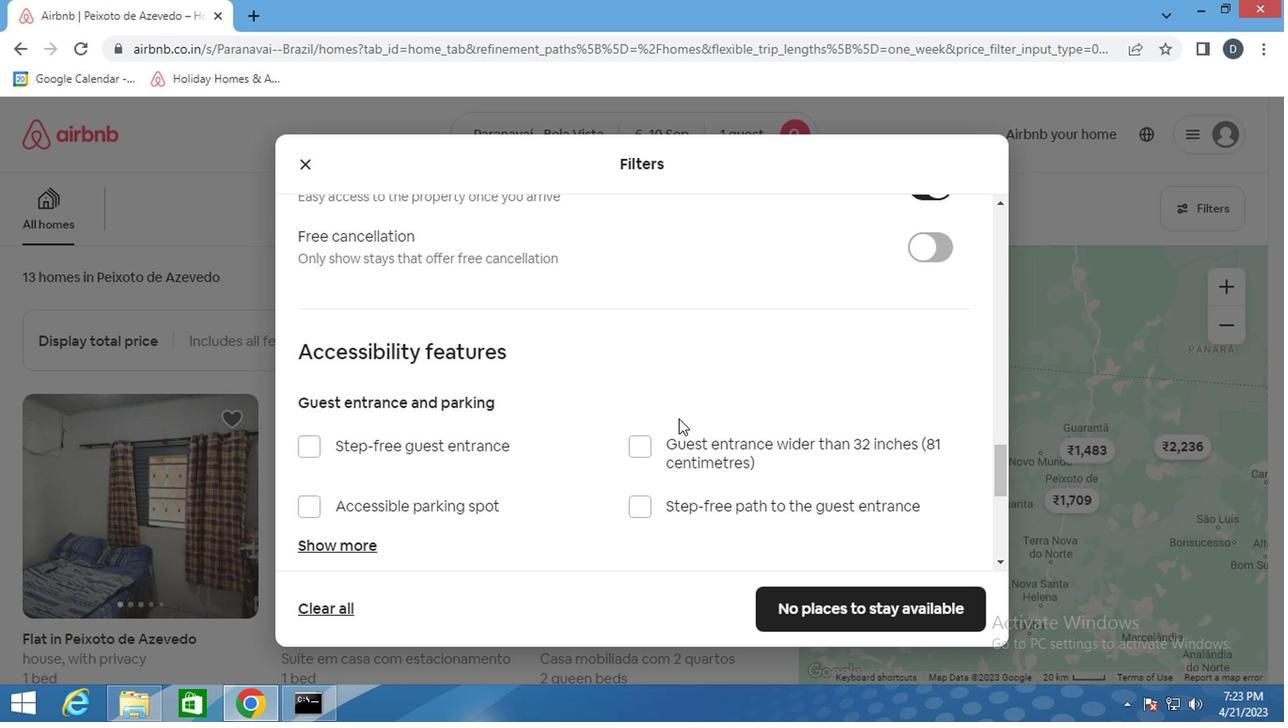 
Action: Mouse scrolled (675, 413) with delta (0, -1)
Screenshot: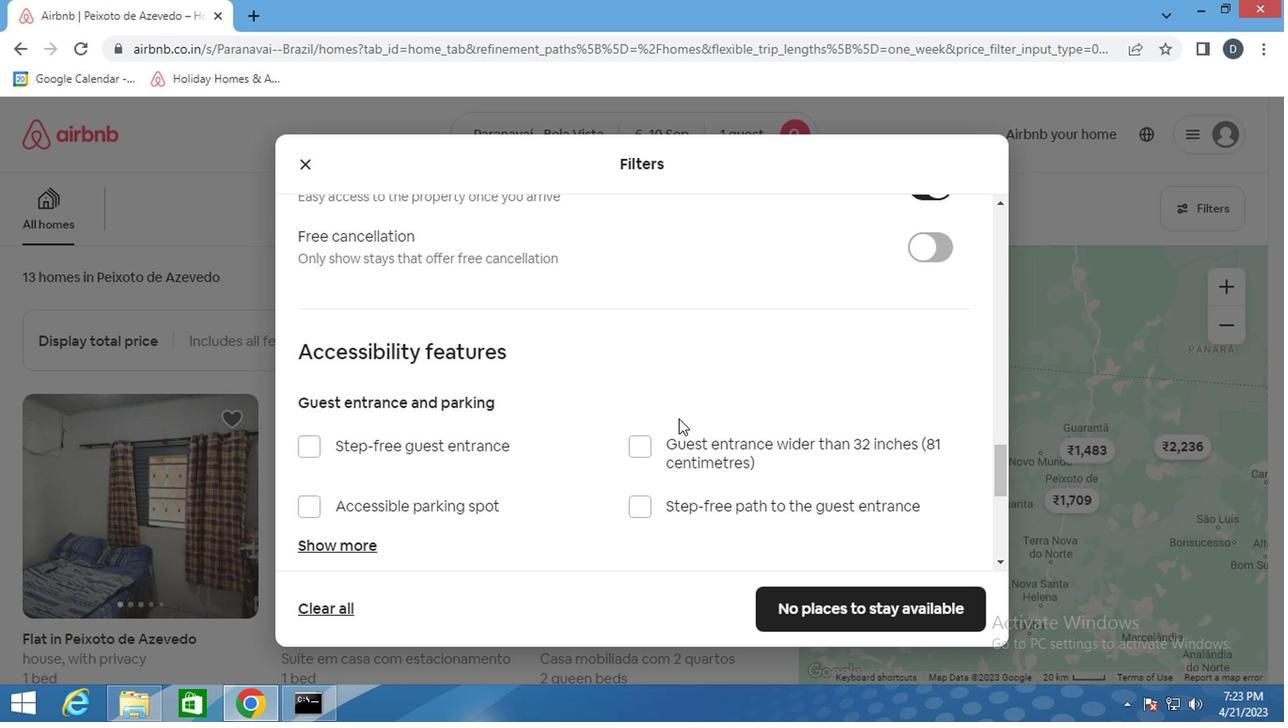 
Action: Mouse scrolled (675, 413) with delta (0, -1)
Screenshot: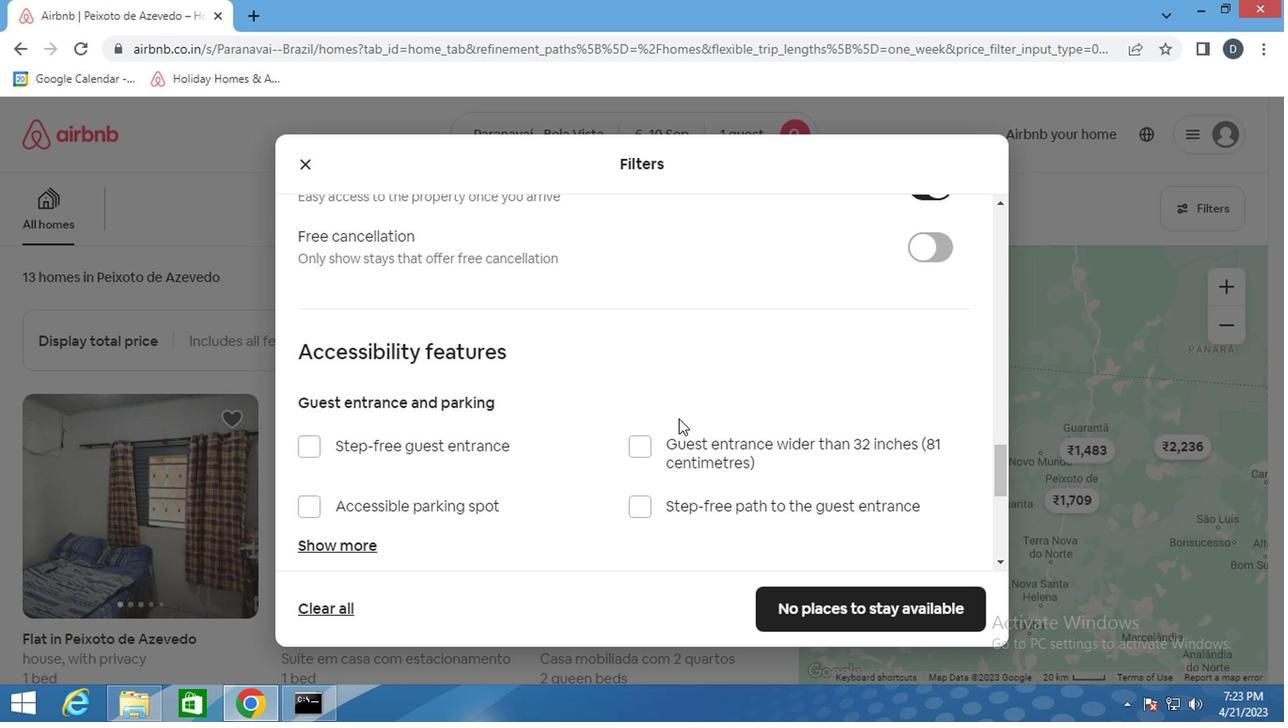 
Action: Mouse scrolled (675, 413) with delta (0, -1)
Screenshot: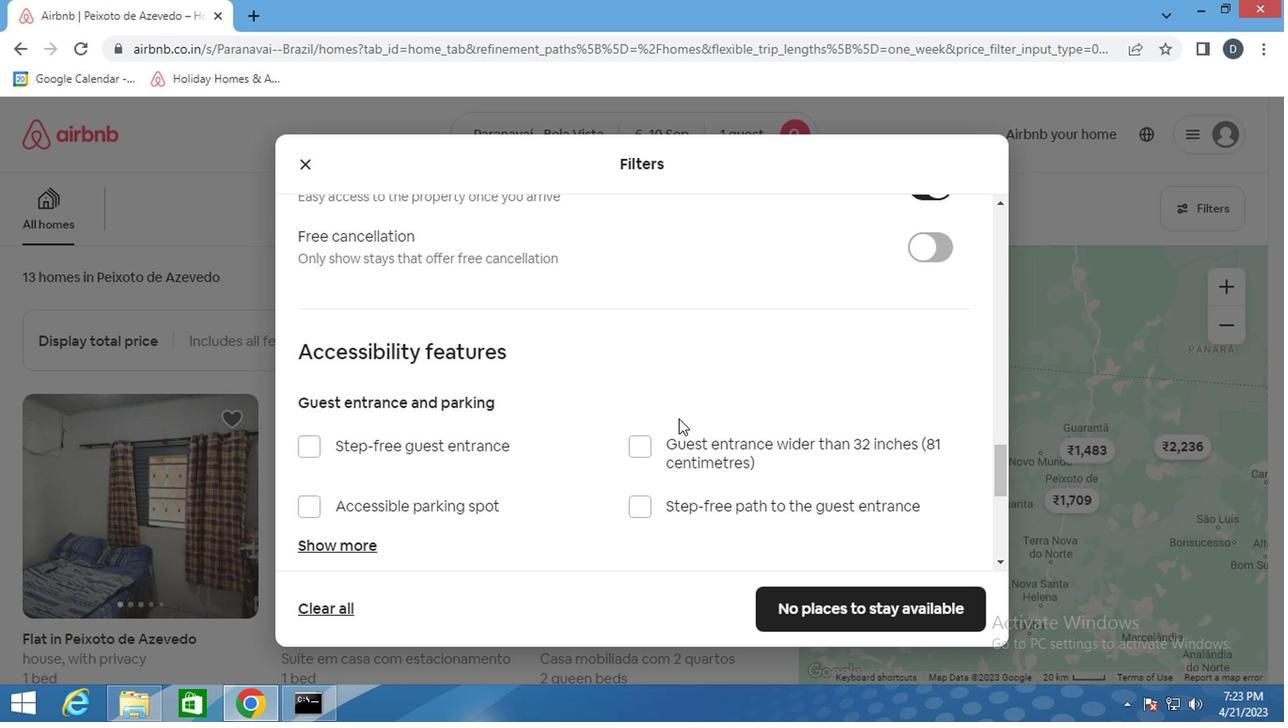 
Action: Mouse scrolled (675, 413) with delta (0, -1)
Screenshot: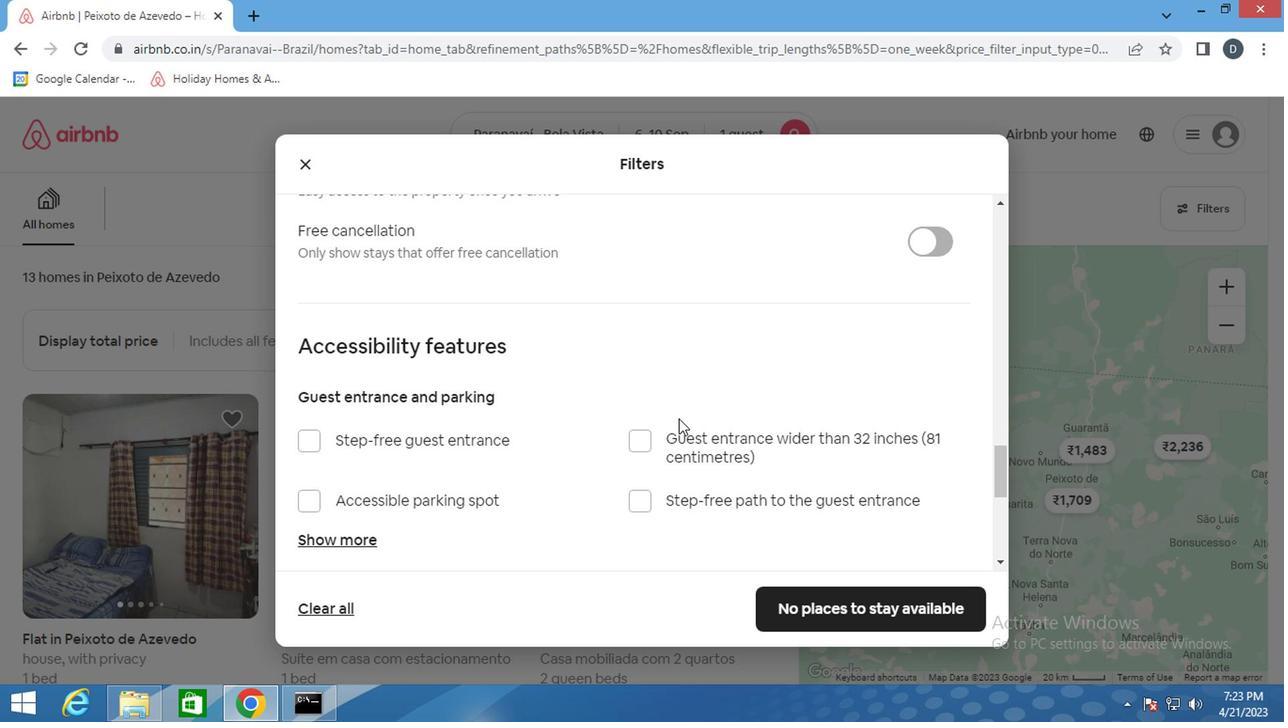 
Action: Mouse moved to (444, 481)
Screenshot: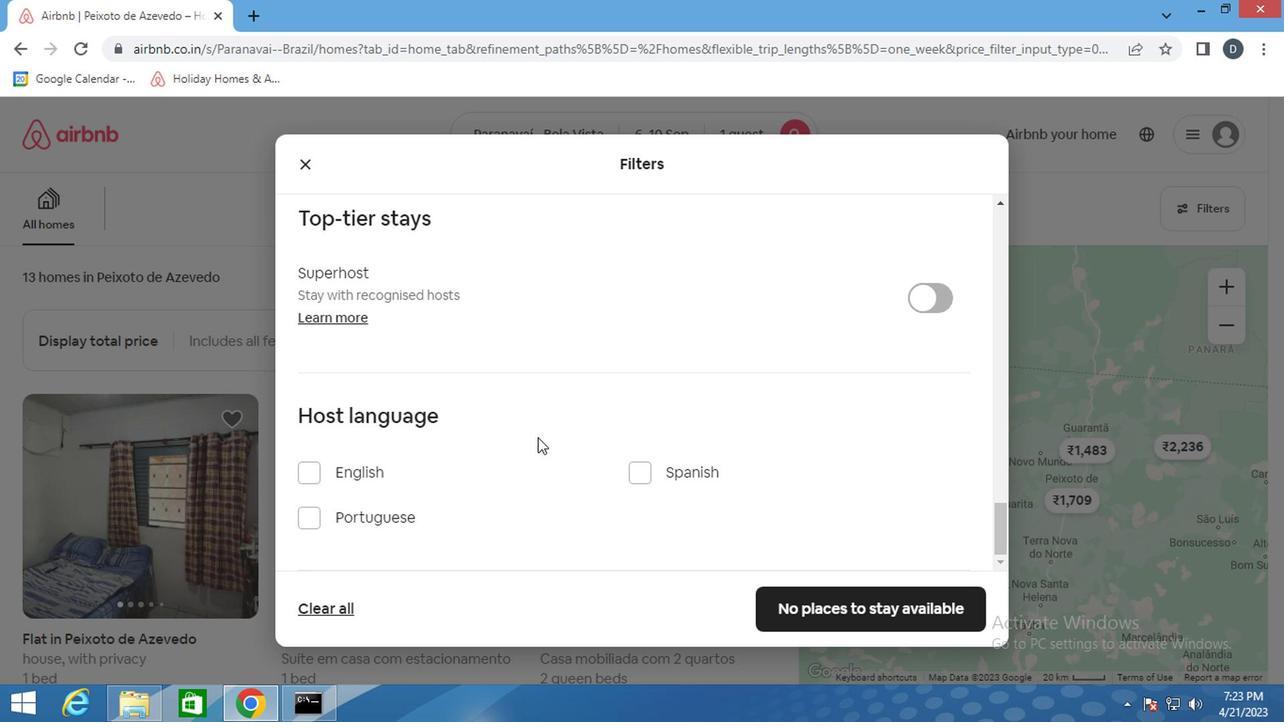 
Action: Mouse scrolled (444, 480) with delta (0, -1)
Screenshot: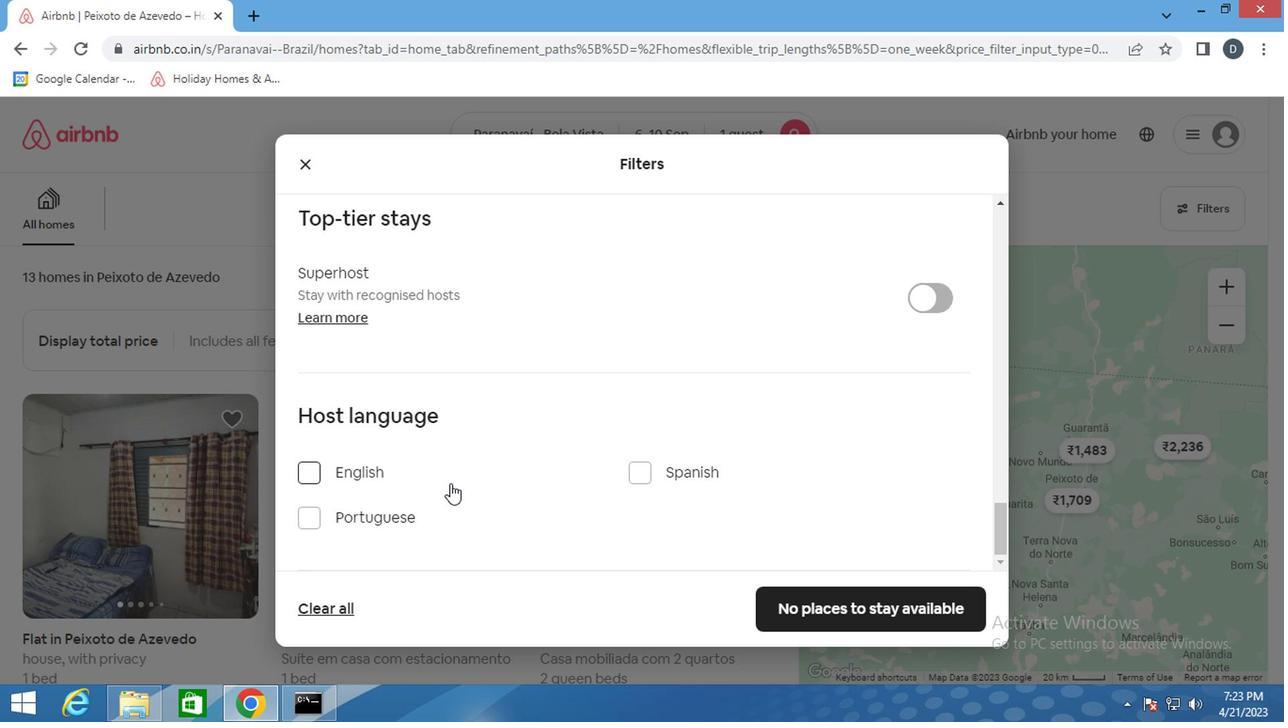 
Action: Mouse scrolled (444, 480) with delta (0, -1)
Screenshot: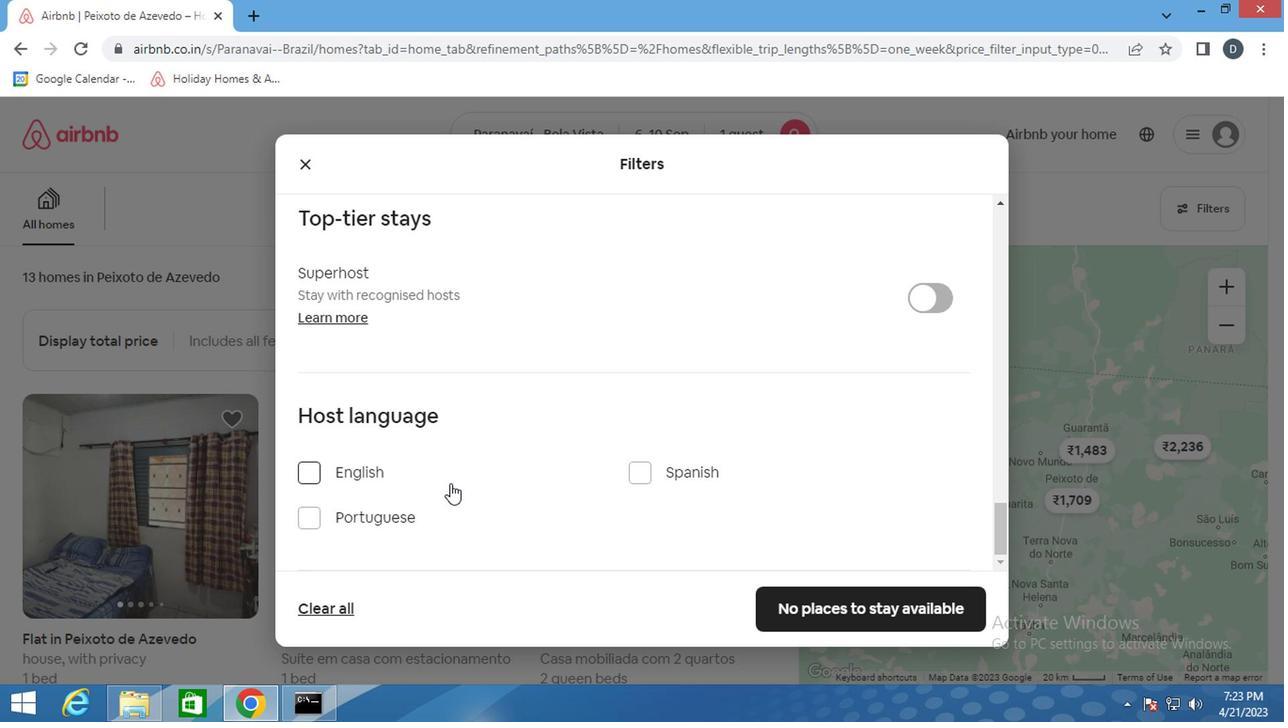 
Action: Mouse scrolled (444, 480) with delta (0, -1)
Screenshot: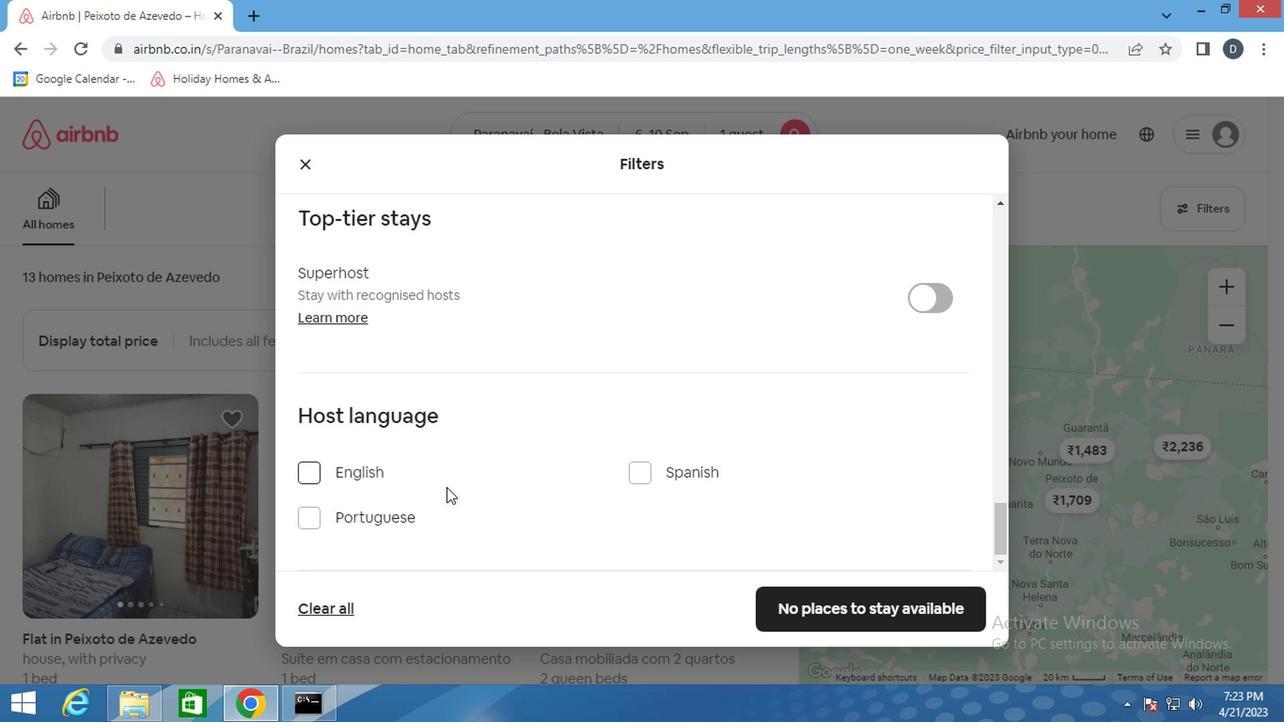 
Action: Mouse scrolled (444, 480) with delta (0, -1)
Screenshot: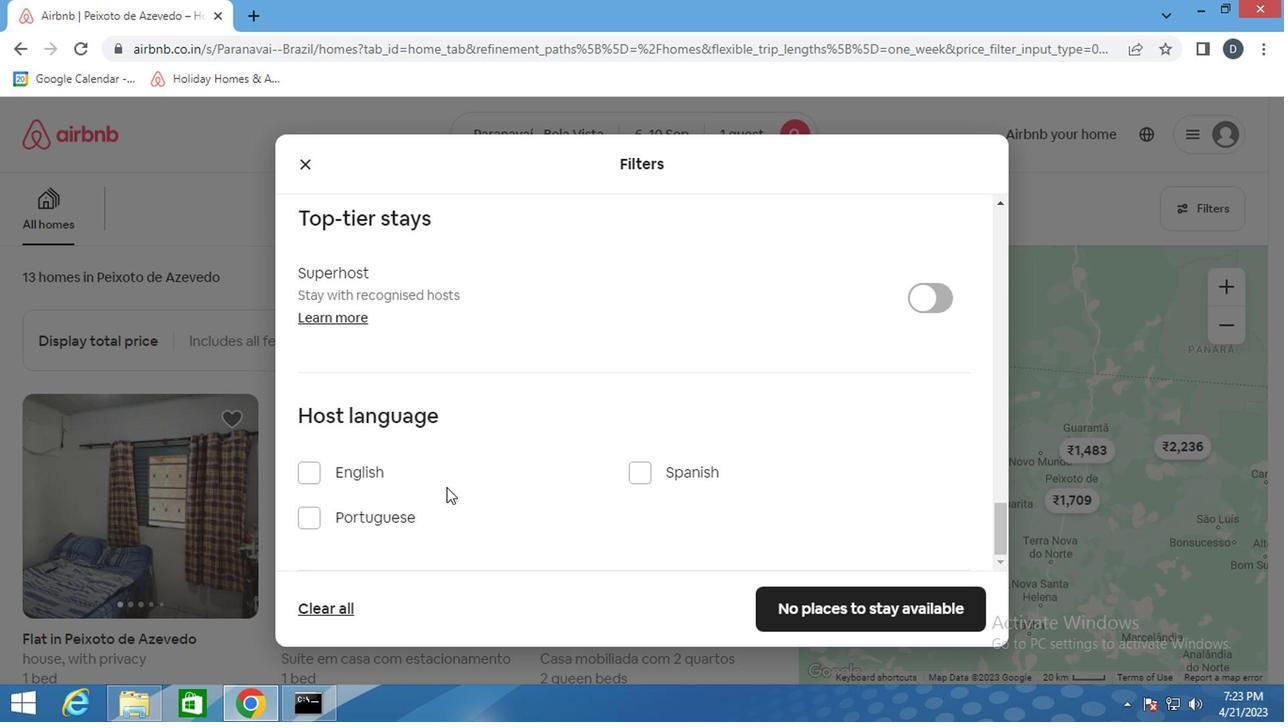
Action: Mouse moved to (653, 472)
Screenshot: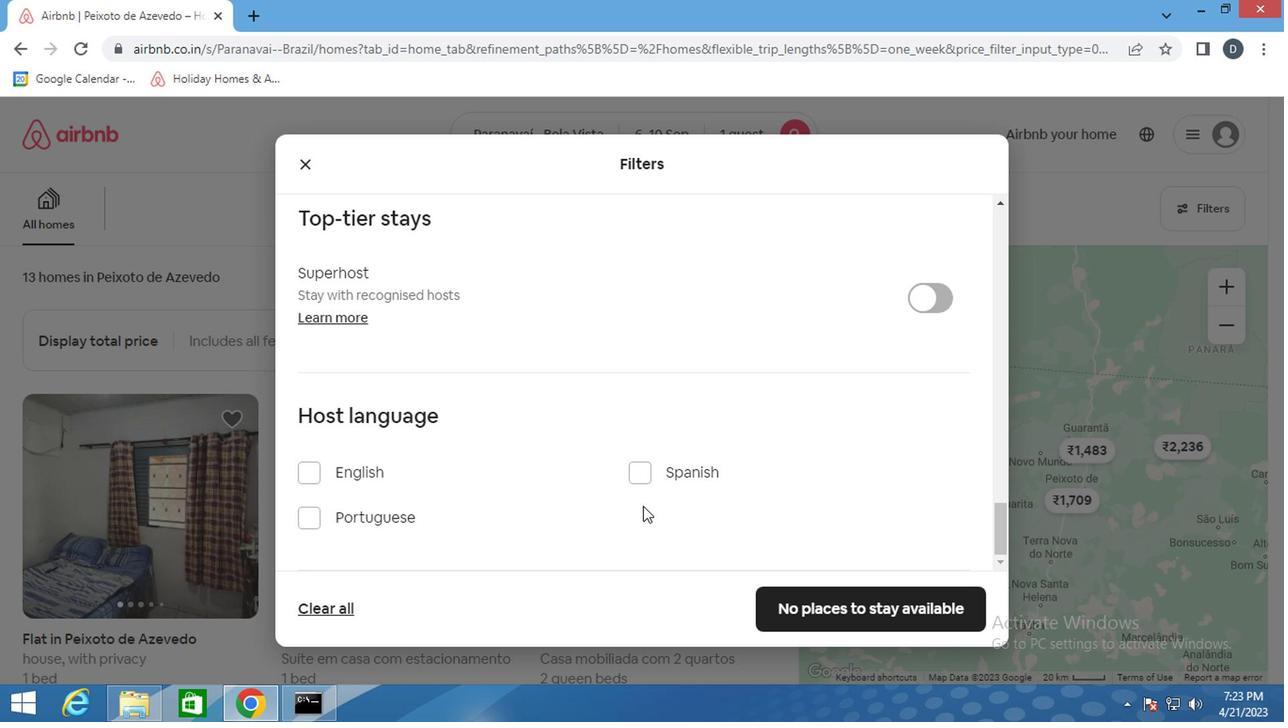 
Action: Mouse pressed left at (653, 472)
Screenshot: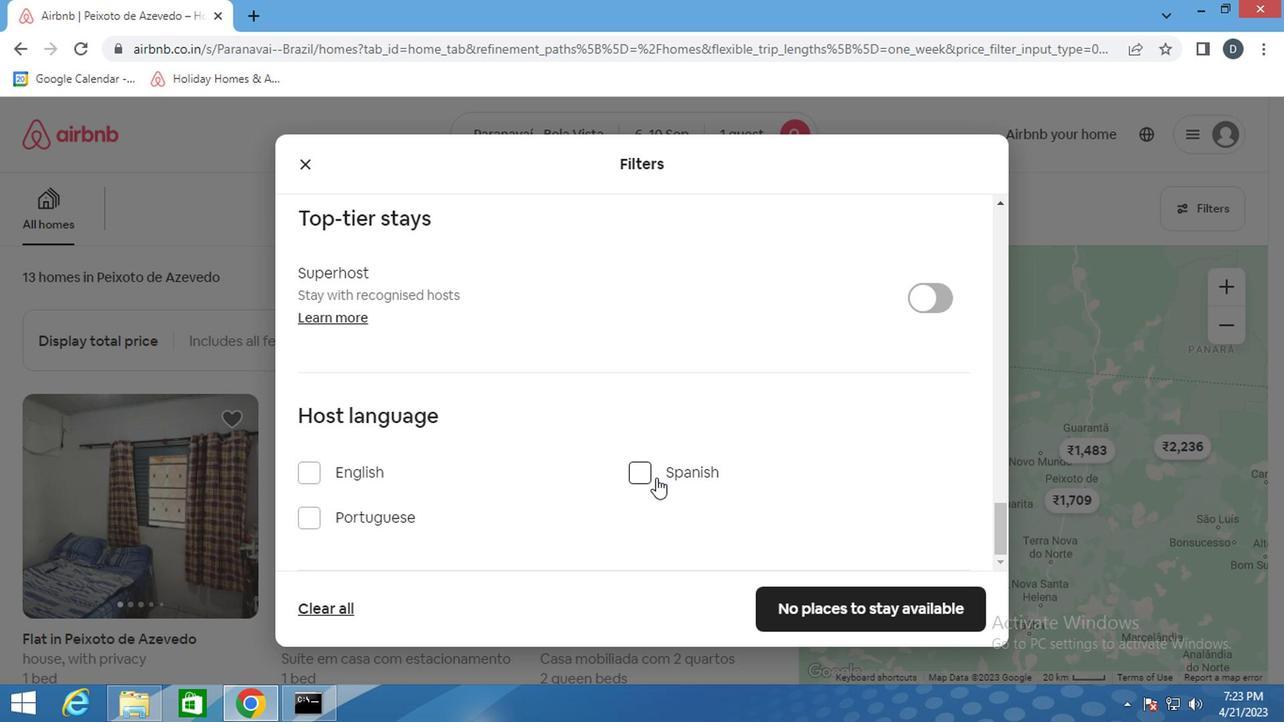 
Action: Mouse moved to (849, 598)
Screenshot: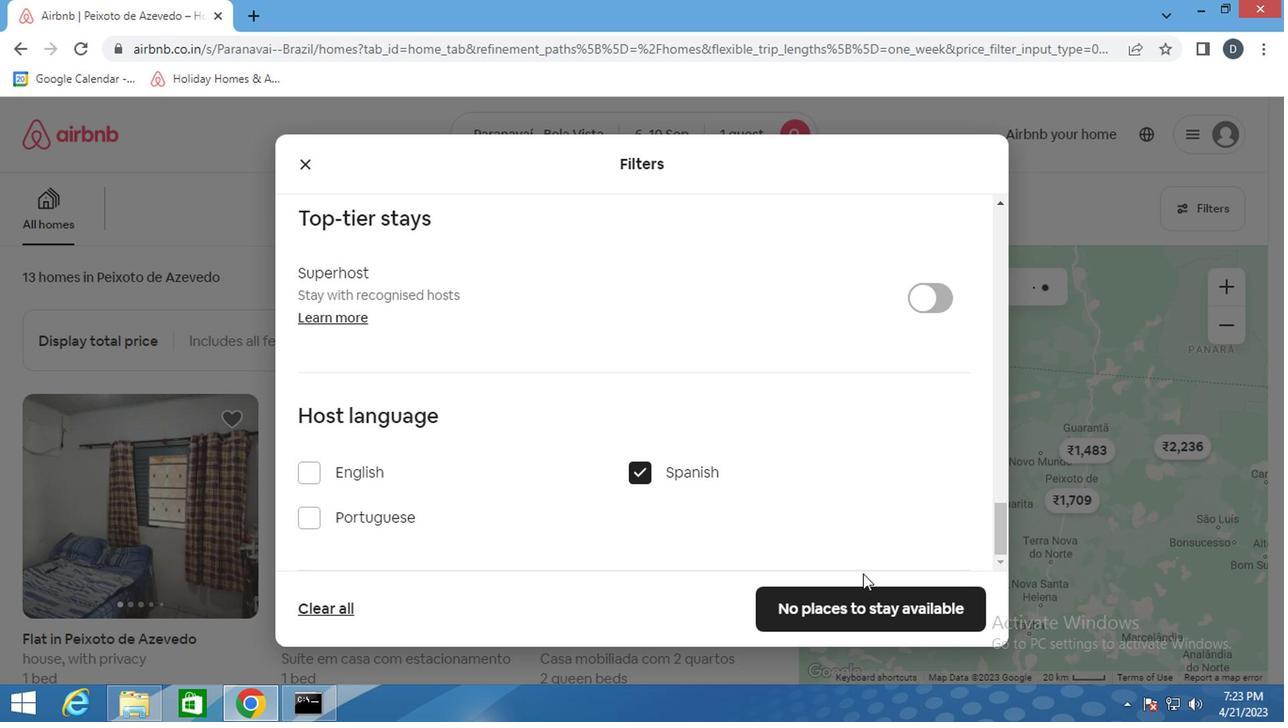 
Action: Mouse pressed left at (849, 598)
Screenshot: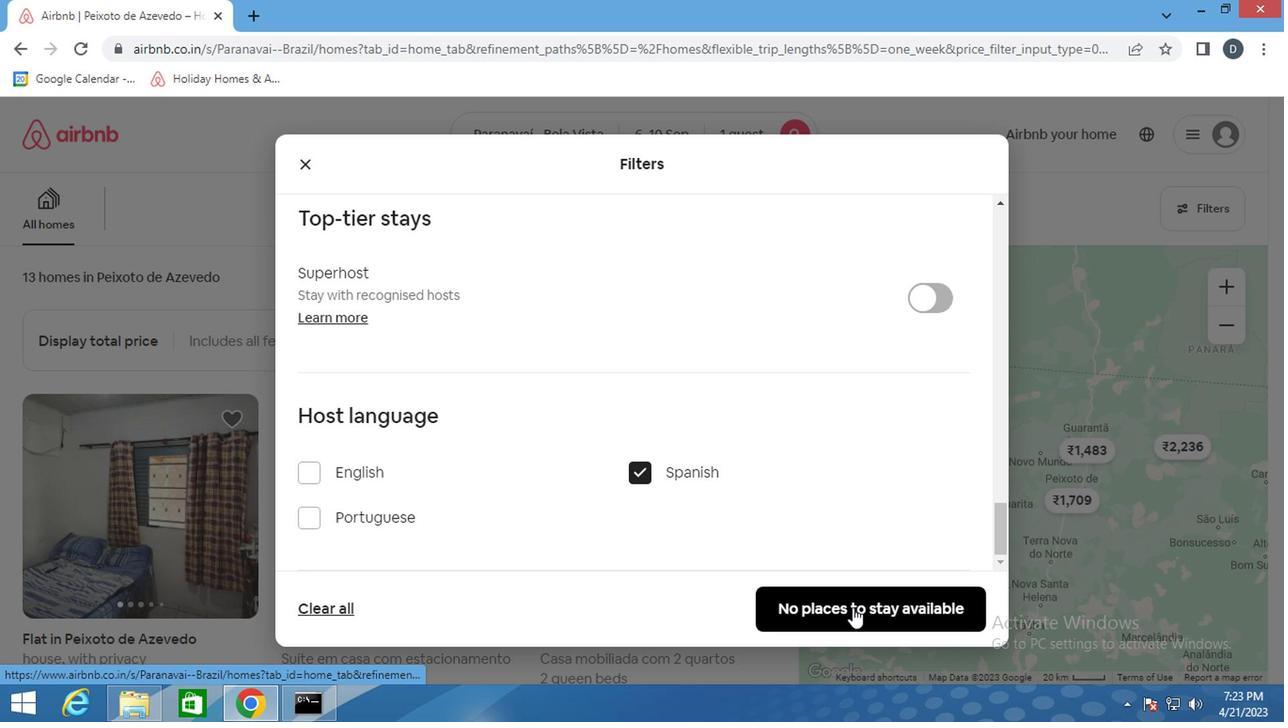 
Action: Mouse moved to (765, 371)
Screenshot: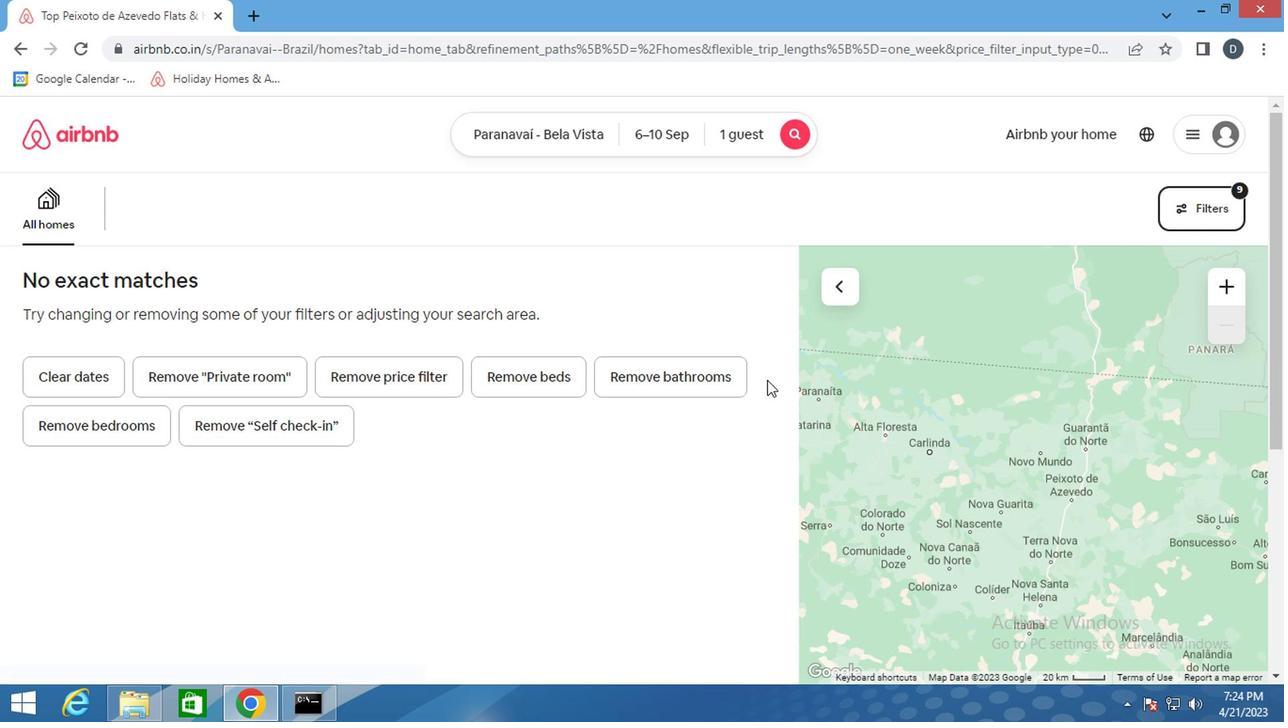 
